 Task: Look for Airbnb options in Limbang, Malaysia from 4th January 2024 to 10th January 2024 for 8 adults, 2 children. Place can be entire room or shared room with 4 bedrooms having 8 beds and 4 bathrooms. Property type can be house. Amenities needed are: wifi, TV, free parkinig on premises, gym, breakfast.
Action: Mouse moved to (478, 132)
Screenshot: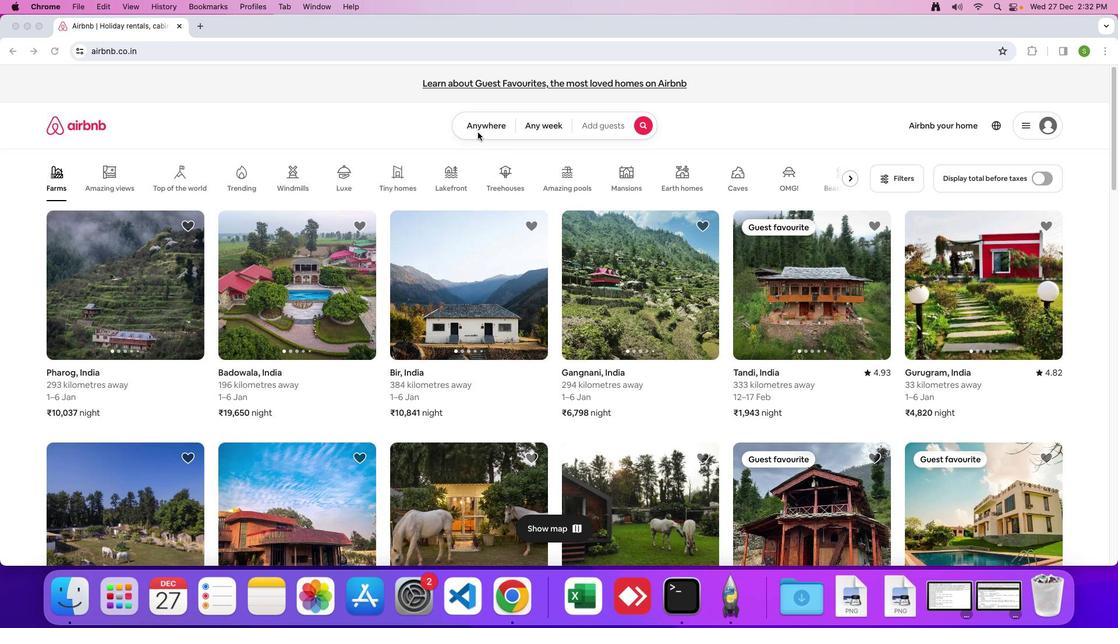 
Action: Mouse pressed left at (478, 132)
Screenshot: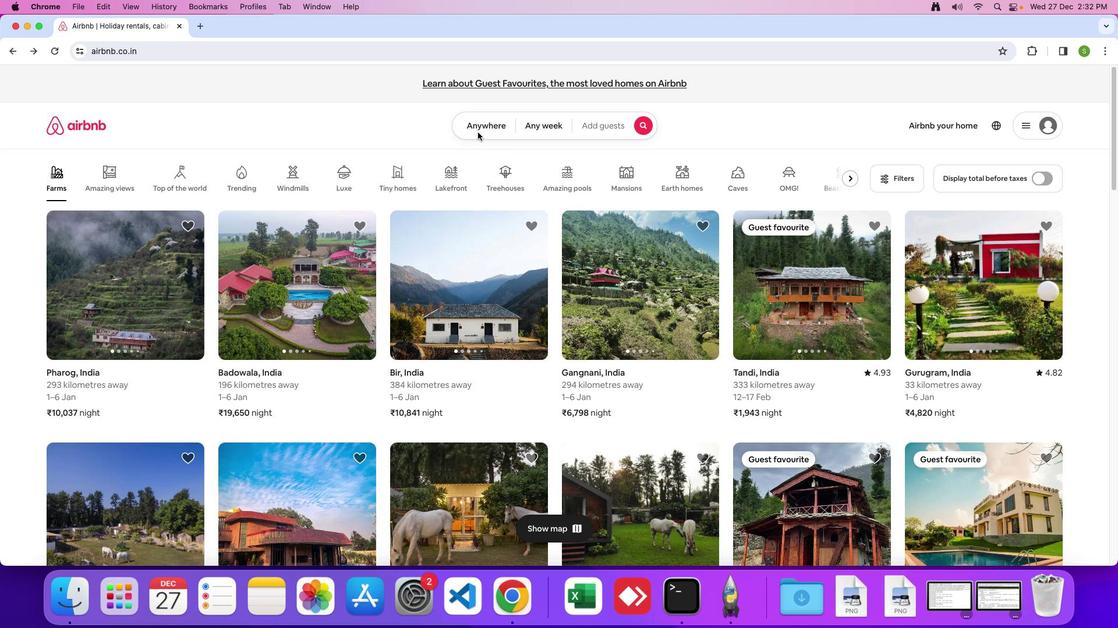 
Action: Mouse moved to (475, 125)
Screenshot: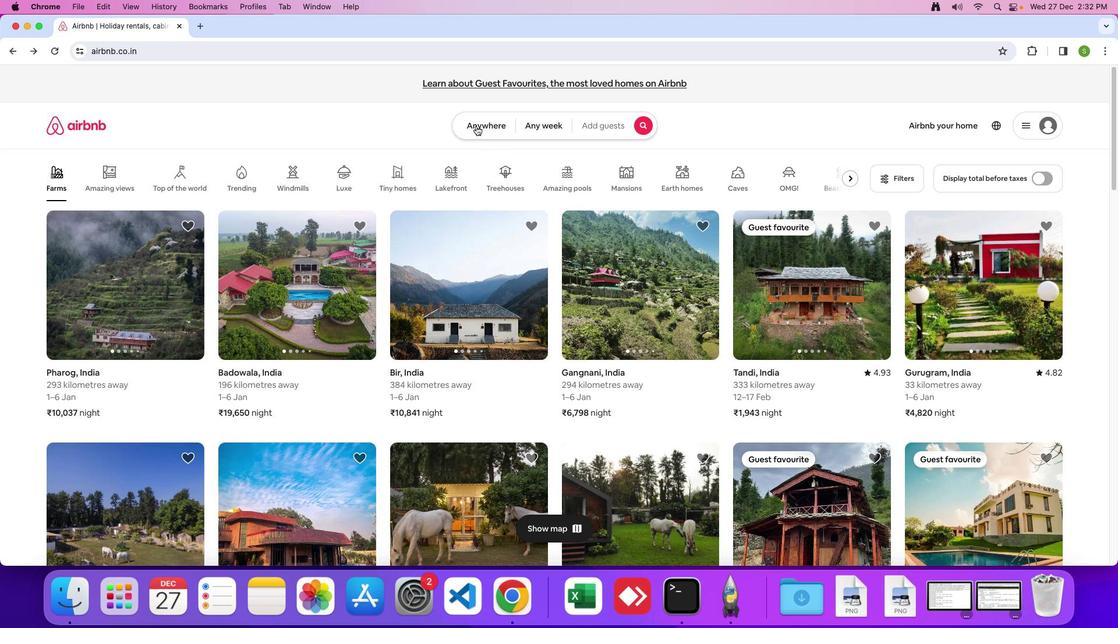 
Action: Mouse pressed left at (475, 125)
Screenshot: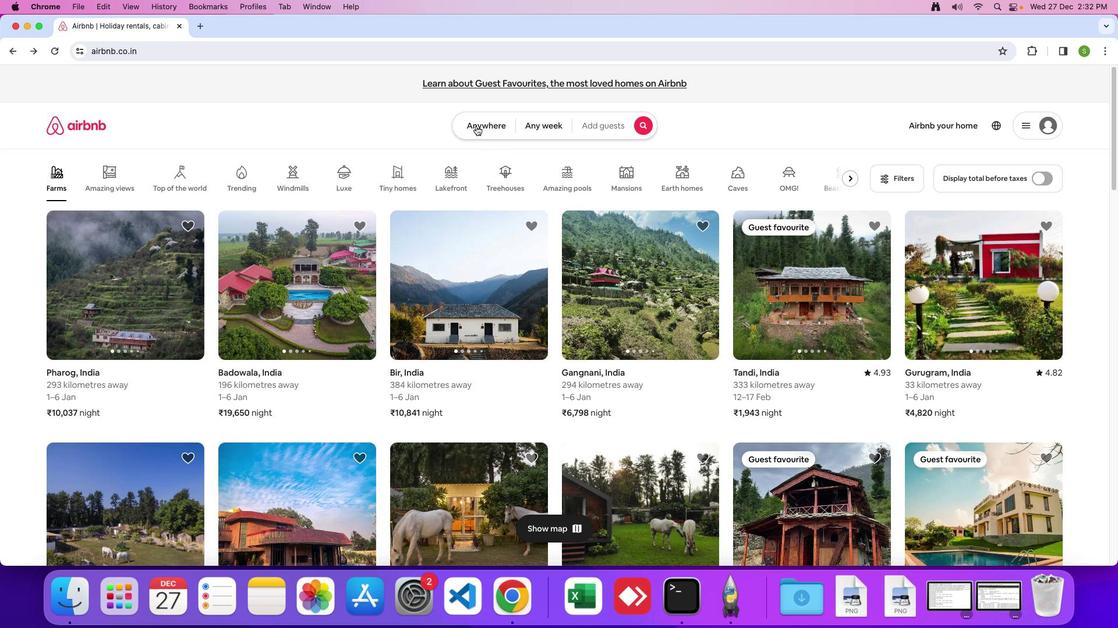 
Action: Mouse moved to (417, 158)
Screenshot: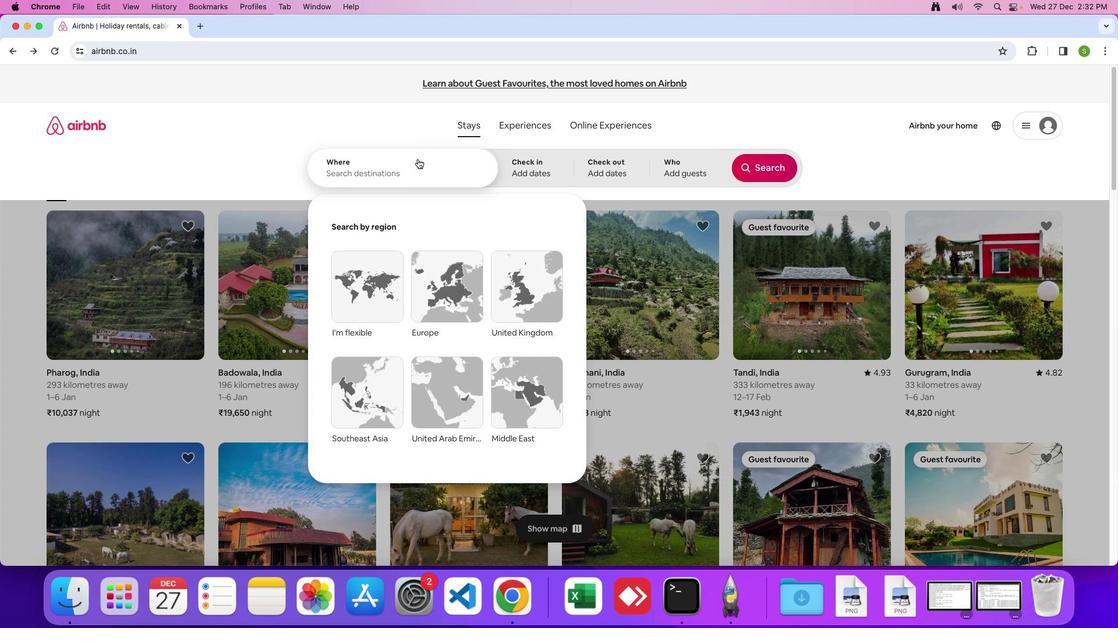 
Action: Mouse pressed left at (417, 158)
Screenshot: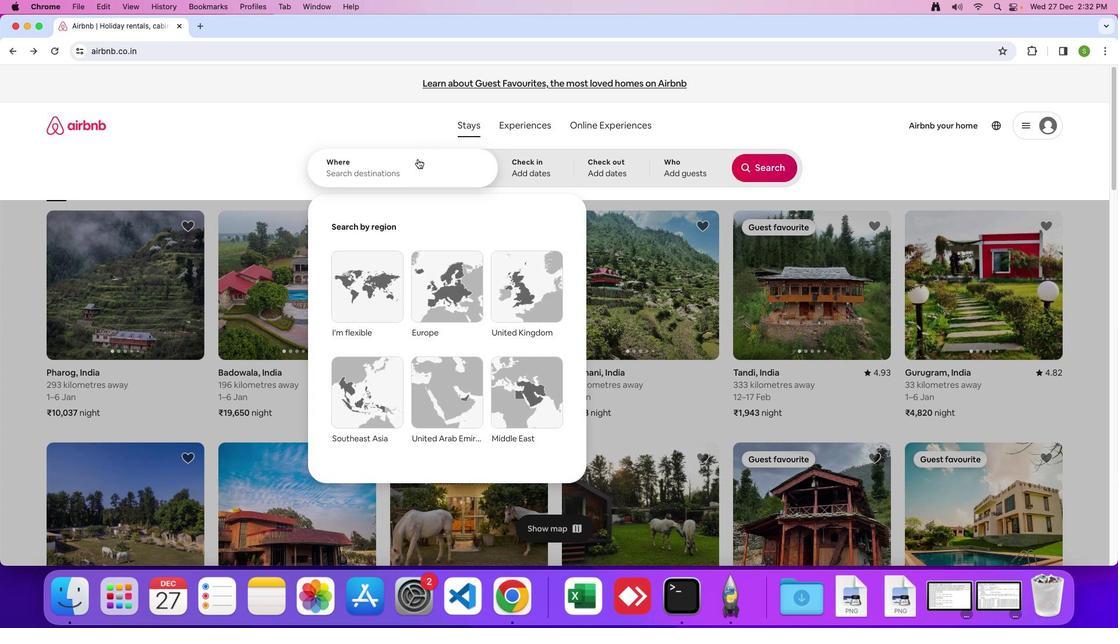 
Action: Mouse moved to (436, 204)
Screenshot: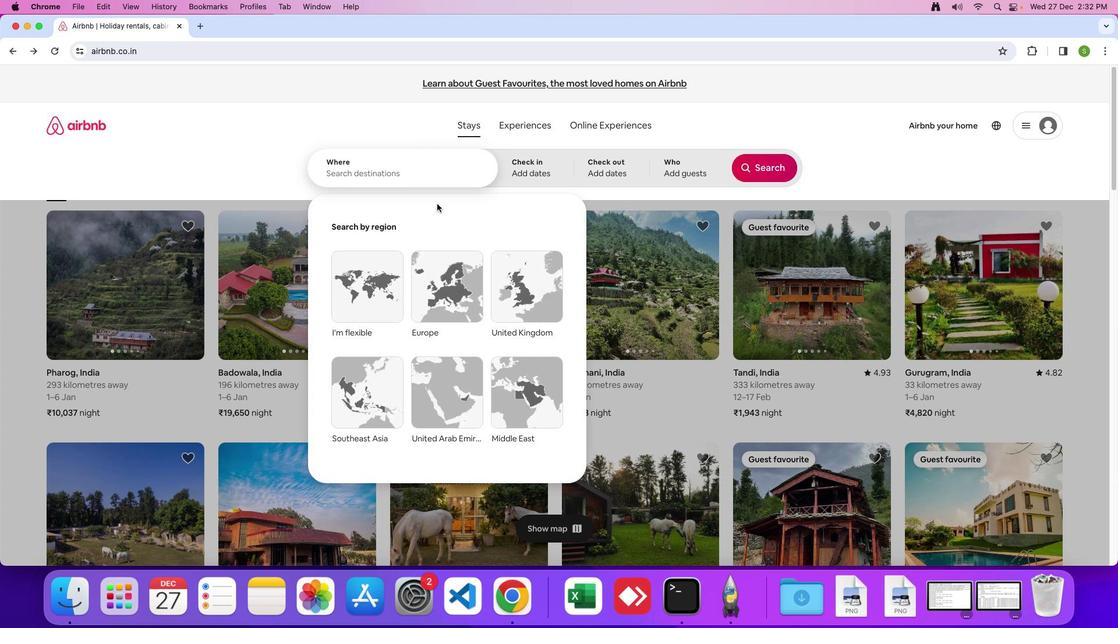 
Action: Key pressed 'L'Key.caps_lock'i''m''b''a''n''g'','Key.spaceKey.shift'<'Key.backspaceKey.shift'M''a''l''a''y''s''i''a'Key.enter
Screenshot: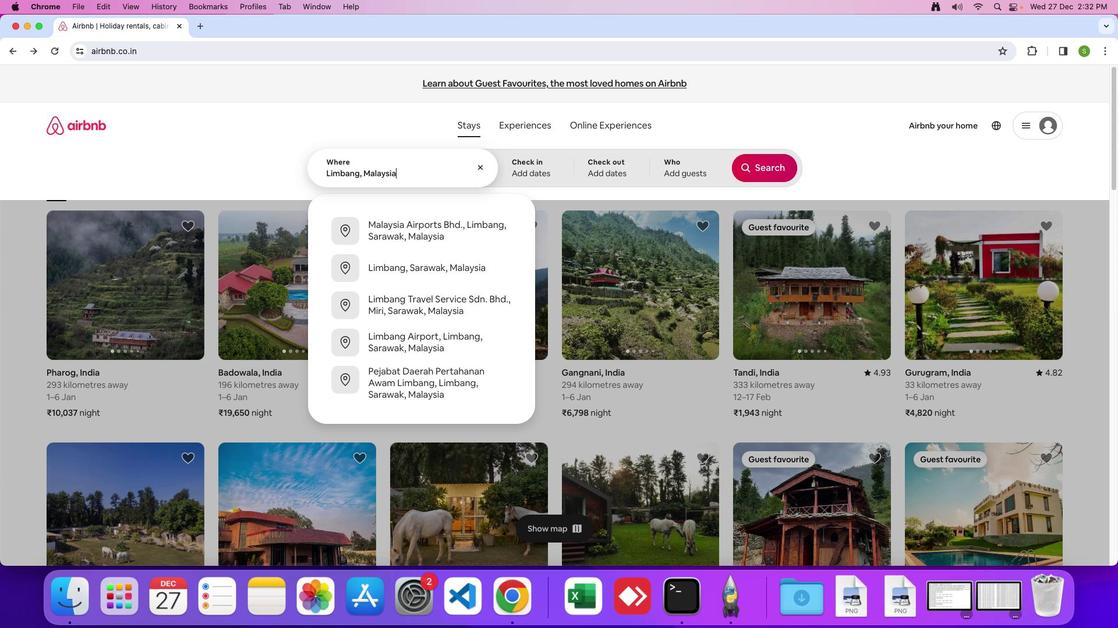 
Action: Mouse moved to (694, 313)
Screenshot: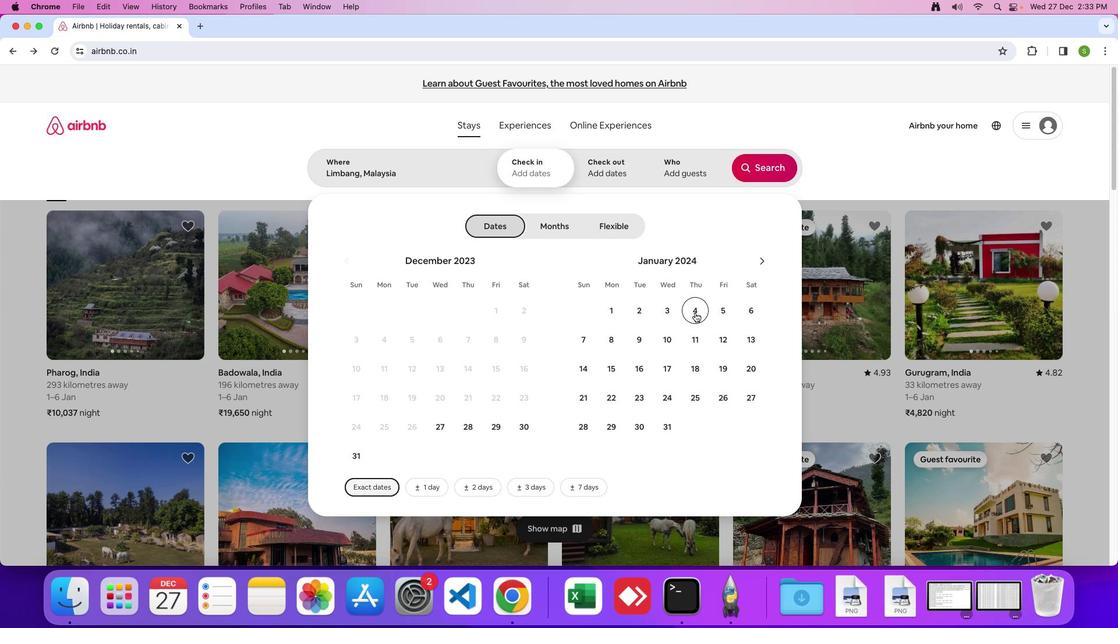 
Action: Mouse pressed left at (694, 313)
Screenshot: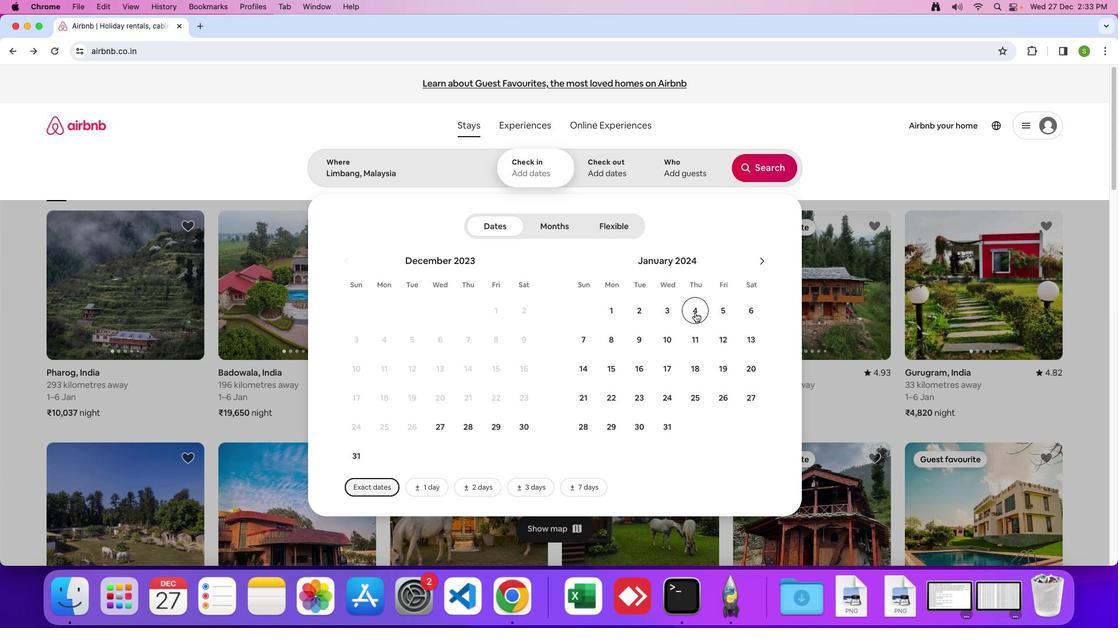 
Action: Mouse moved to (663, 341)
Screenshot: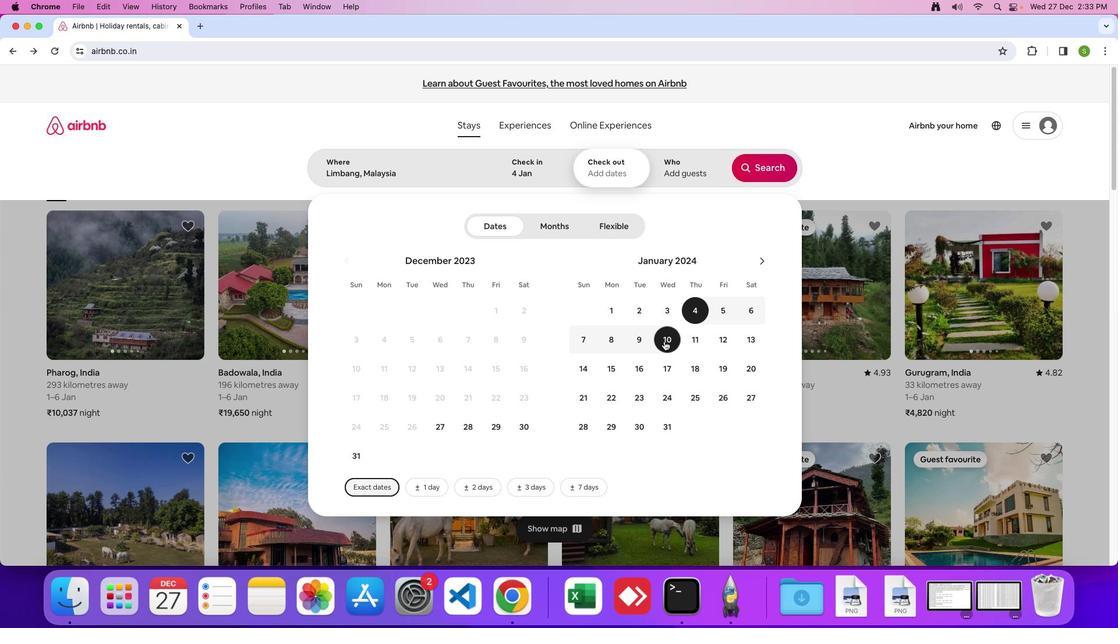 
Action: Mouse pressed left at (663, 341)
Screenshot: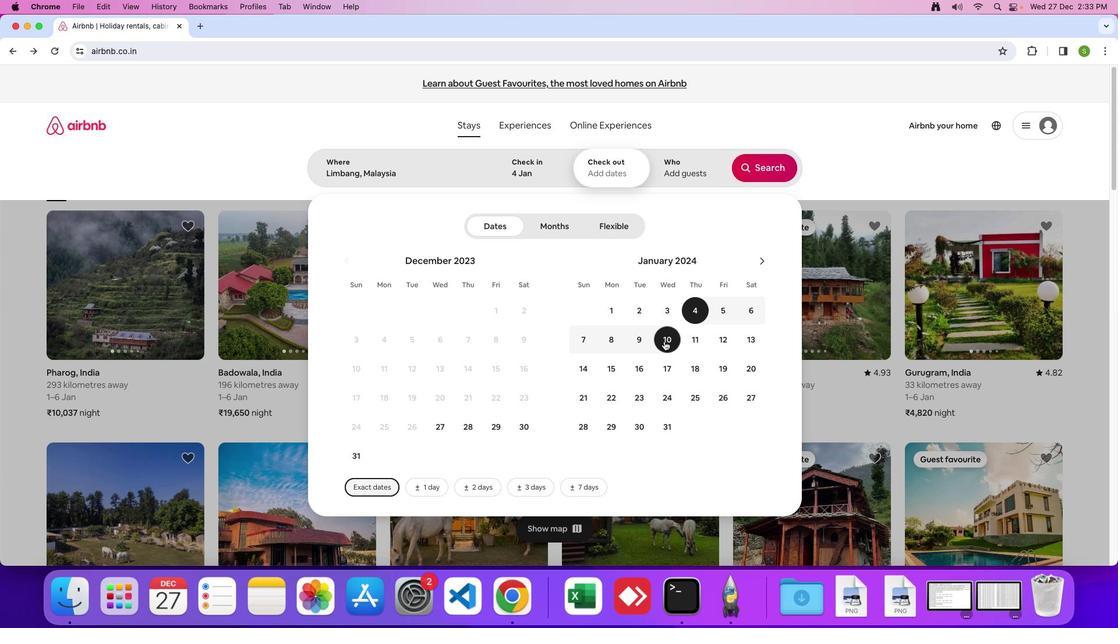 
Action: Mouse moved to (694, 174)
Screenshot: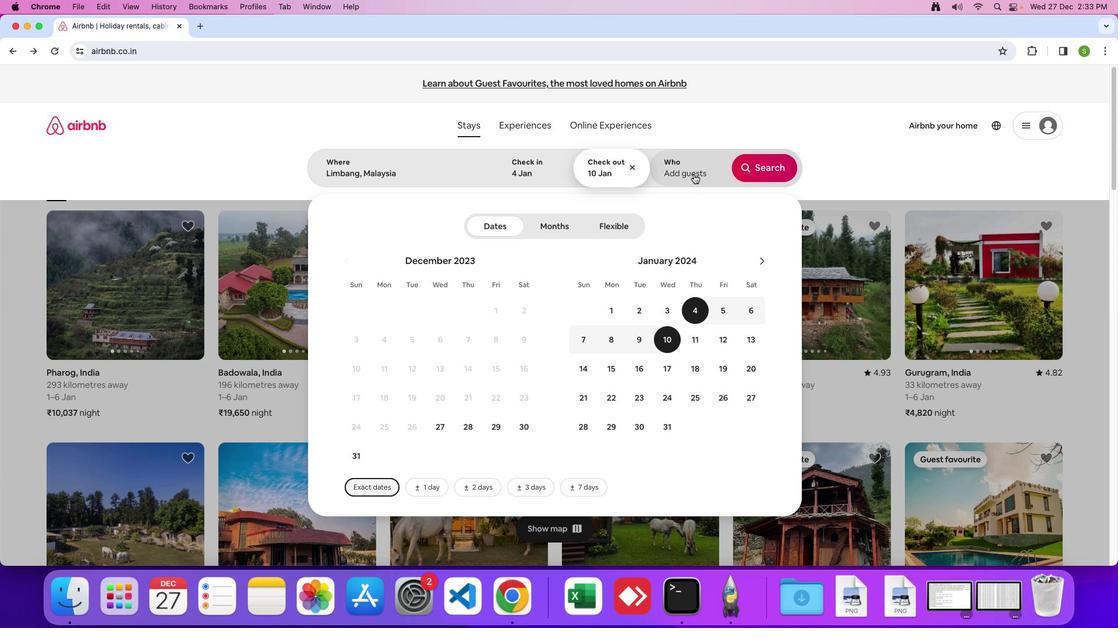 
Action: Mouse pressed left at (694, 174)
Screenshot: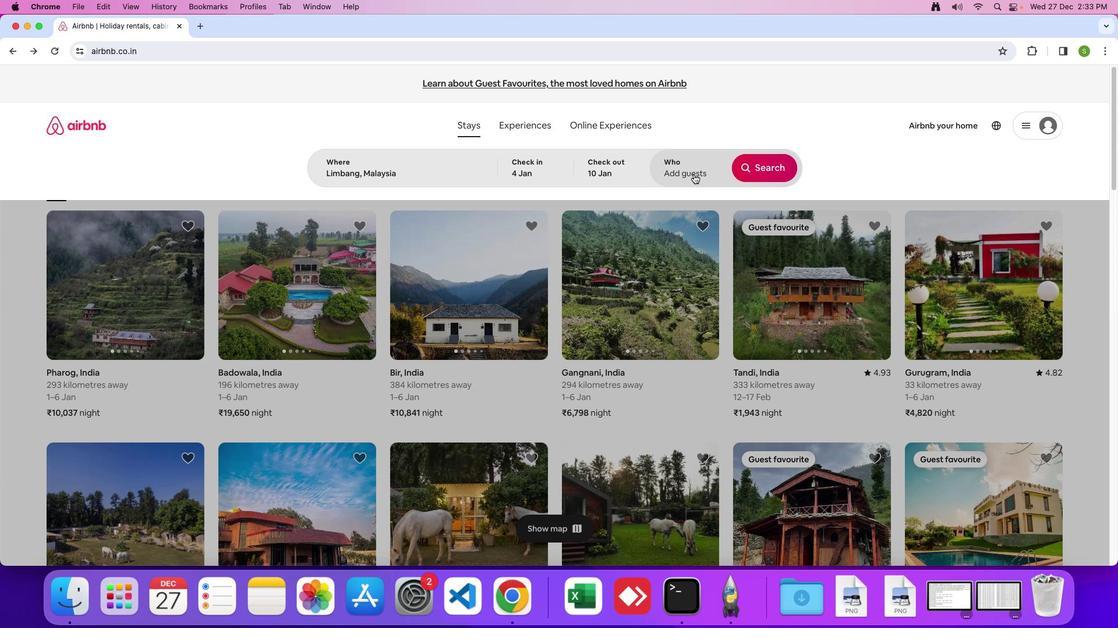 
Action: Mouse moved to (762, 228)
Screenshot: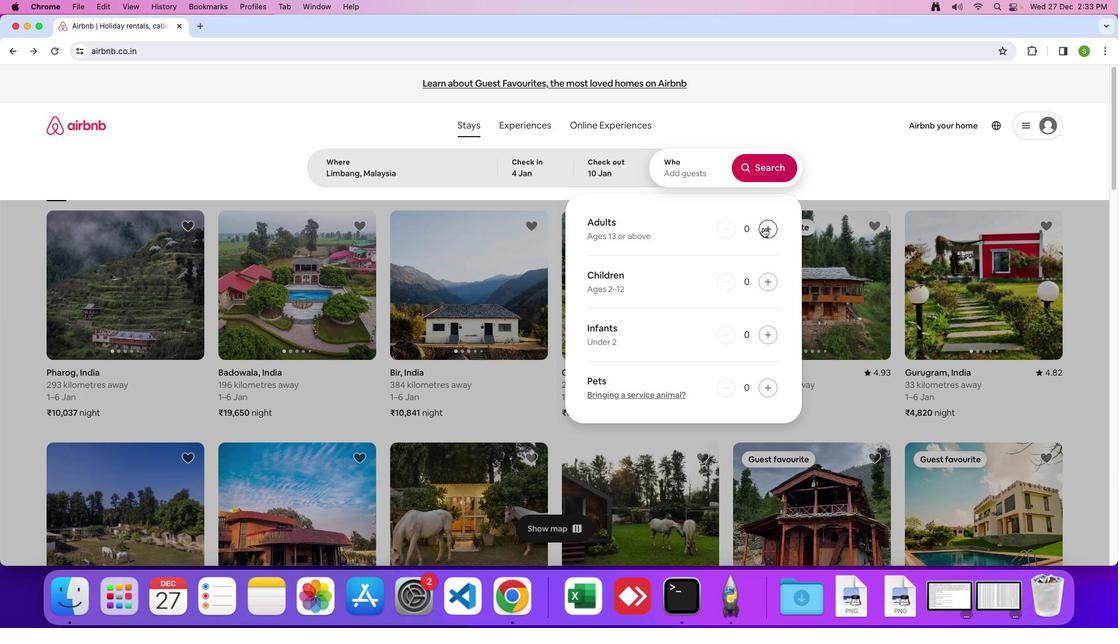 
Action: Mouse pressed left at (762, 228)
Screenshot: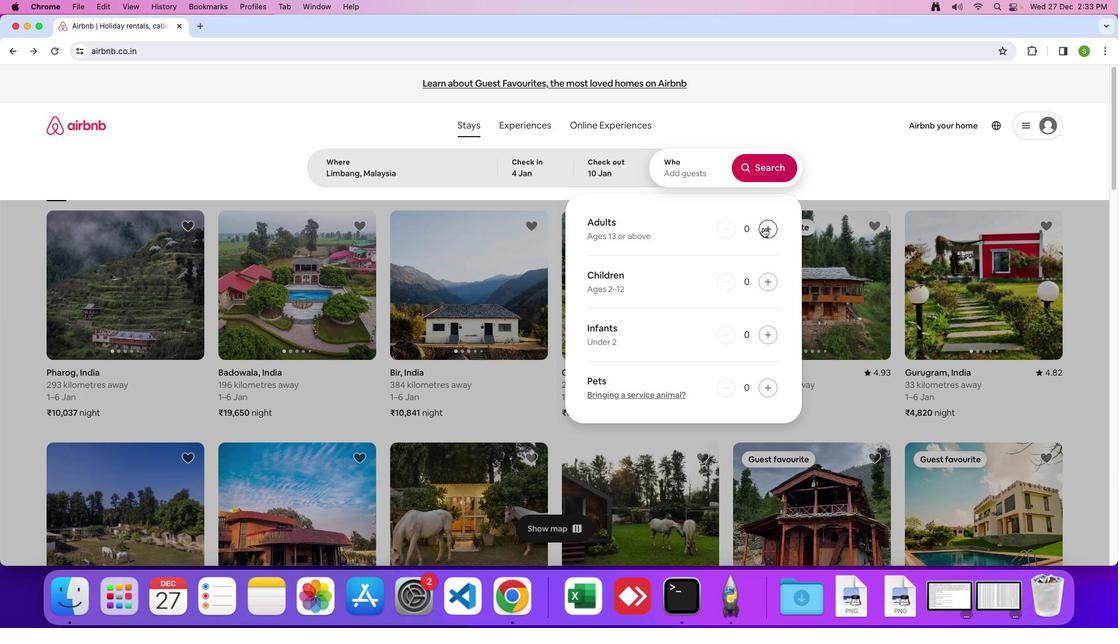 
Action: Mouse moved to (764, 226)
Screenshot: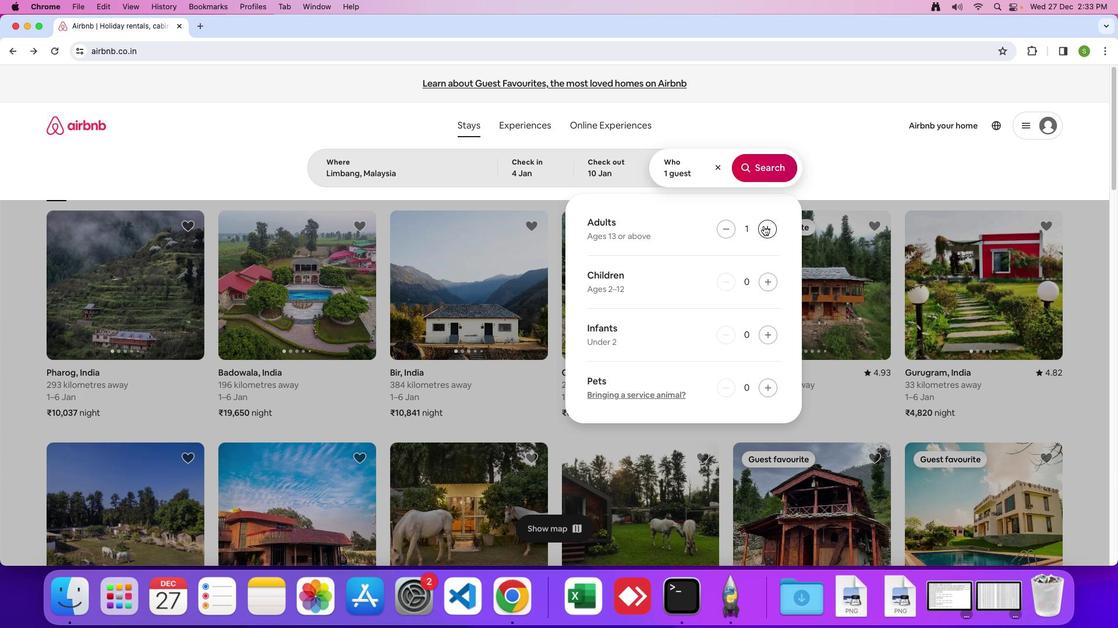 
Action: Mouse pressed left at (764, 226)
Screenshot: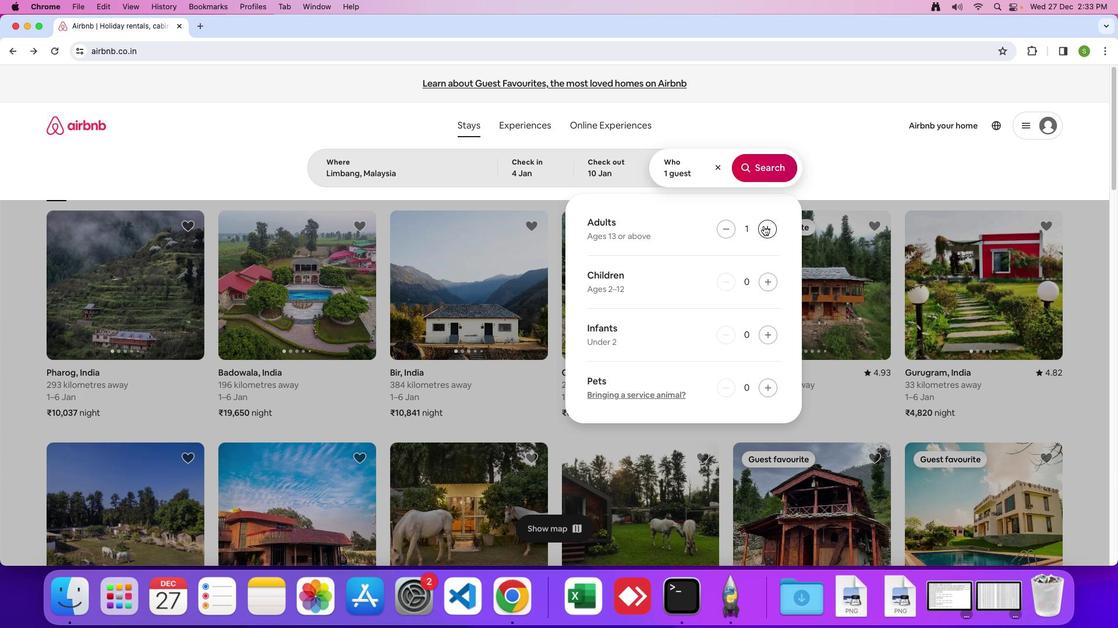 
Action: Mouse pressed left at (764, 226)
Screenshot: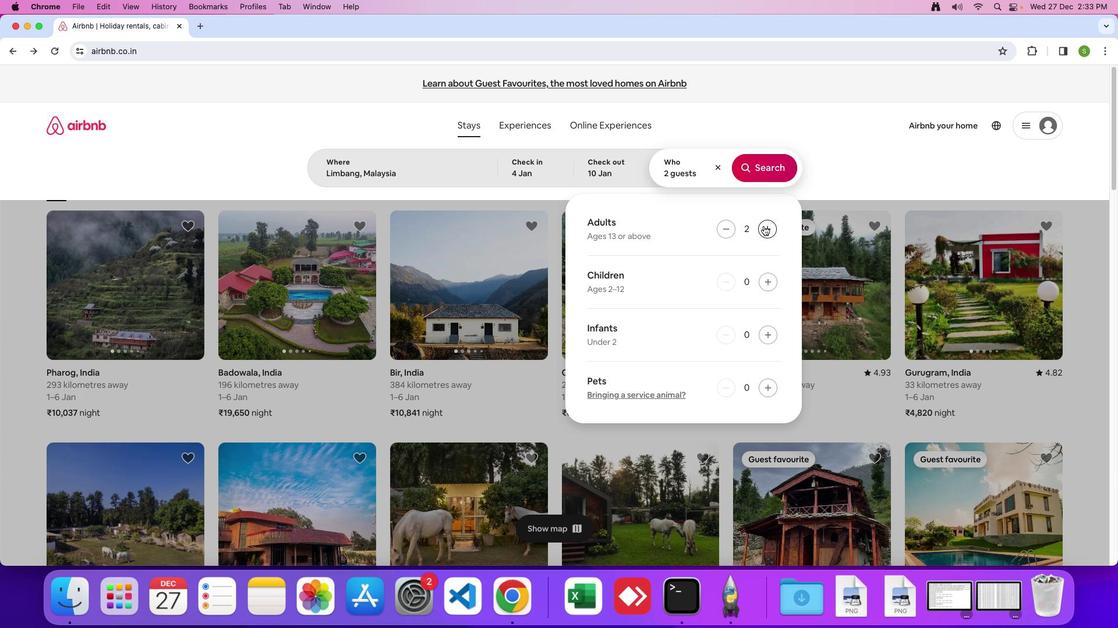 
Action: Mouse pressed left at (764, 226)
Screenshot: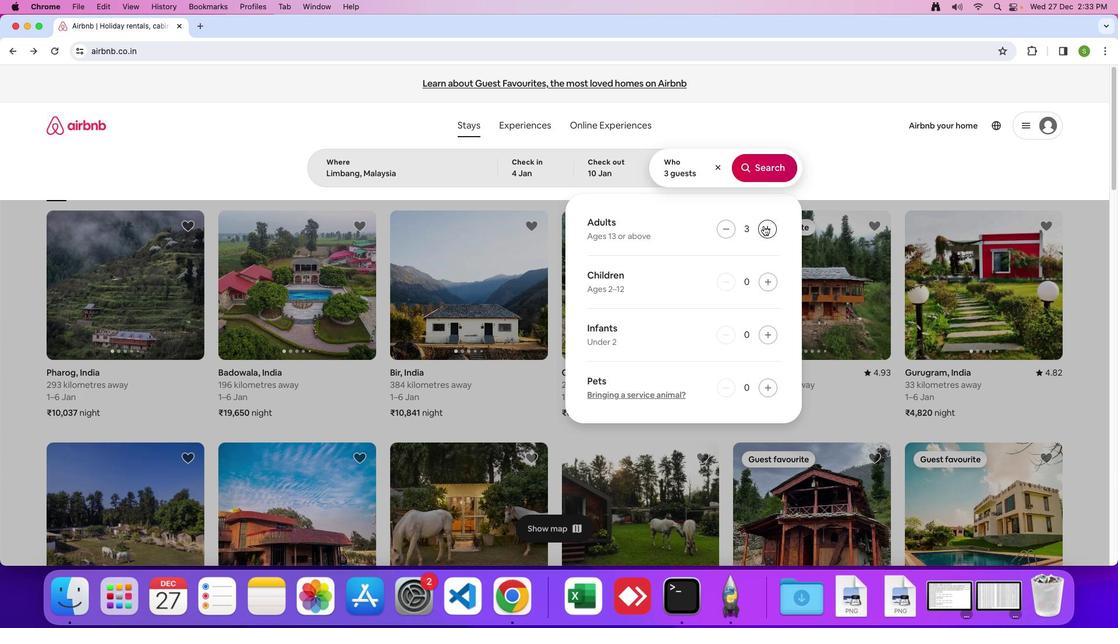 
Action: Mouse pressed left at (764, 226)
Screenshot: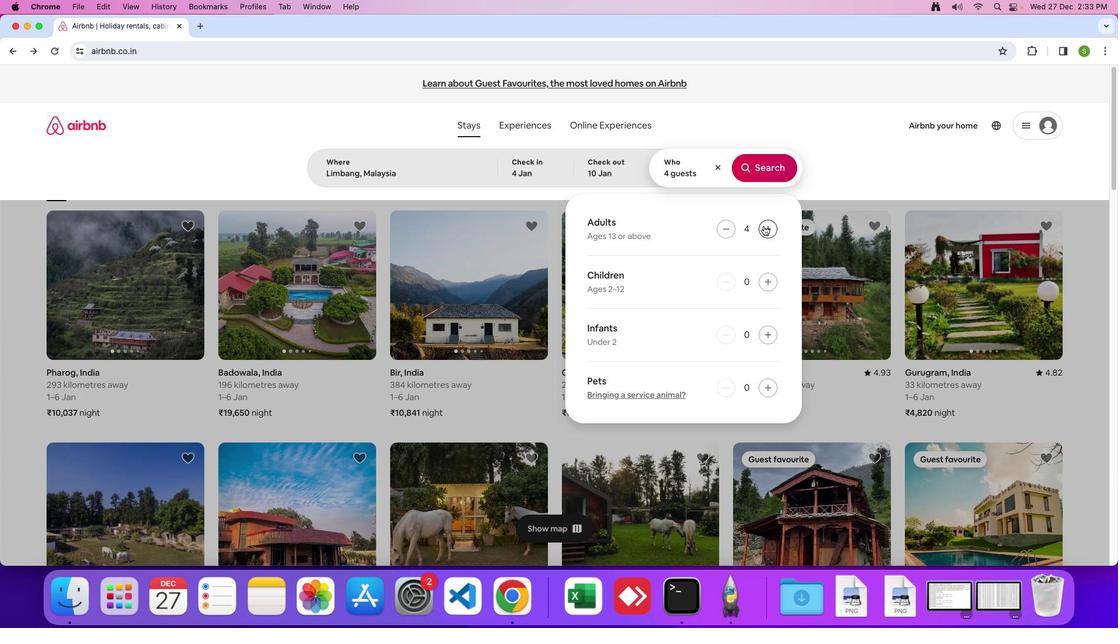 
Action: Mouse pressed left at (764, 226)
Screenshot: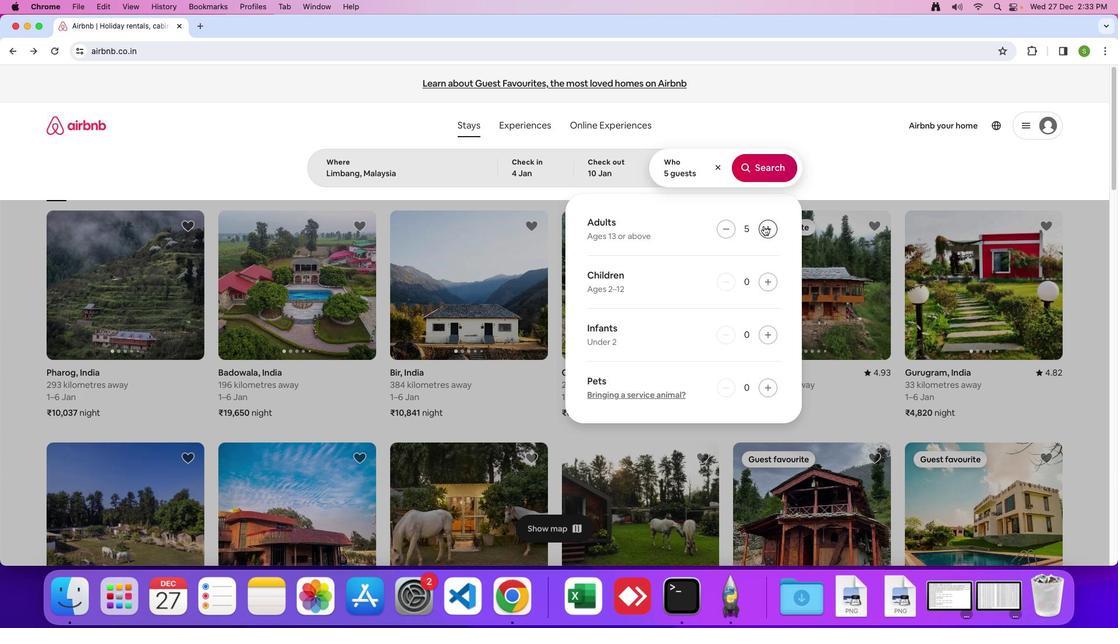 
Action: Mouse pressed left at (764, 226)
Screenshot: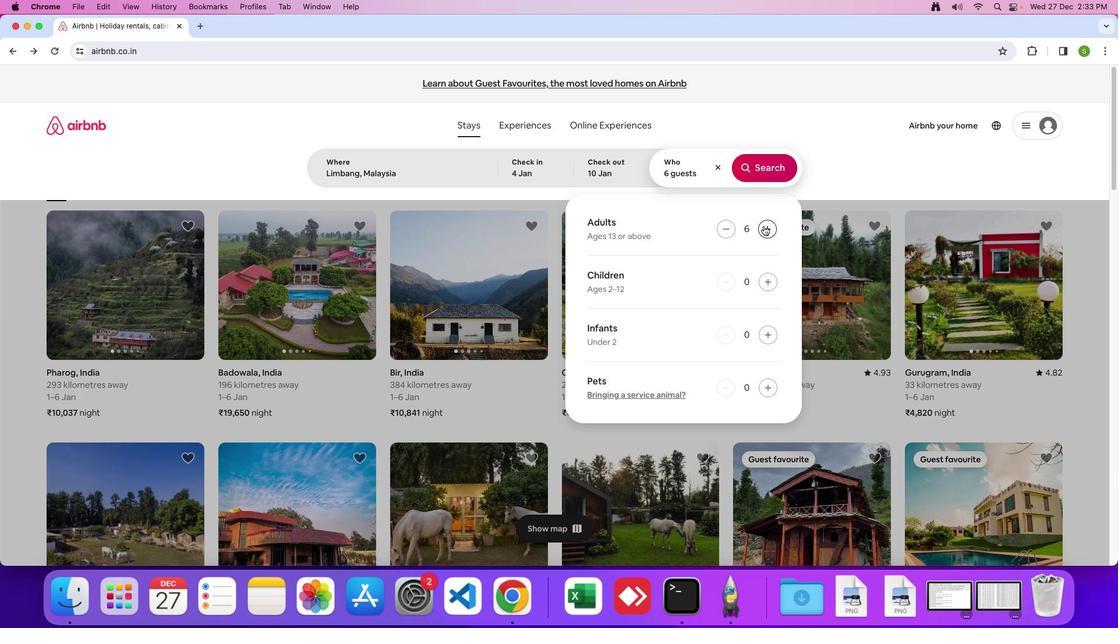 
Action: Mouse pressed left at (764, 226)
Screenshot: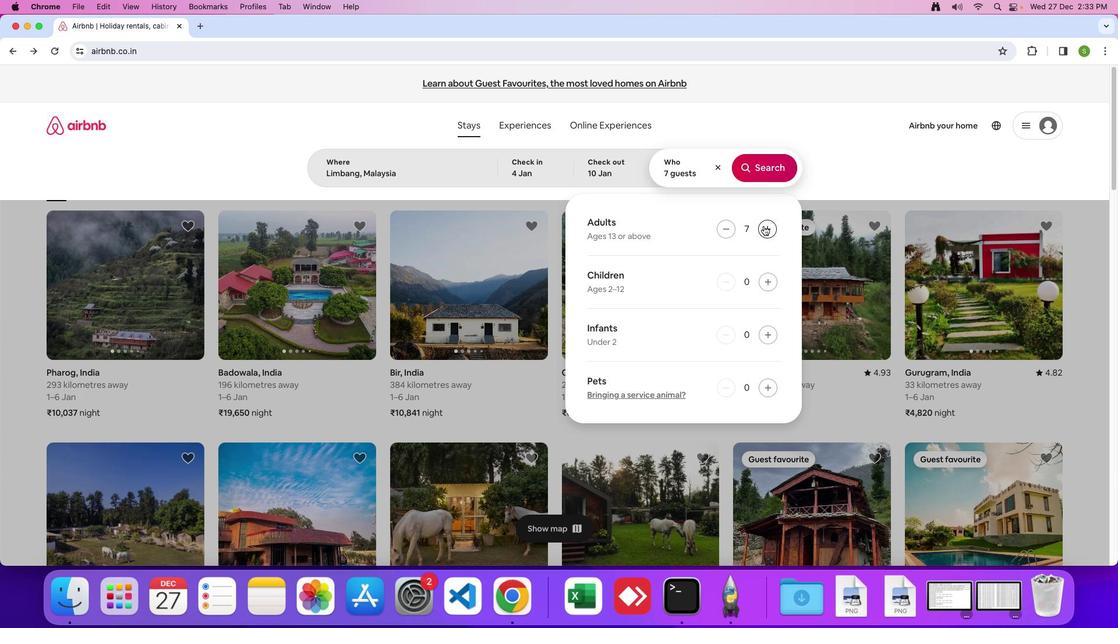 
Action: Mouse moved to (771, 278)
Screenshot: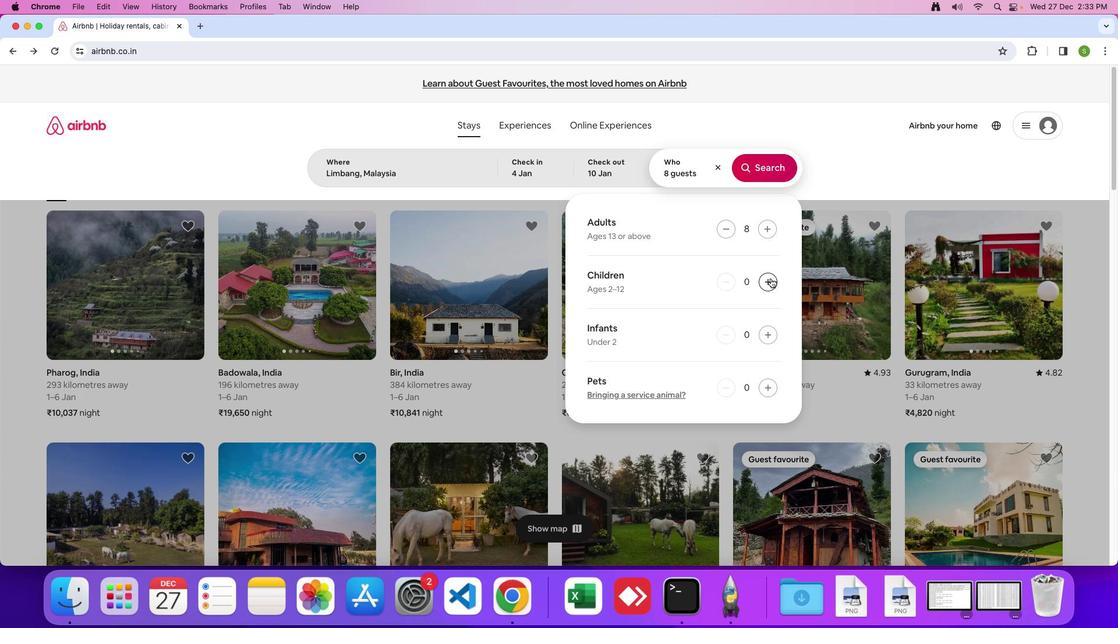 
Action: Mouse pressed left at (771, 278)
Screenshot: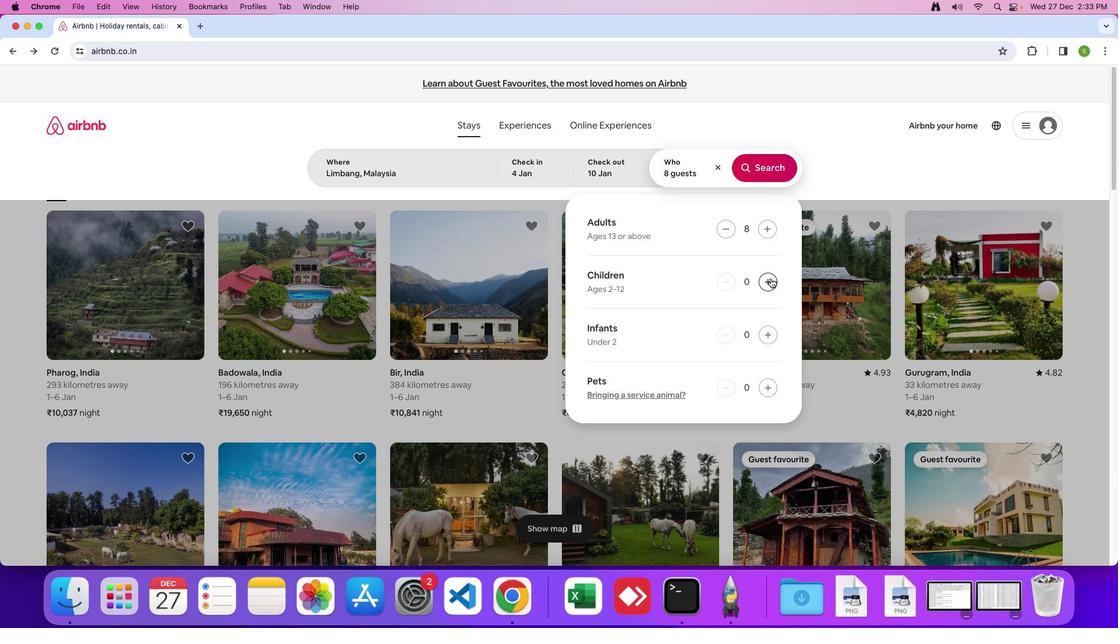 
Action: Mouse pressed left at (771, 278)
Screenshot: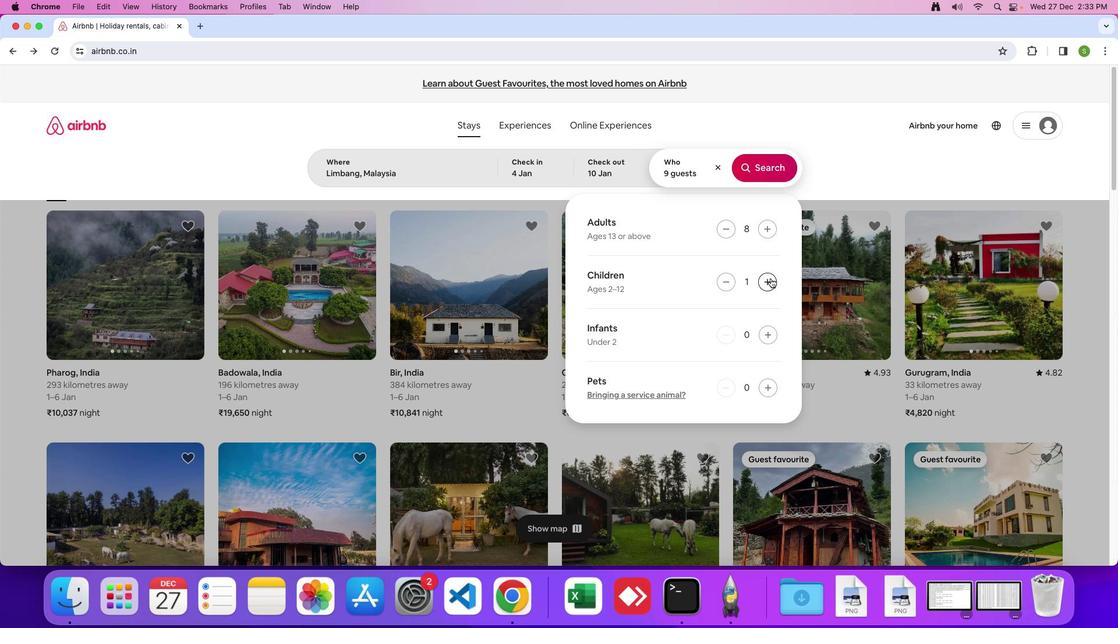 
Action: Mouse moved to (758, 174)
Screenshot: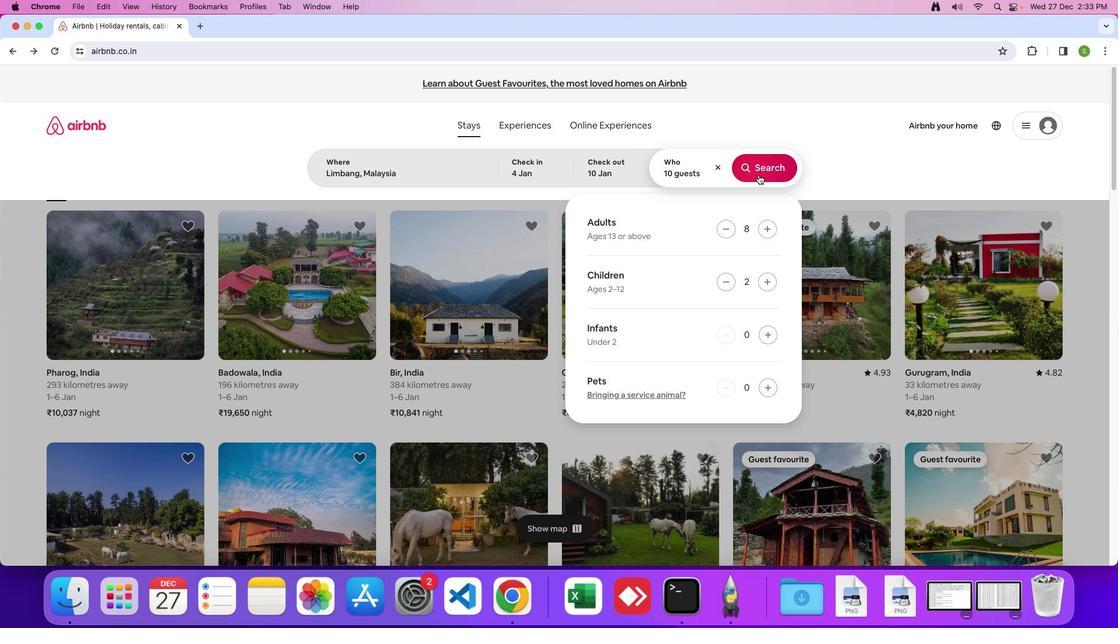 
Action: Mouse pressed left at (758, 174)
Screenshot: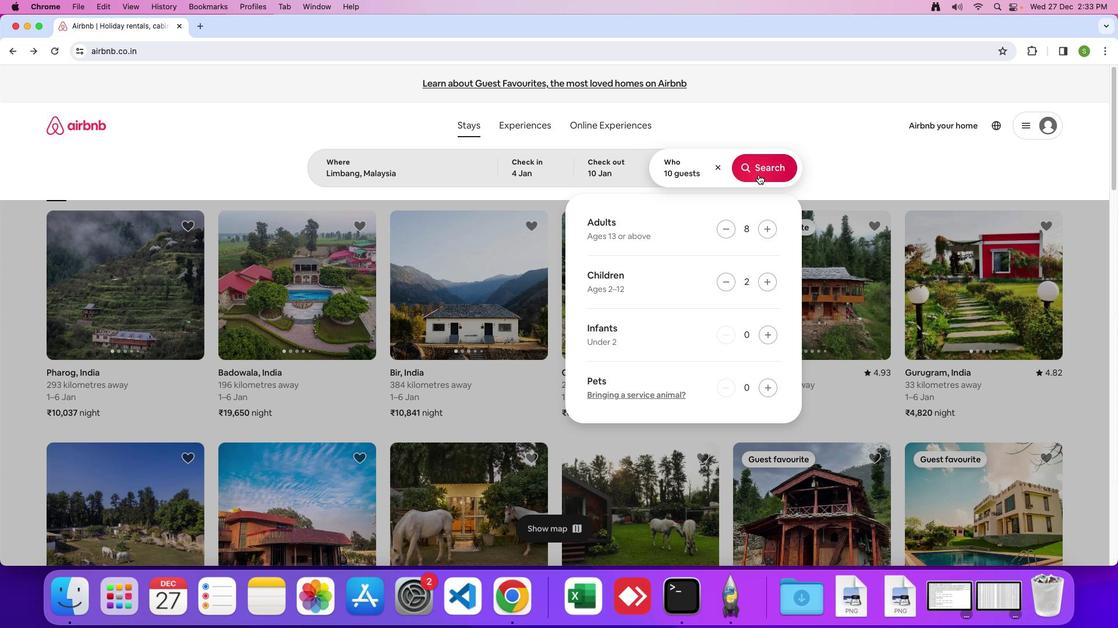 
Action: Mouse moved to (923, 138)
Screenshot: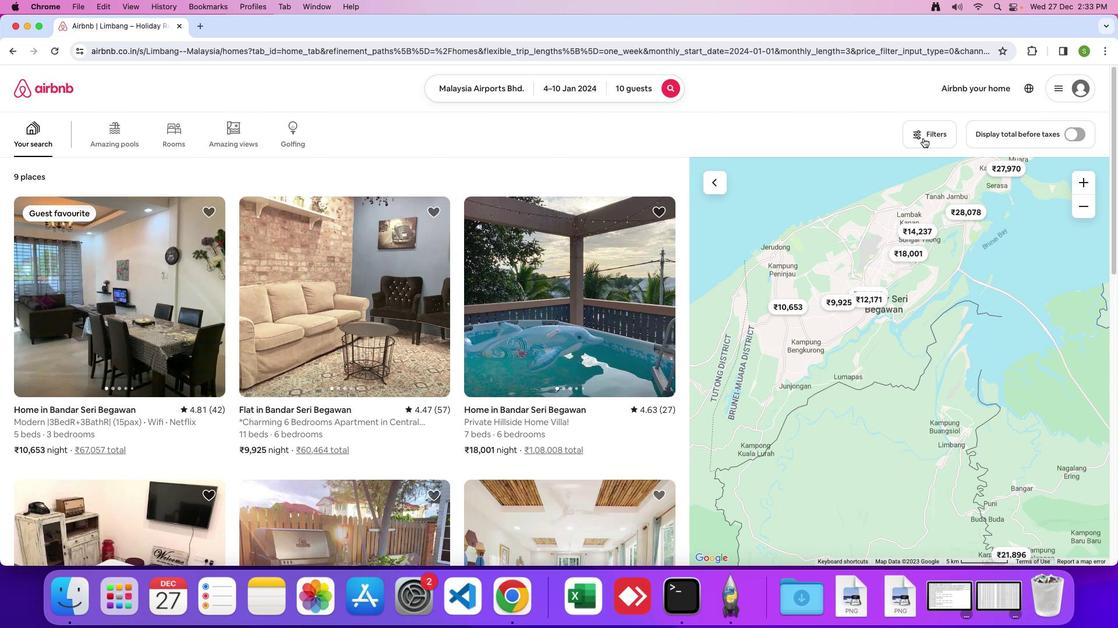 
Action: Mouse pressed left at (923, 138)
Screenshot: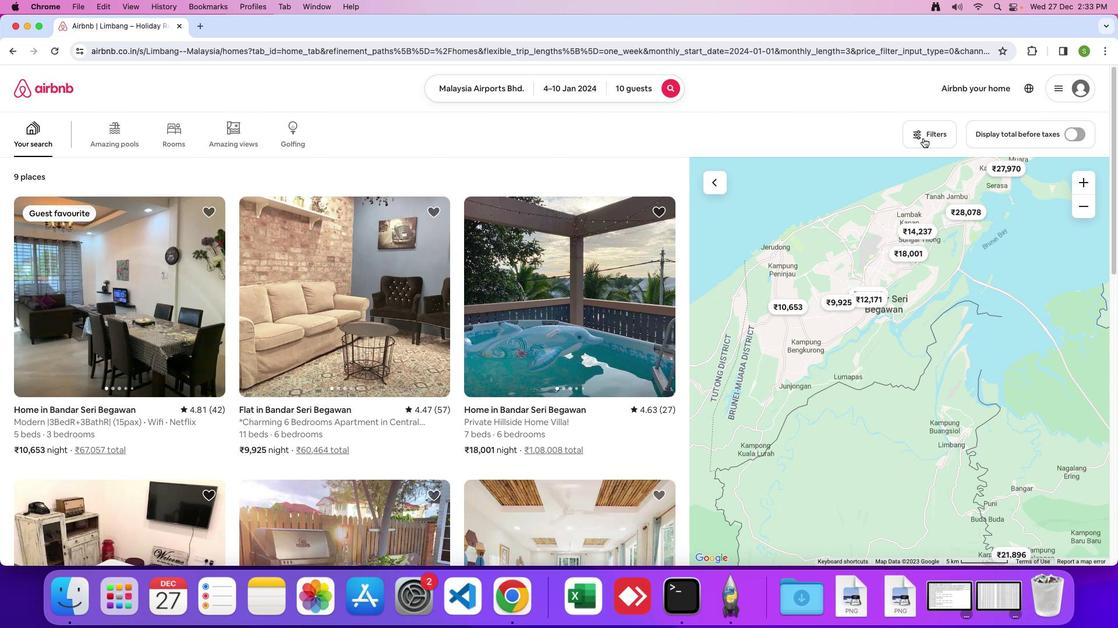 
Action: Mouse moved to (560, 337)
Screenshot: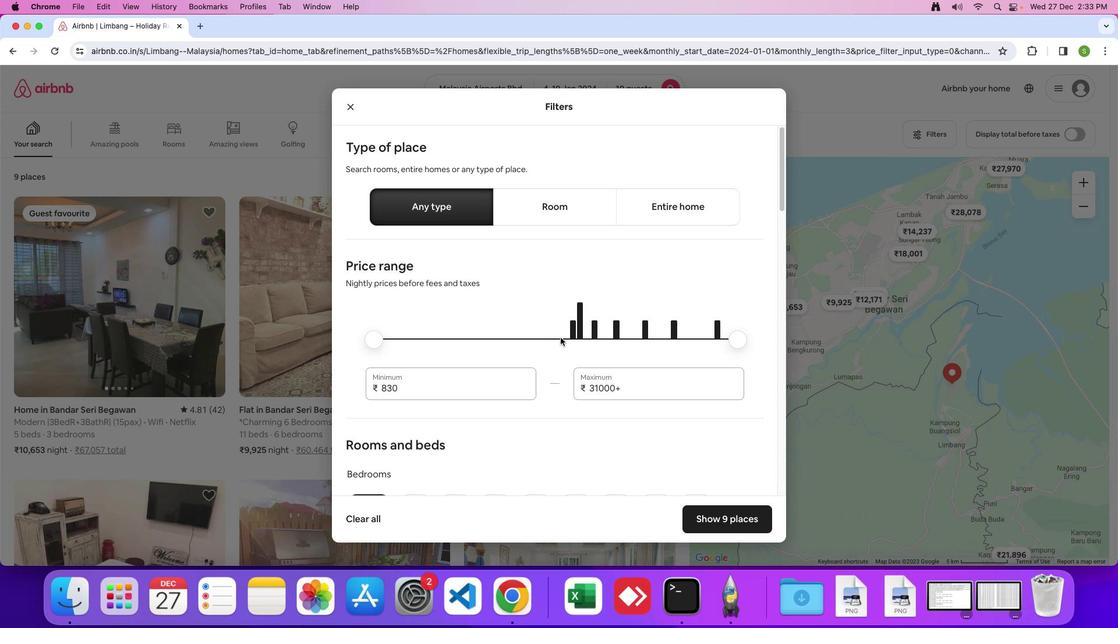 
Action: Mouse scrolled (560, 337) with delta (0, 0)
Screenshot: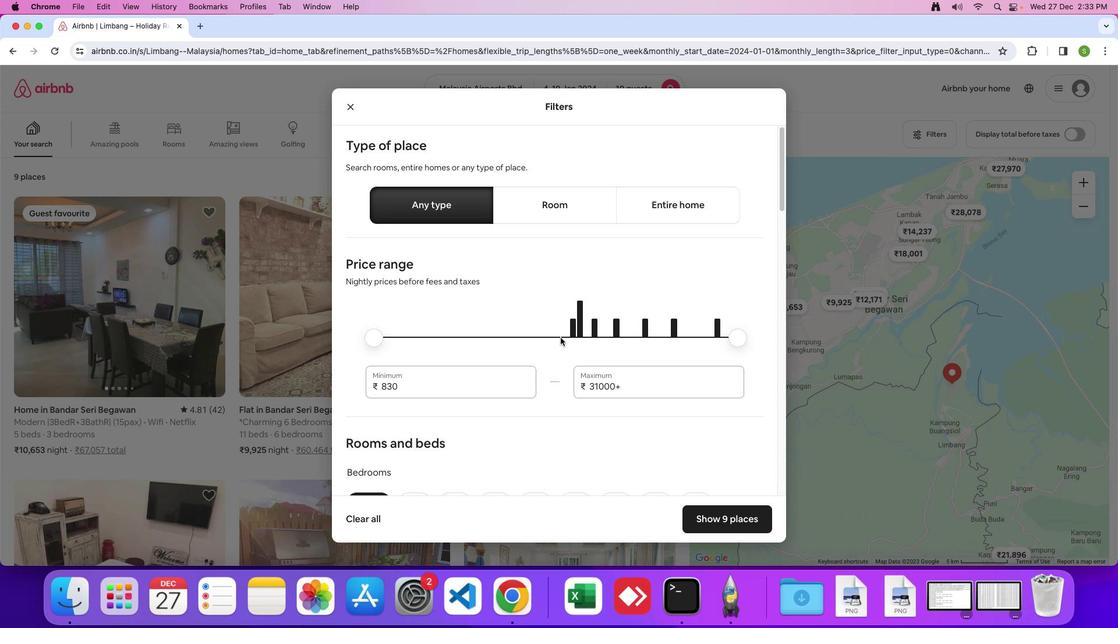 
Action: Mouse moved to (552, 342)
Screenshot: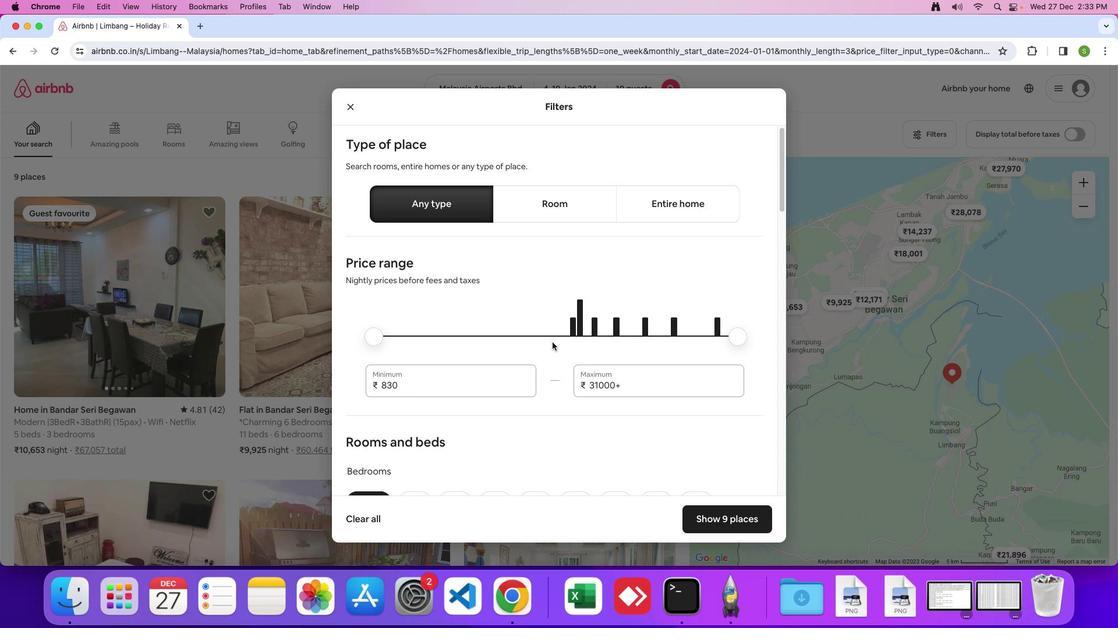 
Action: Mouse scrolled (552, 342) with delta (0, 0)
Screenshot: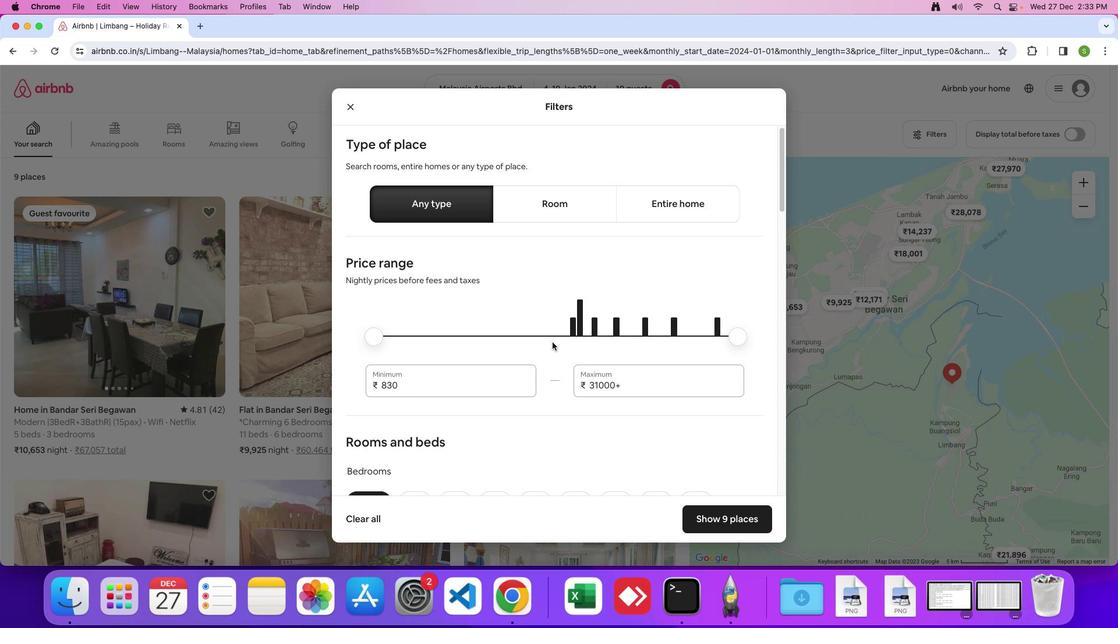 
Action: Mouse moved to (552, 342)
Screenshot: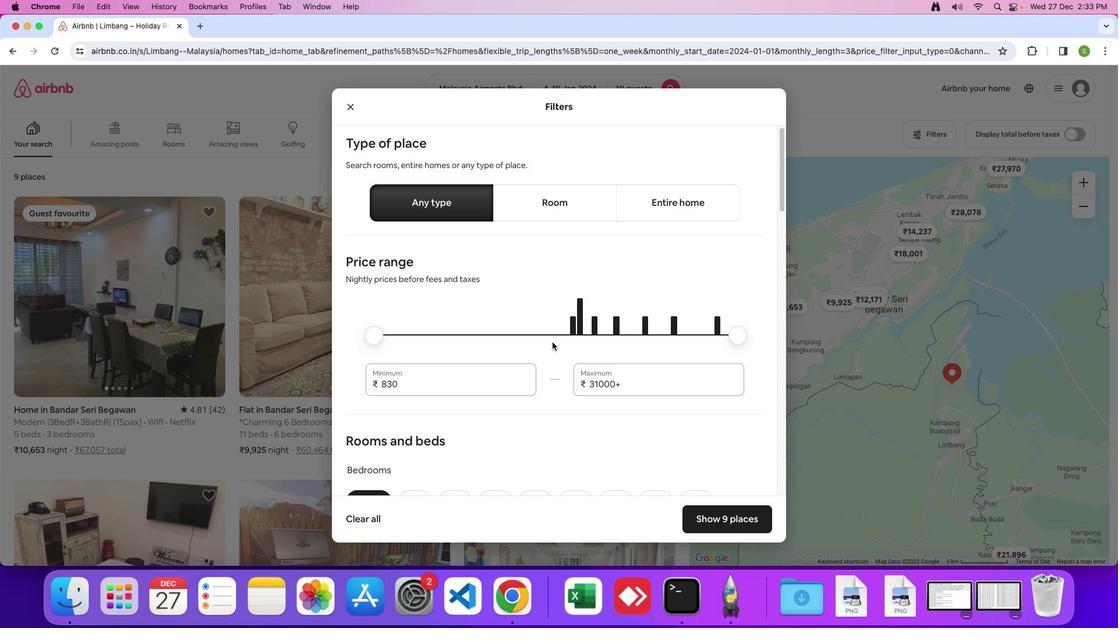 
Action: Mouse scrolled (552, 342) with delta (0, 0)
Screenshot: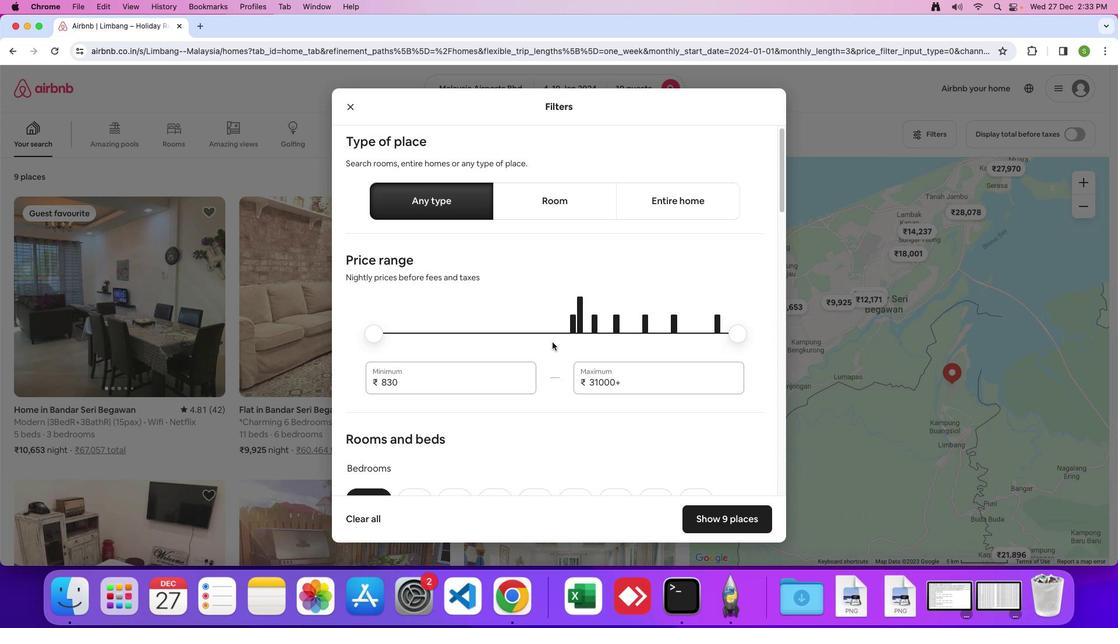 
Action: Mouse moved to (553, 348)
Screenshot: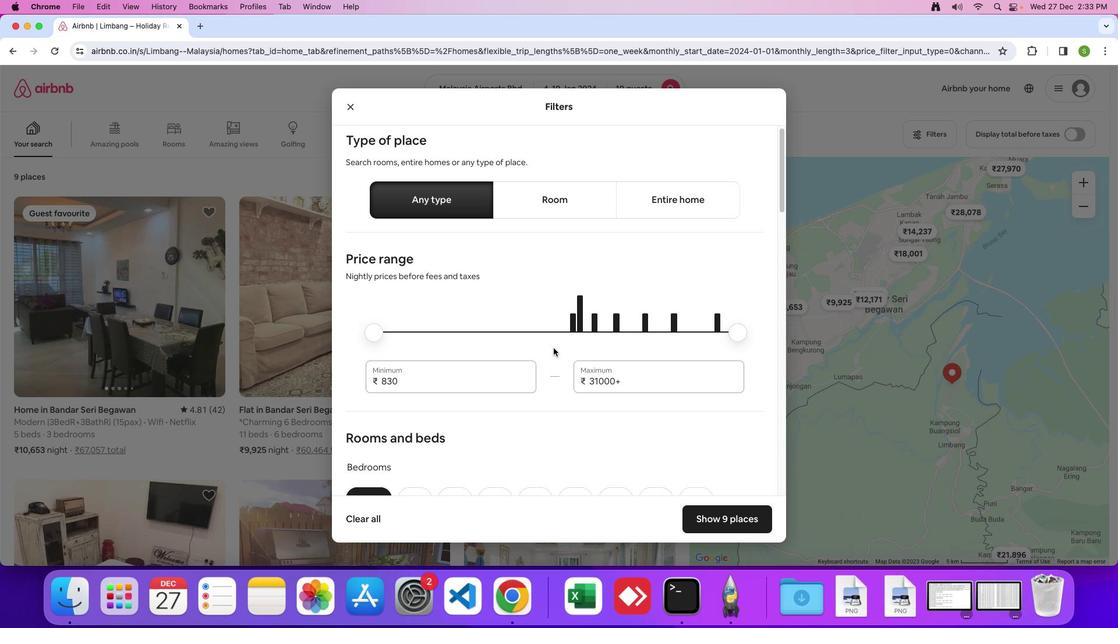 
Action: Mouse scrolled (553, 348) with delta (0, 0)
Screenshot: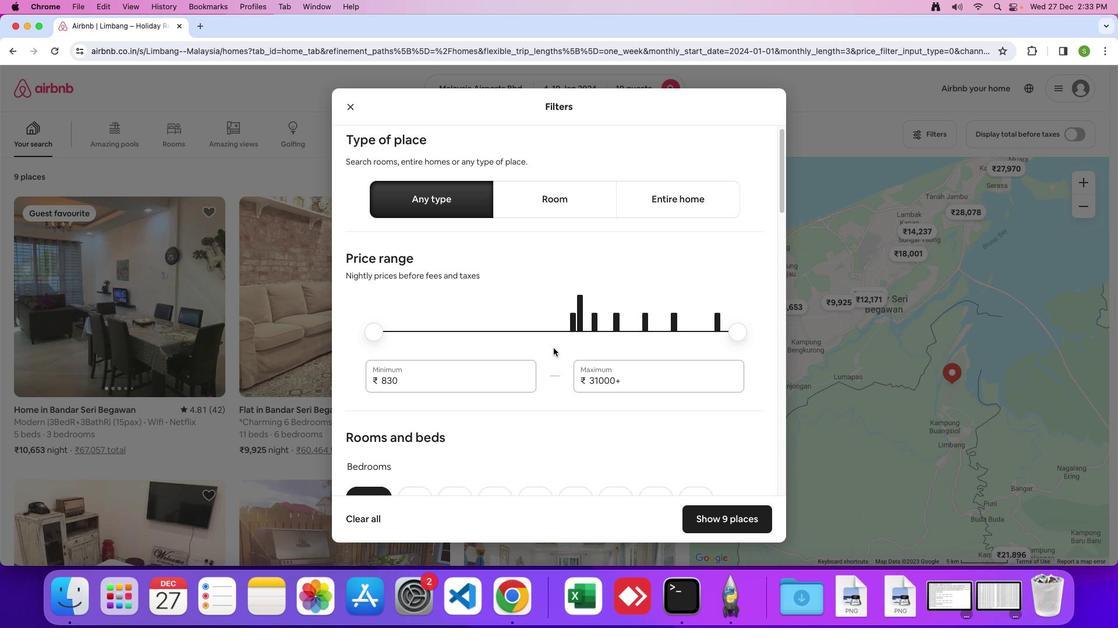 
Action: Mouse scrolled (553, 348) with delta (0, 0)
Screenshot: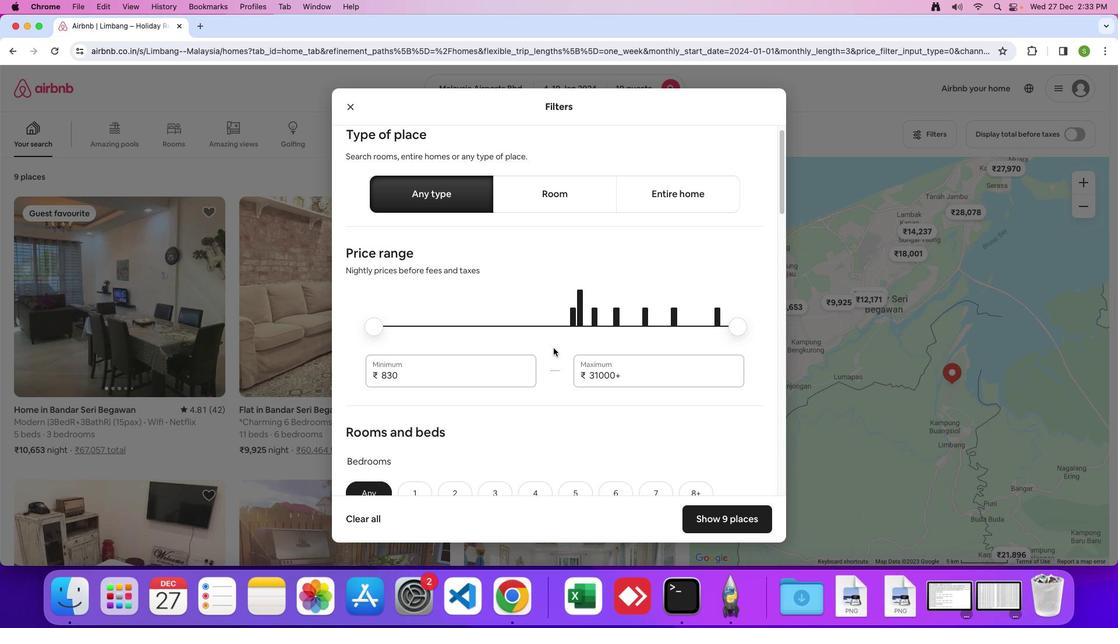 
Action: Mouse scrolled (553, 348) with delta (0, 0)
Screenshot: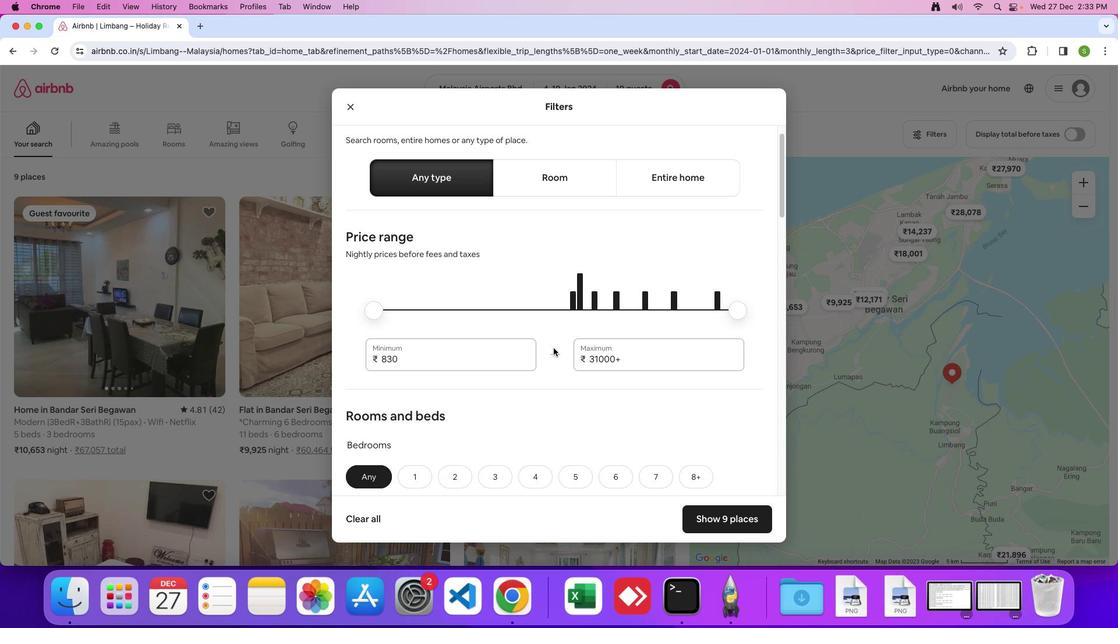 
Action: Mouse scrolled (553, 348) with delta (0, 0)
Screenshot: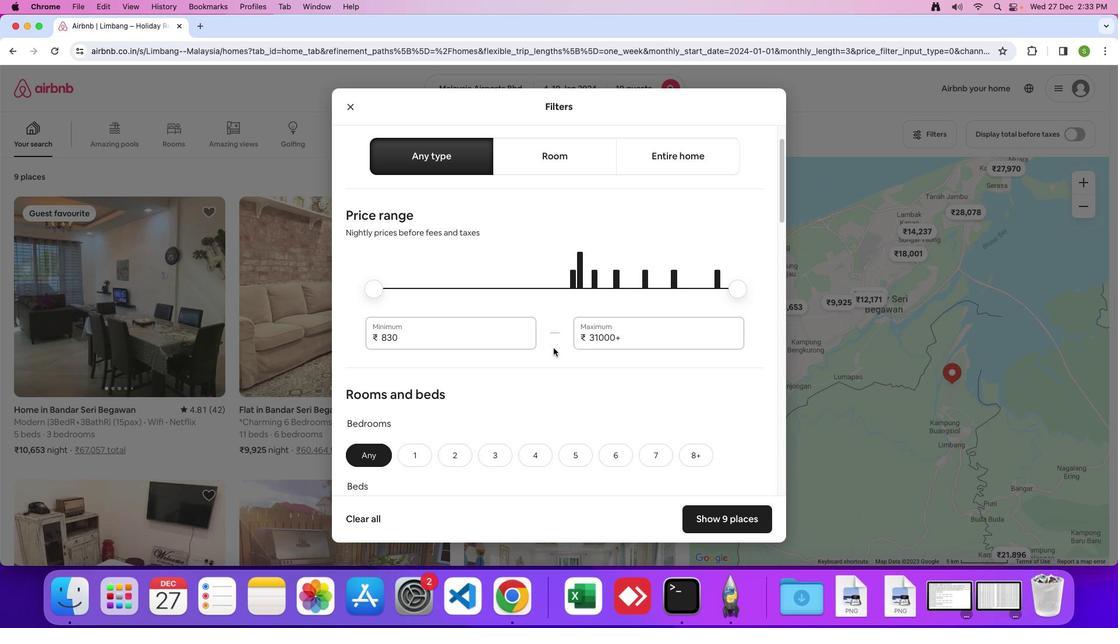 
Action: Mouse scrolled (553, 348) with delta (0, 0)
Screenshot: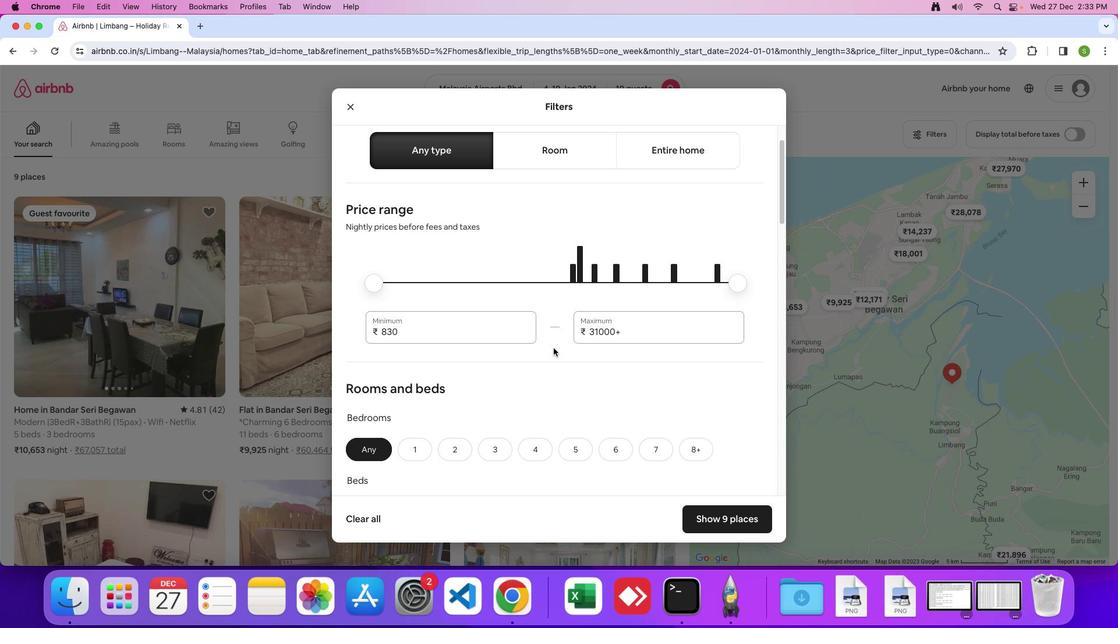 
Action: Mouse scrolled (553, 348) with delta (0, 0)
Screenshot: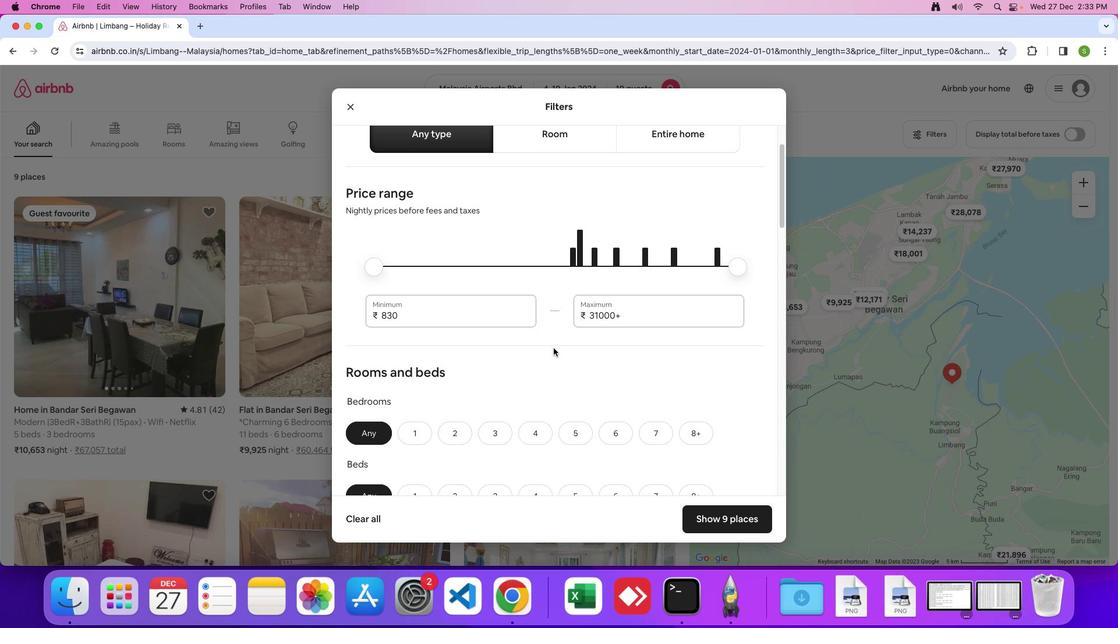 
Action: Mouse scrolled (553, 348) with delta (0, 0)
Screenshot: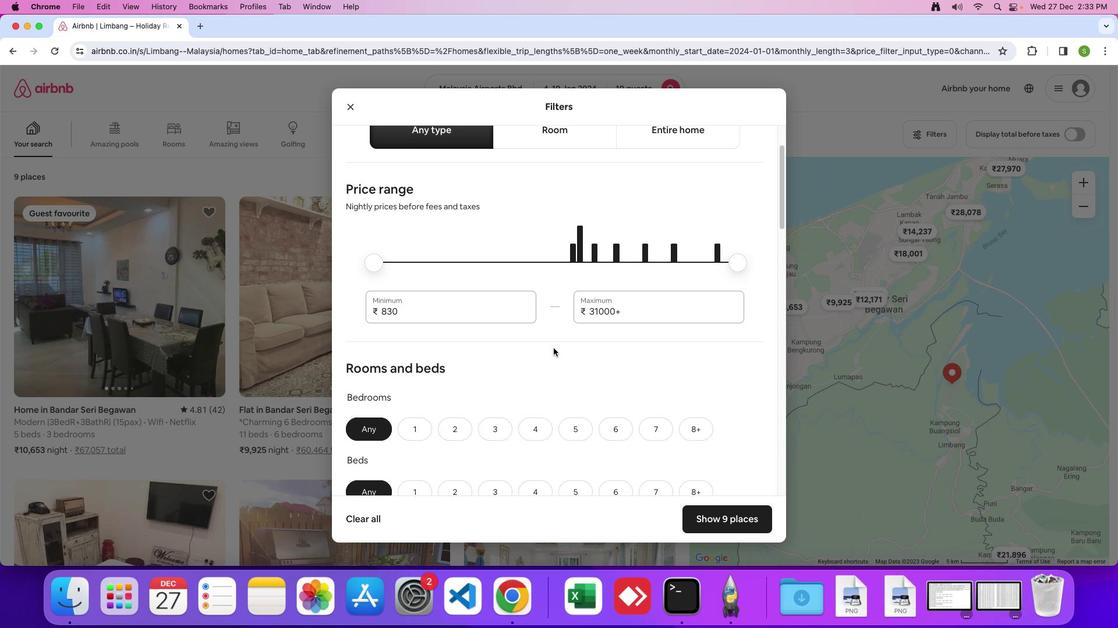 
Action: Mouse moved to (553, 348)
Screenshot: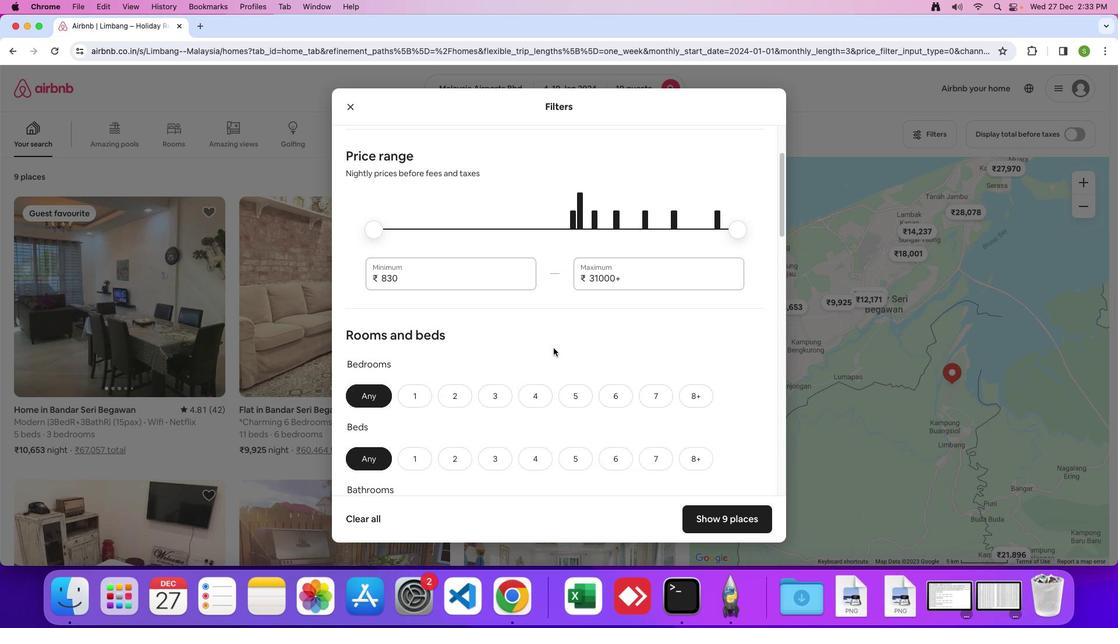 
Action: Mouse scrolled (553, 348) with delta (0, -1)
Screenshot: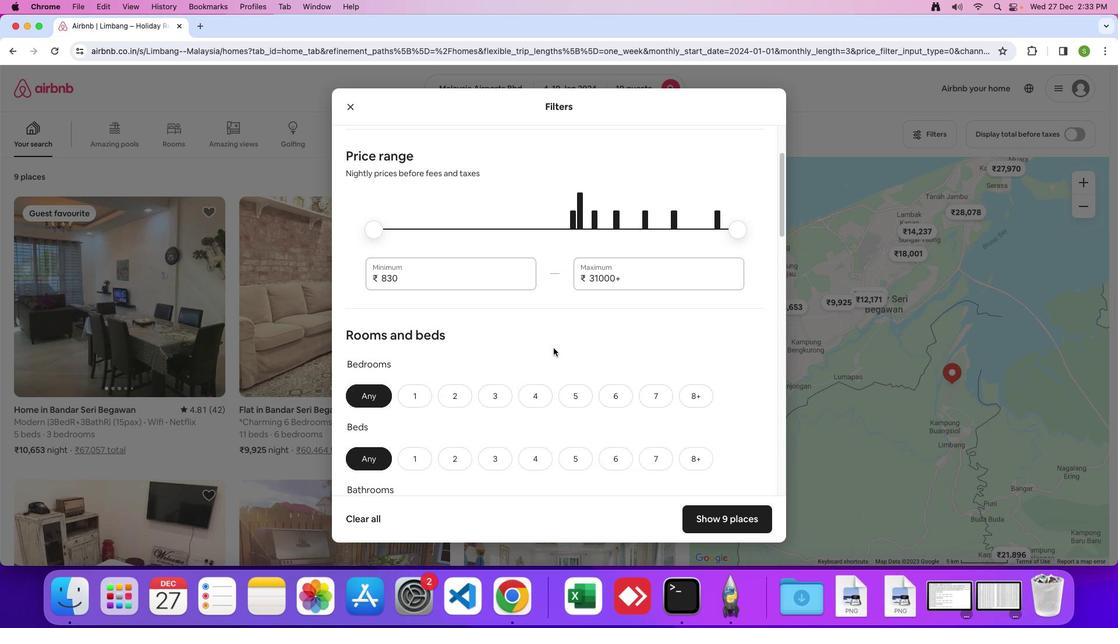 
Action: Mouse scrolled (553, 348) with delta (0, -2)
Screenshot: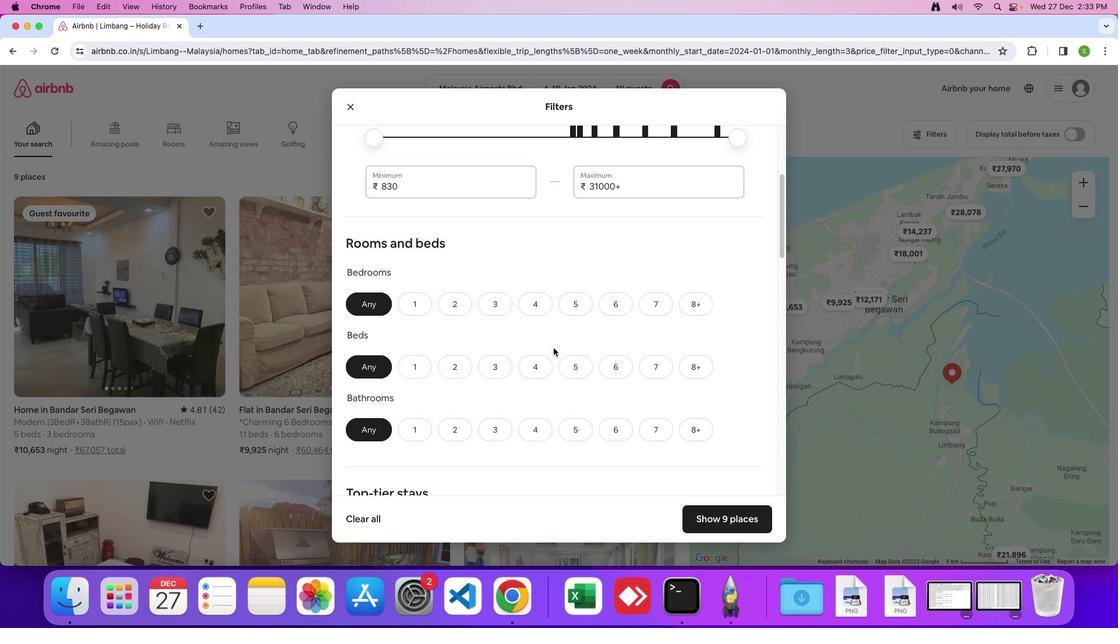 
Action: Mouse moved to (536, 246)
Screenshot: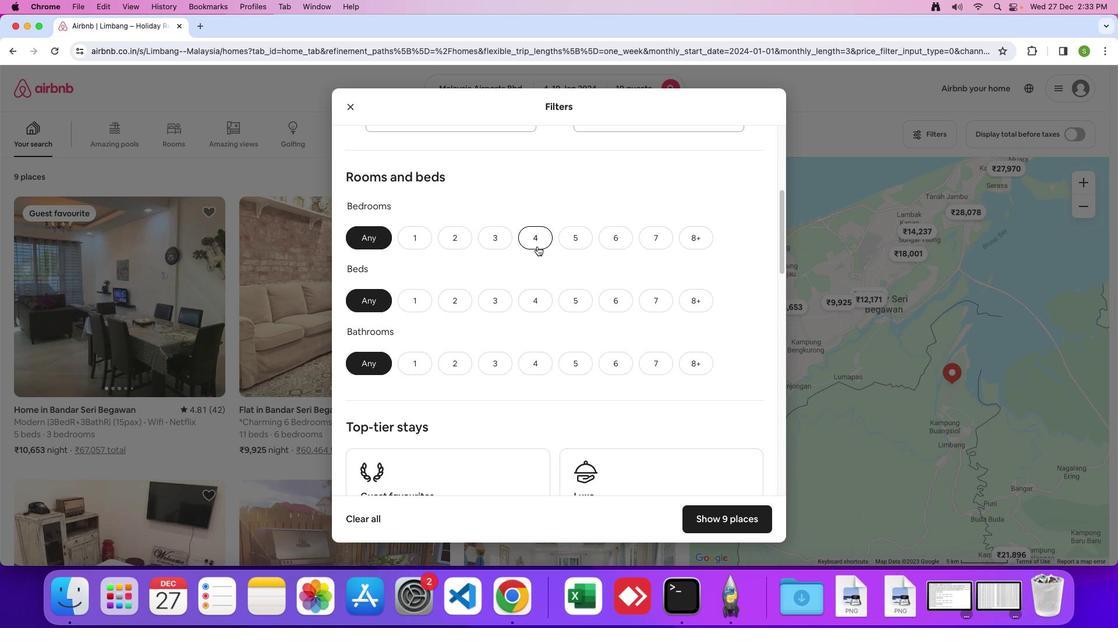 
Action: Mouse pressed left at (536, 246)
Screenshot: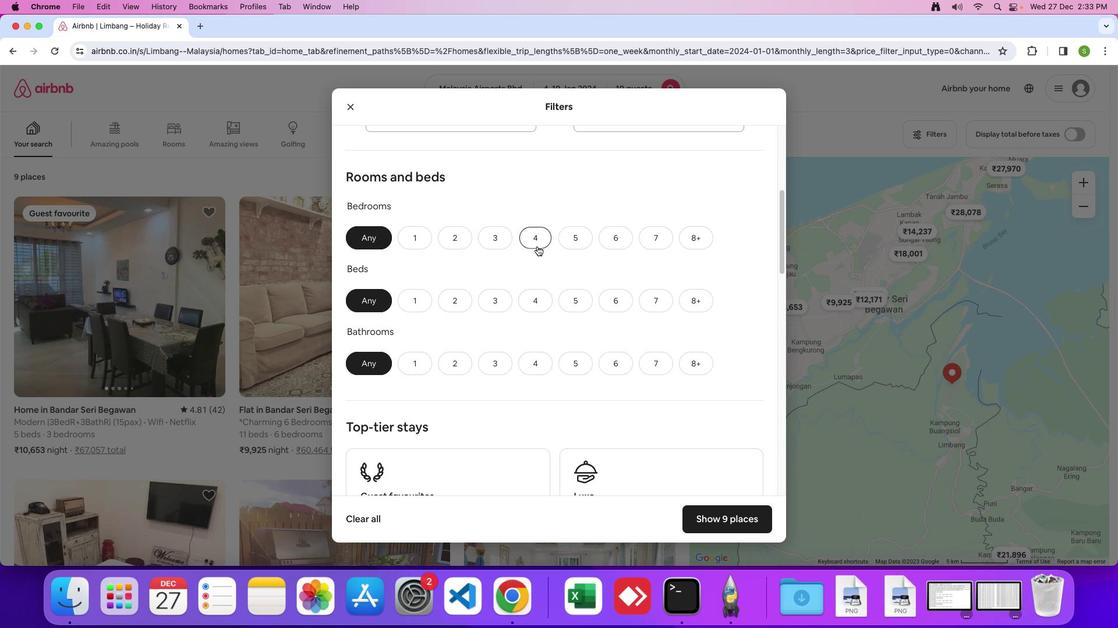 
Action: Mouse moved to (696, 303)
Screenshot: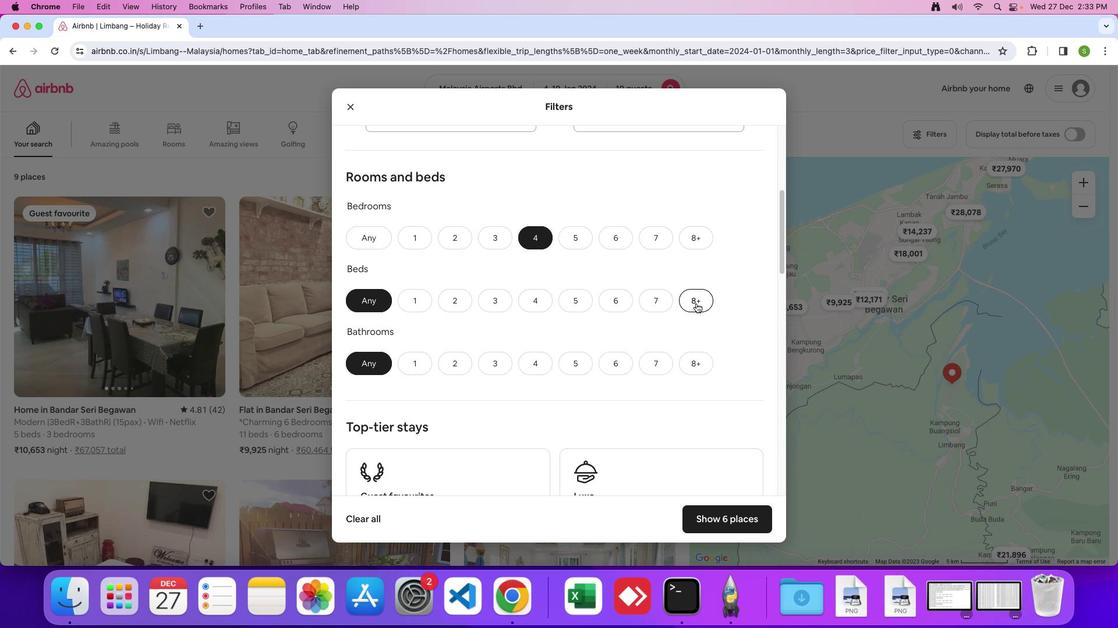 
Action: Mouse pressed left at (696, 303)
Screenshot: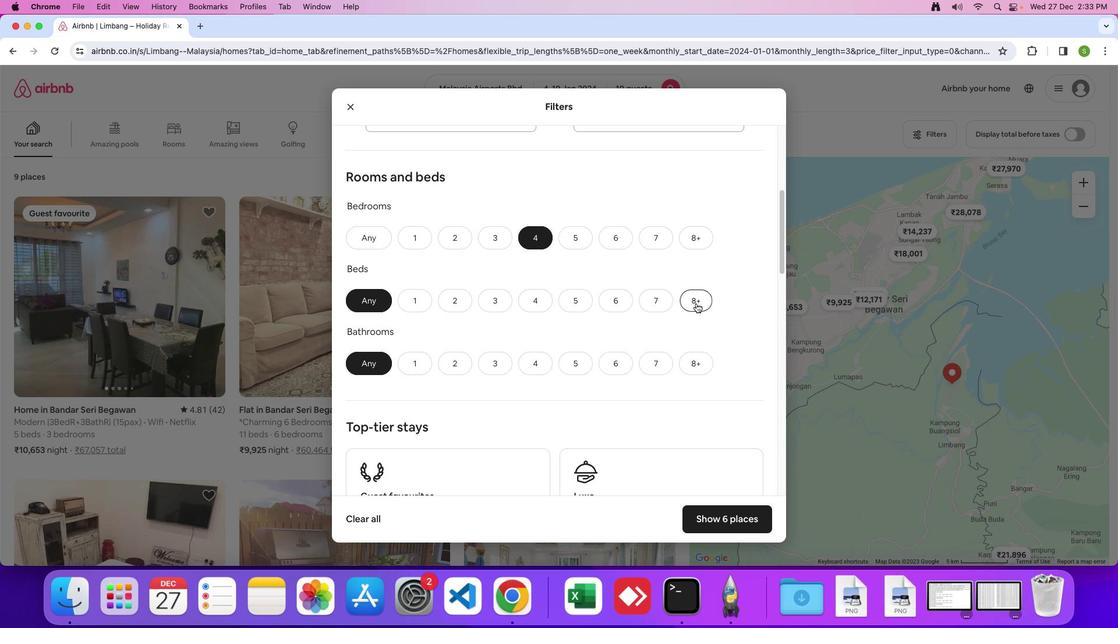 
Action: Mouse moved to (534, 365)
Screenshot: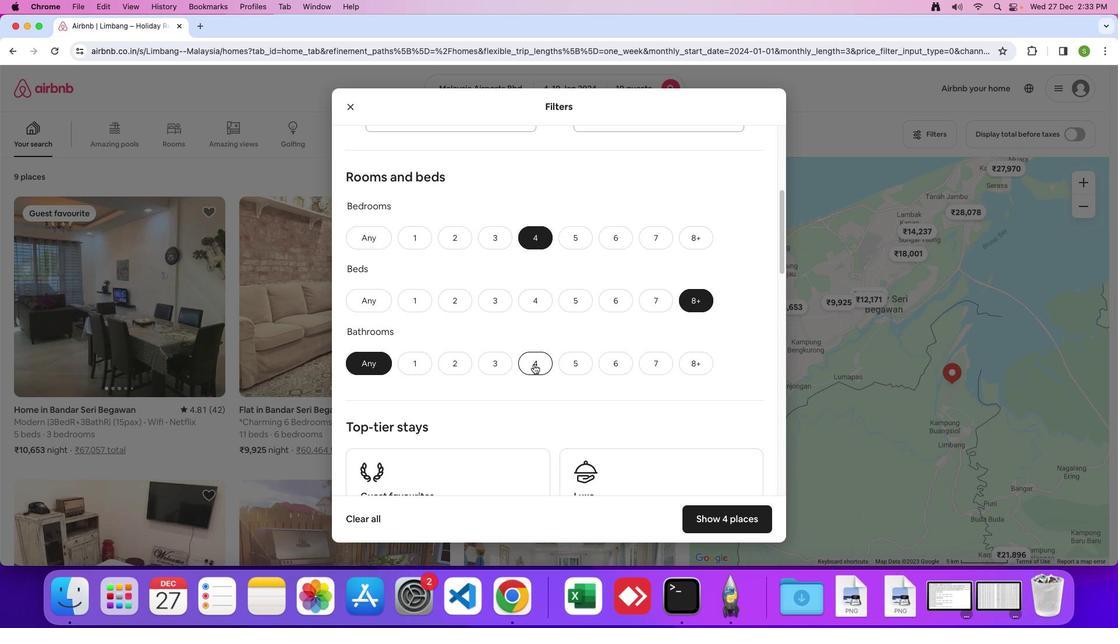 
Action: Mouse pressed left at (534, 365)
Screenshot: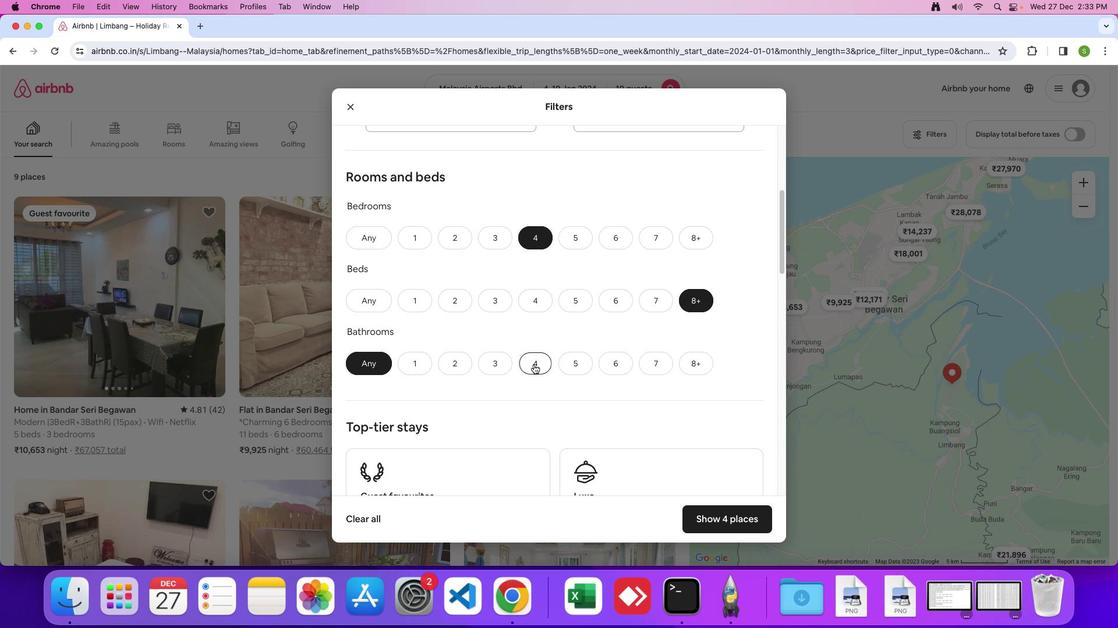 
Action: Mouse moved to (545, 401)
Screenshot: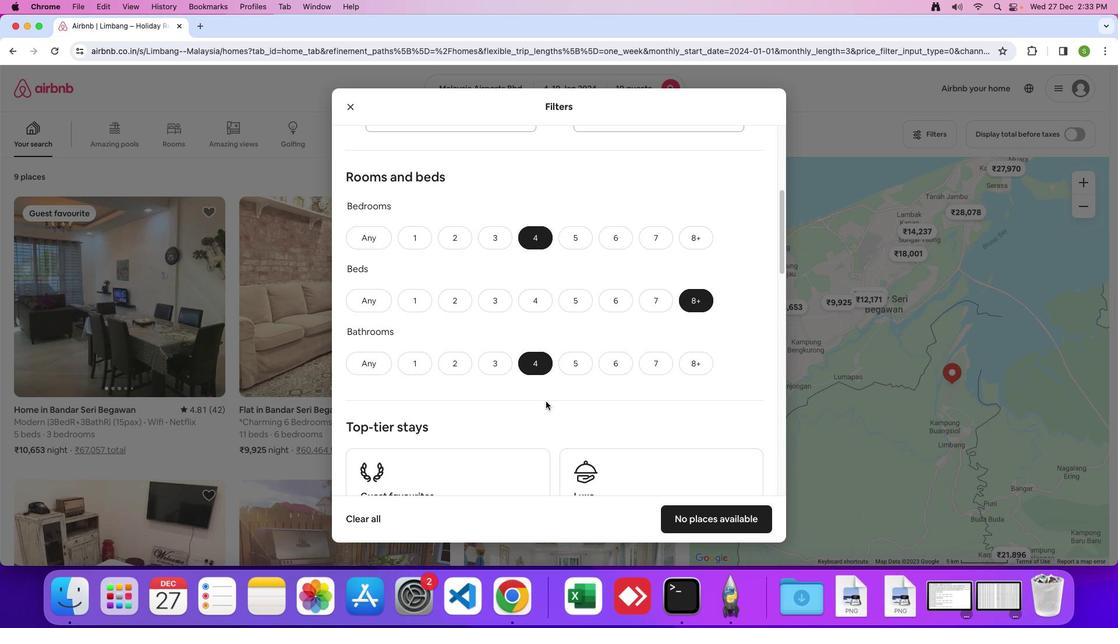 
Action: Mouse scrolled (545, 401) with delta (0, 0)
Screenshot: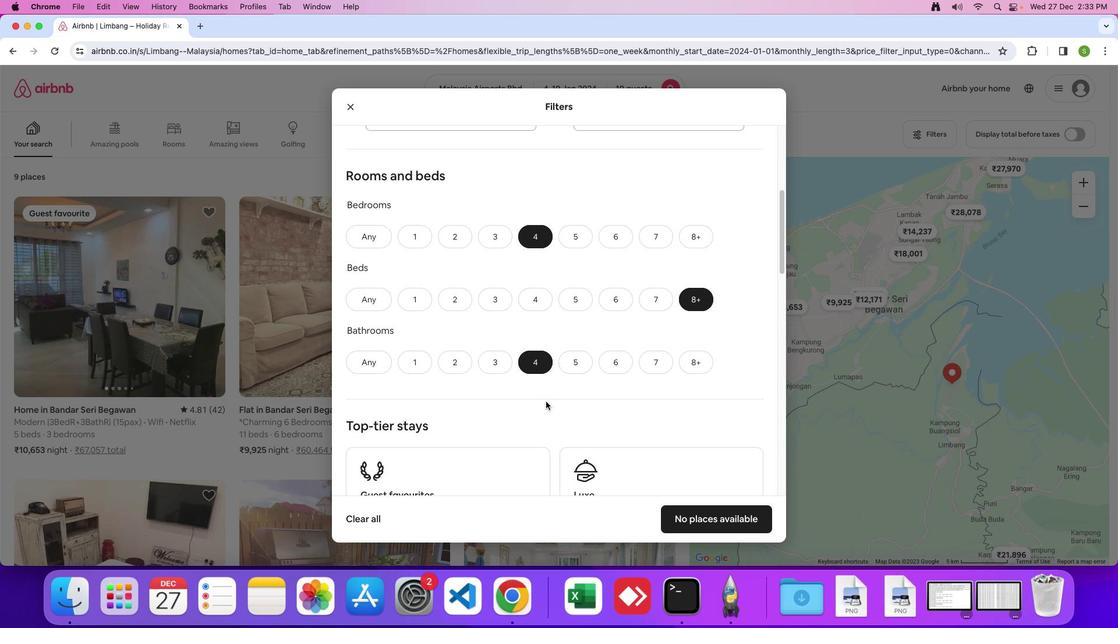 
Action: Mouse scrolled (545, 401) with delta (0, 0)
Screenshot: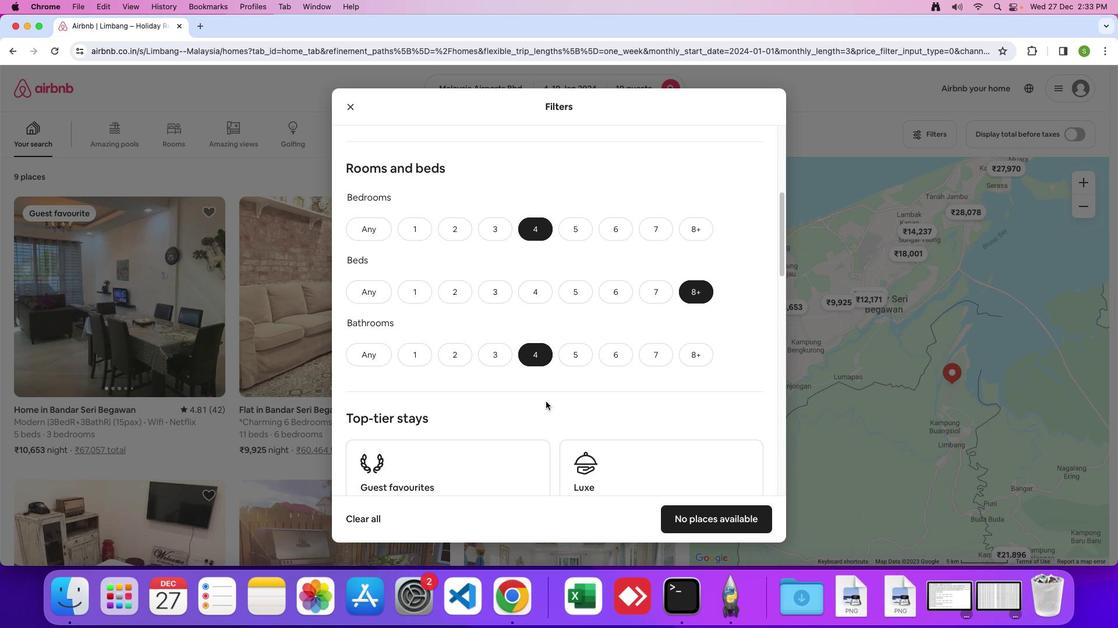 
Action: Mouse scrolled (545, 401) with delta (0, 0)
Screenshot: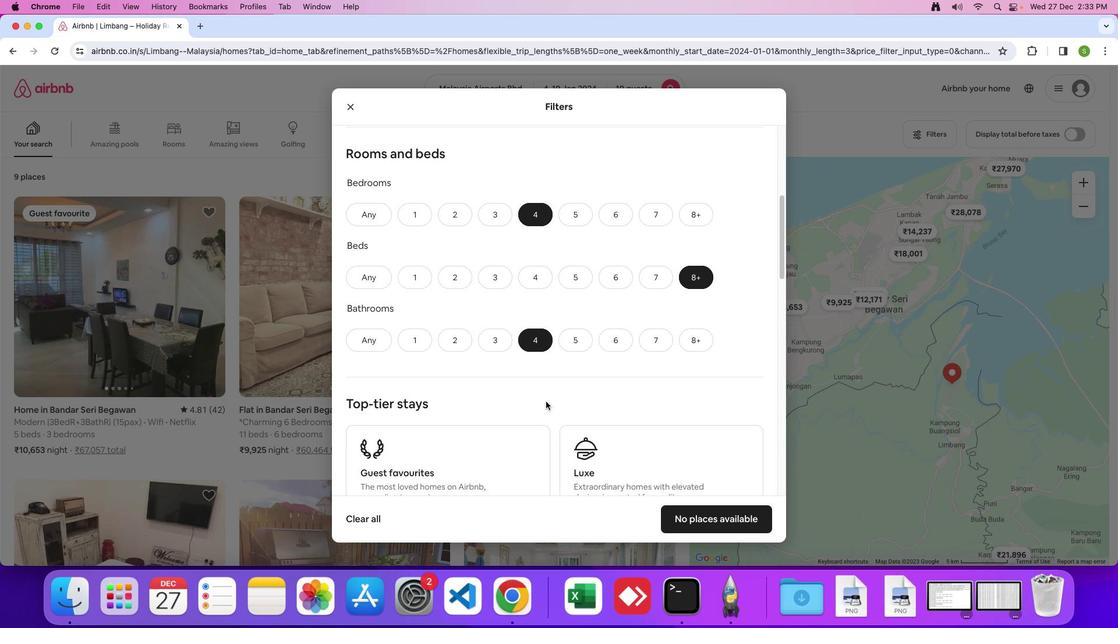 
Action: Mouse scrolled (545, 401) with delta (0, 0)
Screenshot: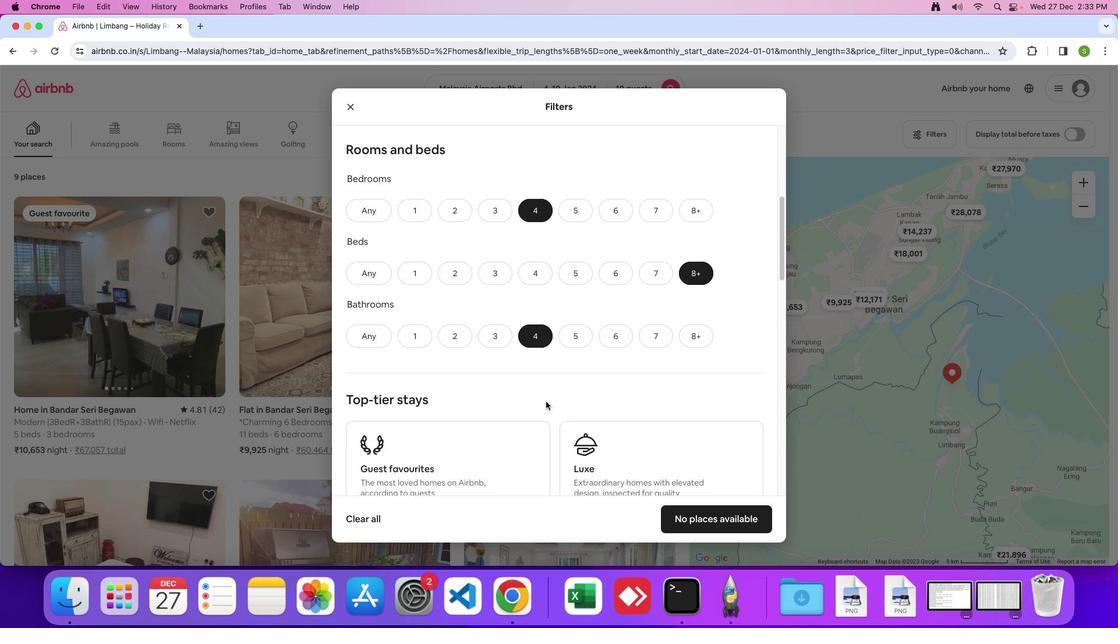 
Action: Mouse scrolled (545, 401) with delta (0, 0)
Screenshot: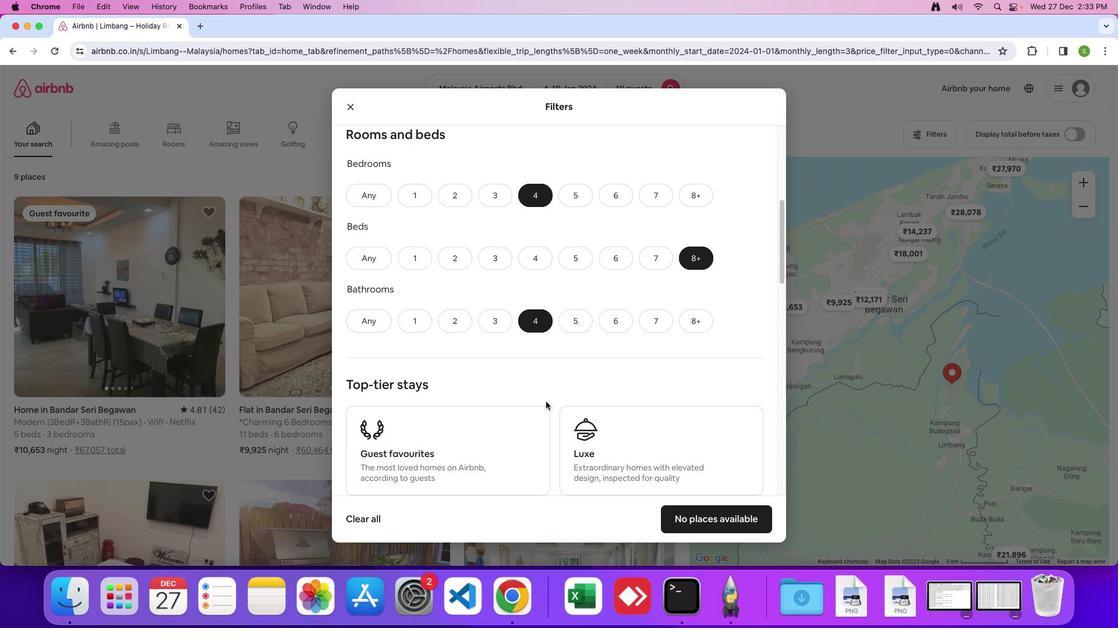 
Action: Mouse scrolled (545, 401) with delta (0, 0)
Screenshot: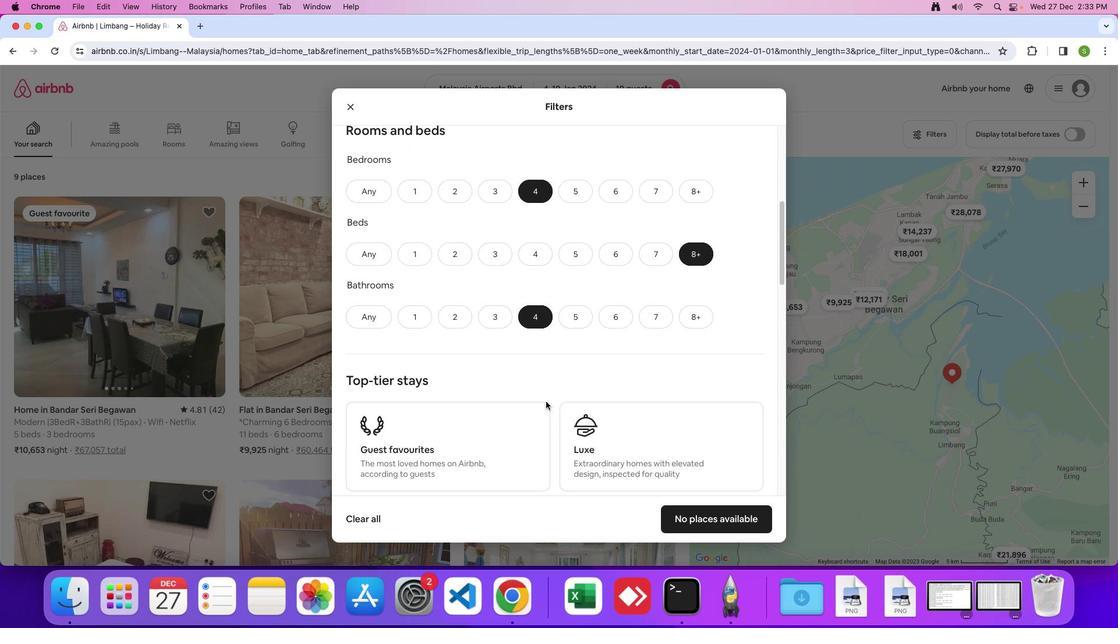 
Action: Mouse scrolled (545, 401) with delta (0, 0)
Screenshot: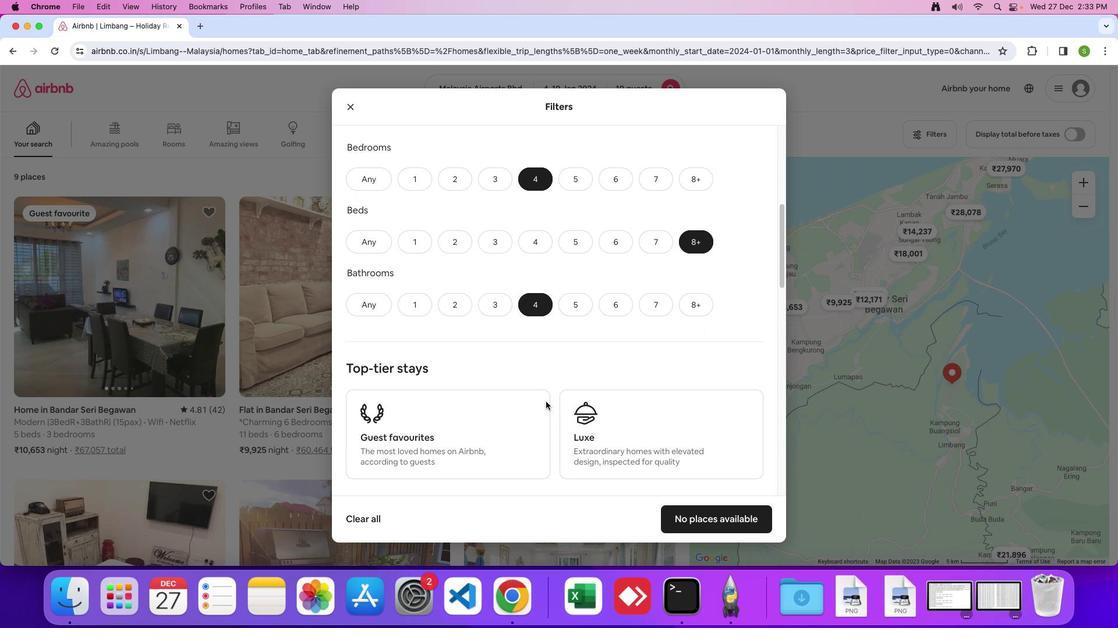 
Action: Mouse moved to (546, 401)
Screenshot: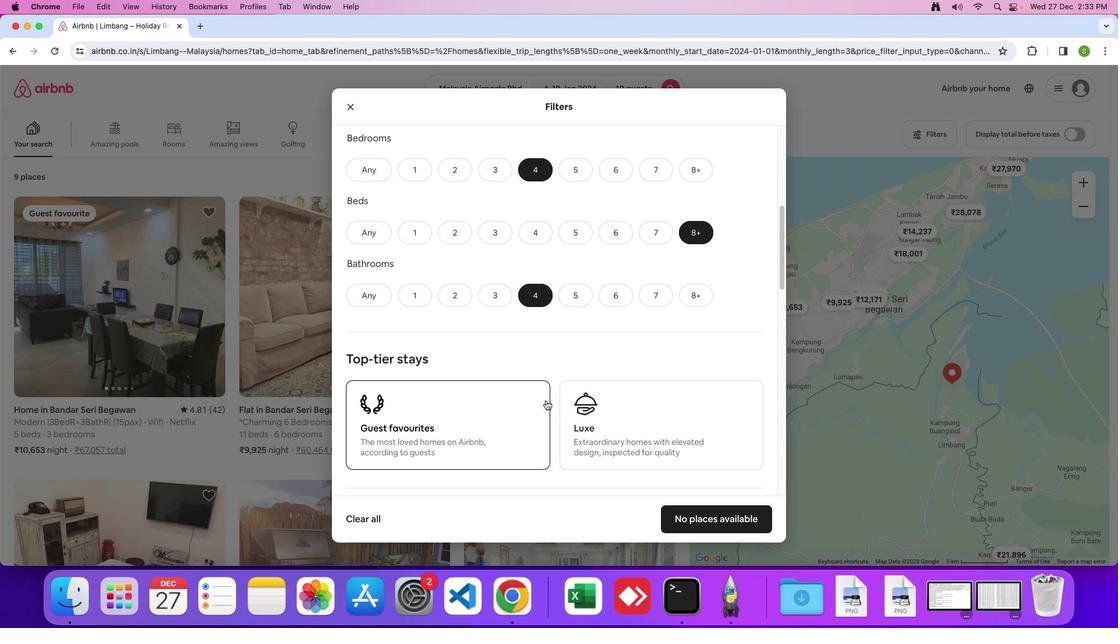 
Action: Mouse scrolled (546, 401) with delta (0, 0)
Screenshot: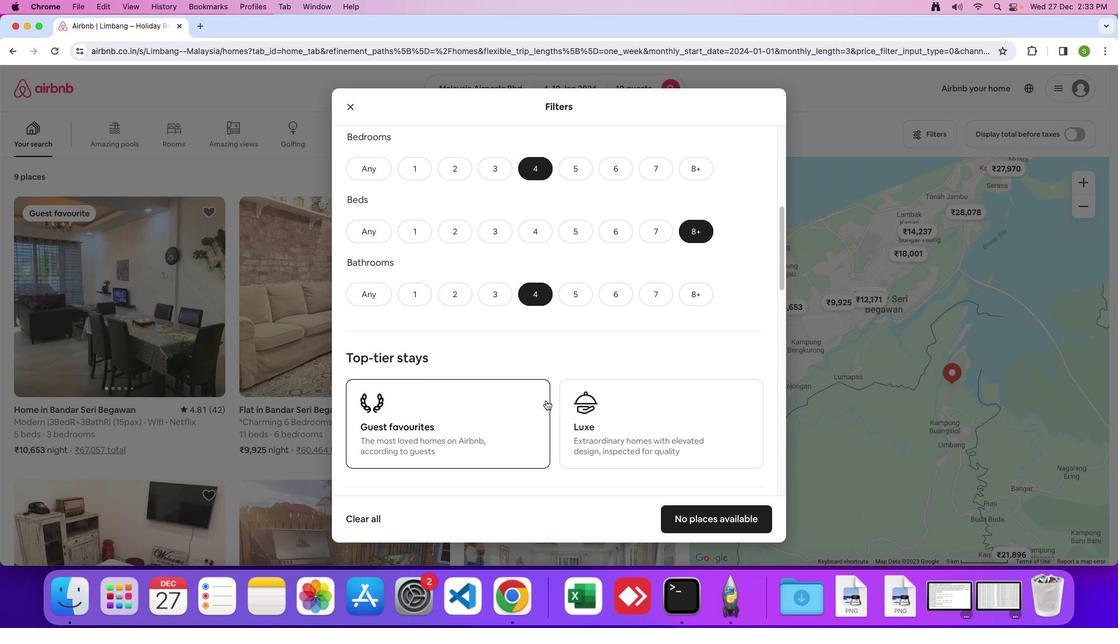 
Action: Mouse moved to (546, 400)
Screenshot: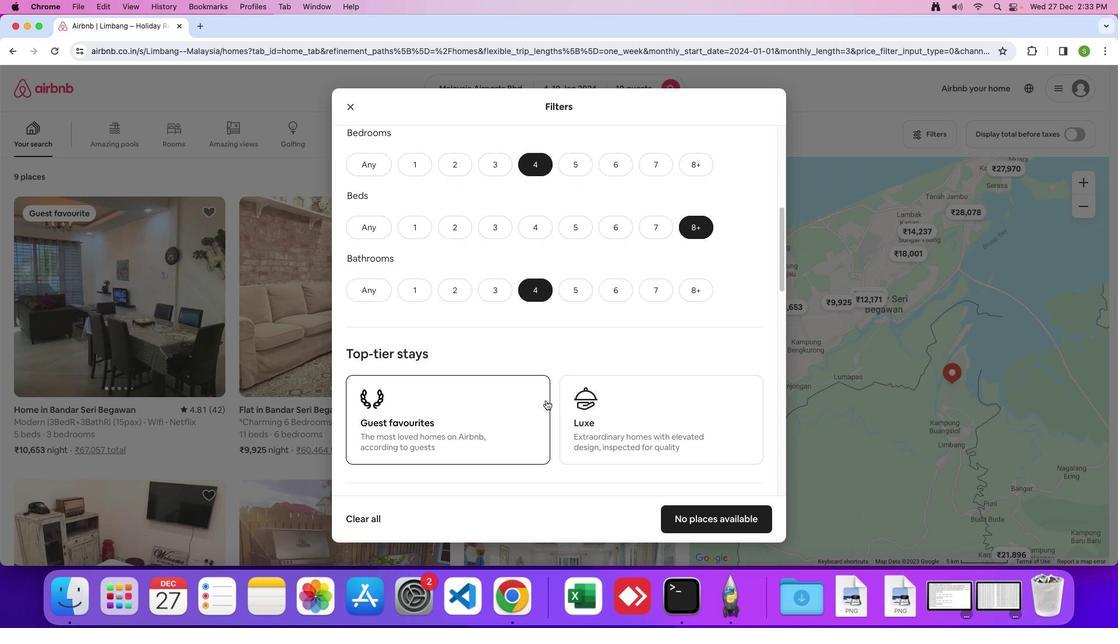 
Action: Mouse scrolled (546, 400) with delta (0, 0)
Screenshot: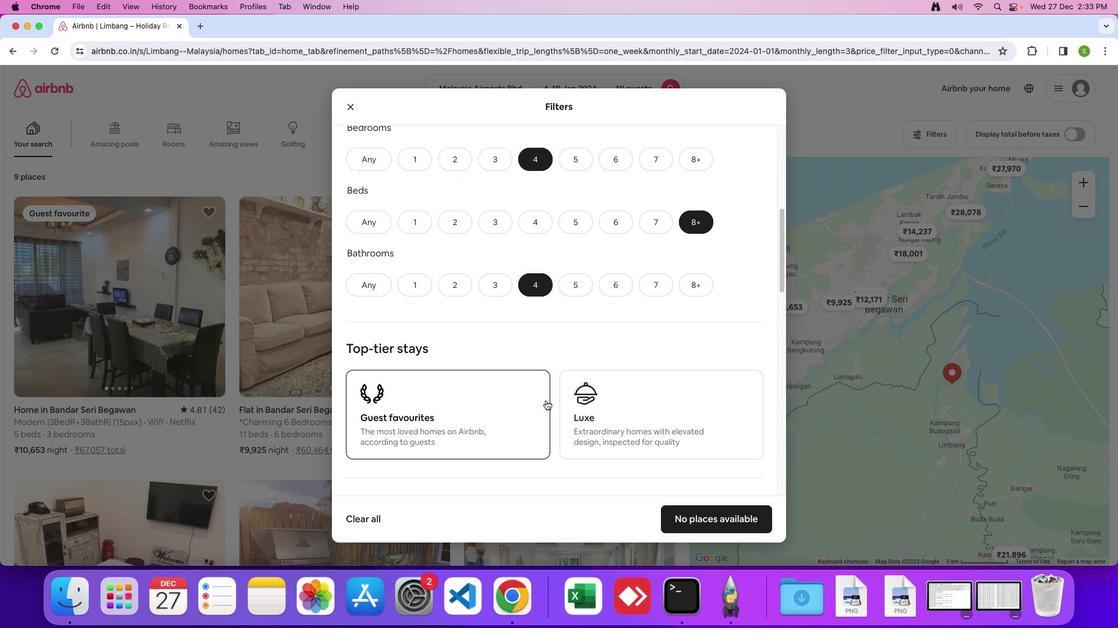 
Action: Mouse moved to (546, 400)
Screenshot: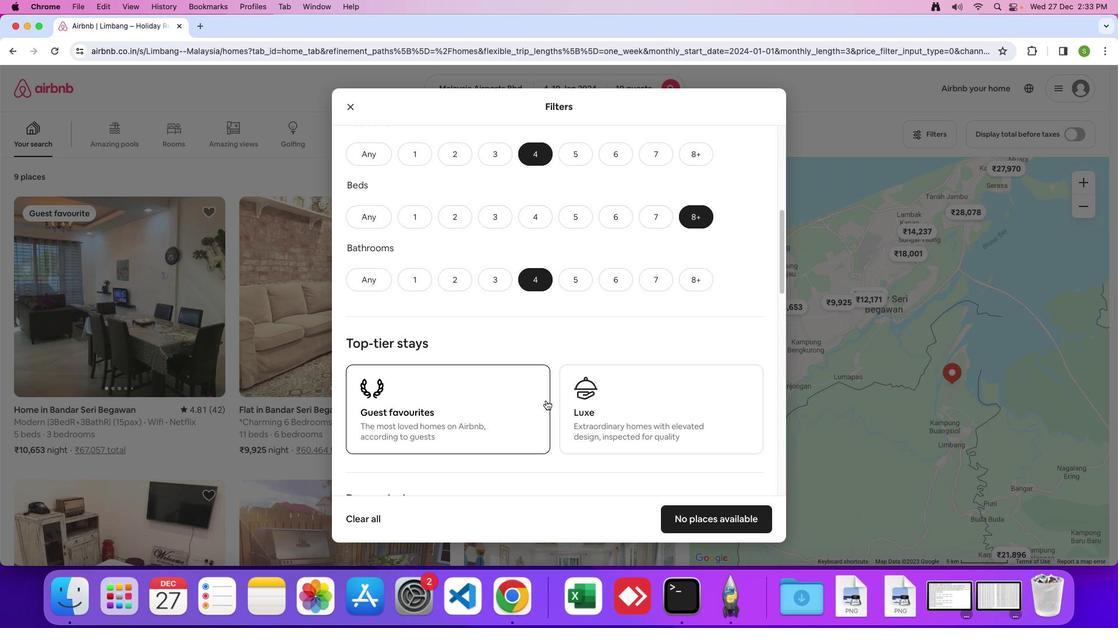 
Action: Mouse scrolled (546, 400) with delta (0, 0)
Screenshot: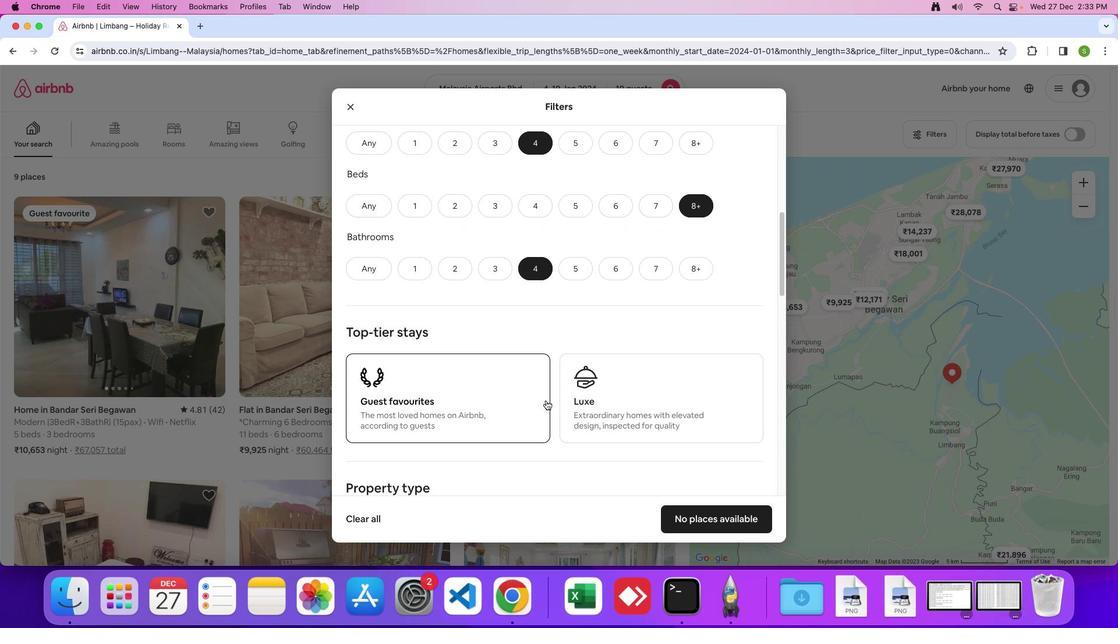 
Action: Mouse scrolled (546, 400) with delta (0, 0)
Screenshot: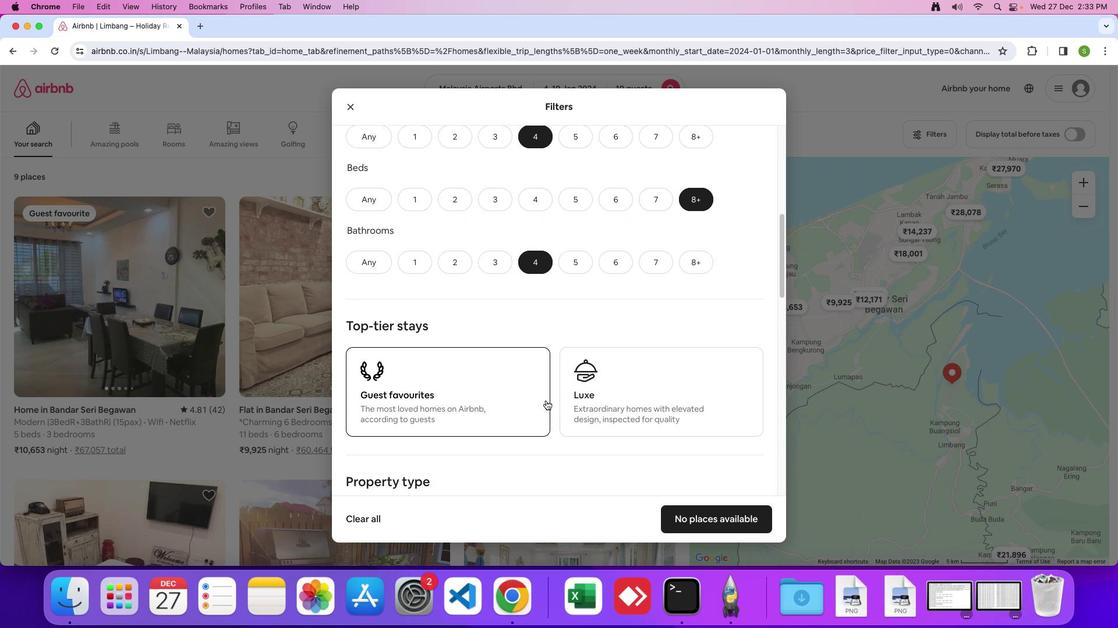 
Action: Mouse scrolled (546, 400) with delta (0, -1)
Screenshot: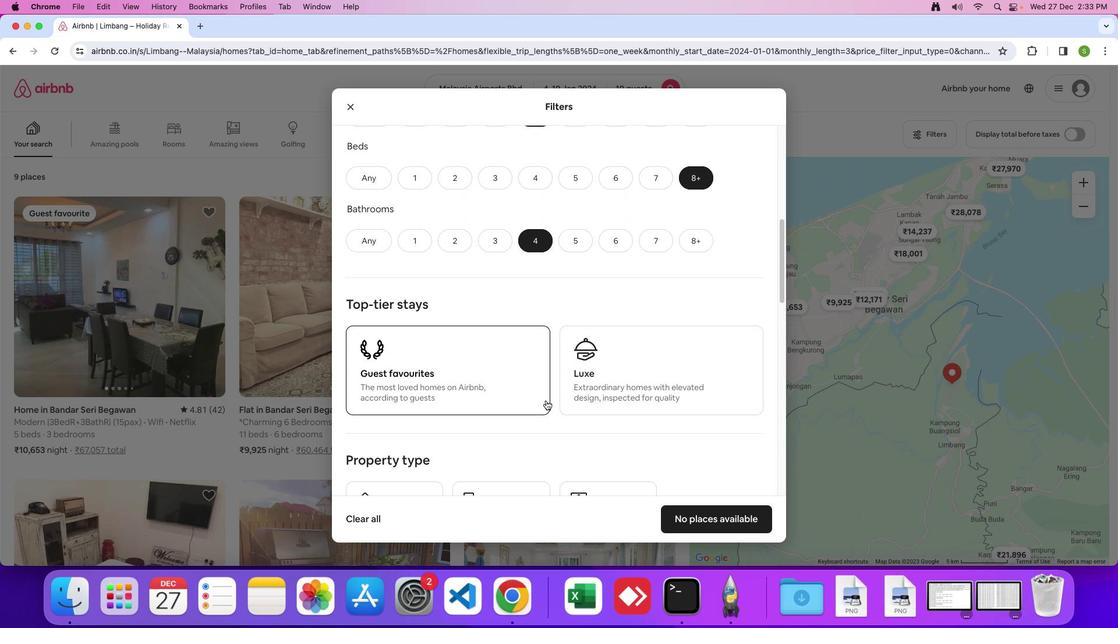 
Action: Mouse scrolled (546, 400) with delta (0, 0)
Screenshot: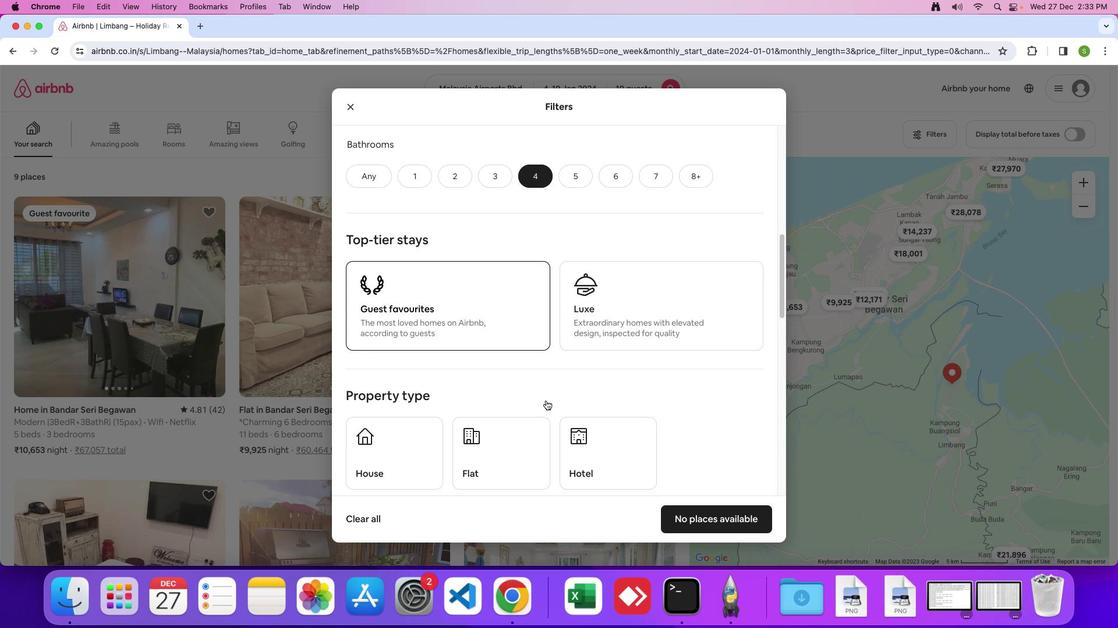
Action: Mouse scrolled (546, 400) with delta (0, 0)
Screenshot: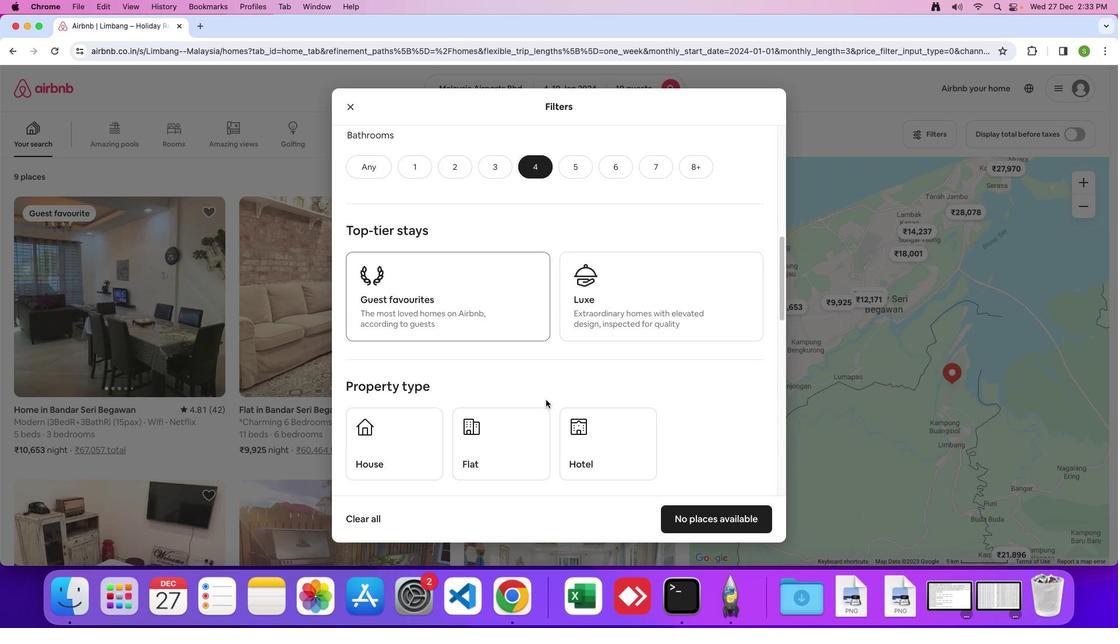 
Action: Mouse moved to (390, 433)
Screenshot: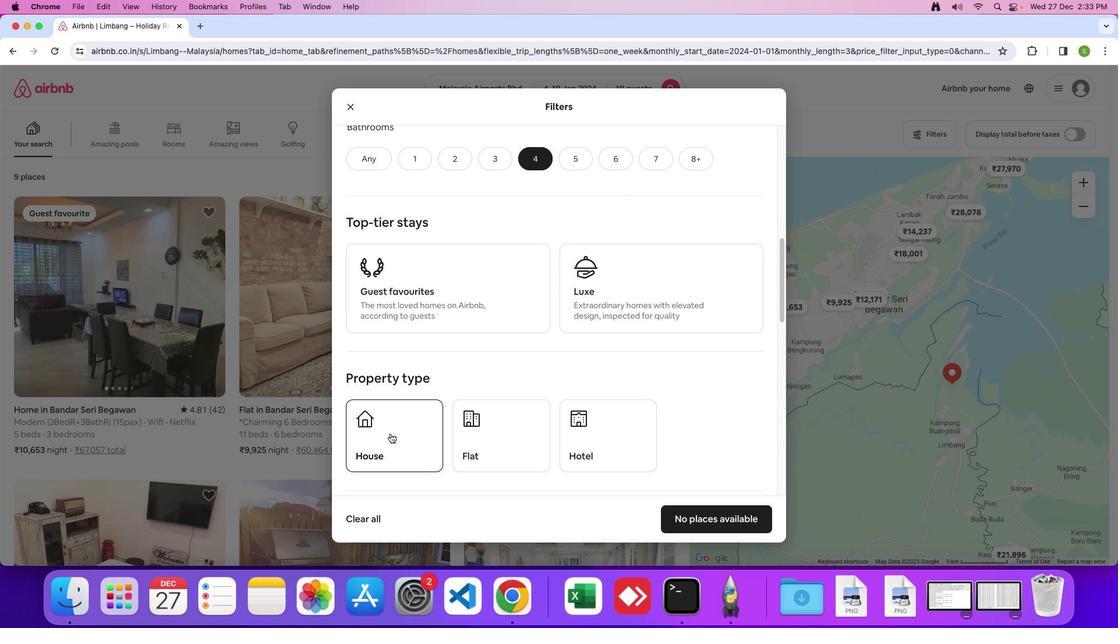 
Action: Mouse pressed left at (390, 433)
Screenshot: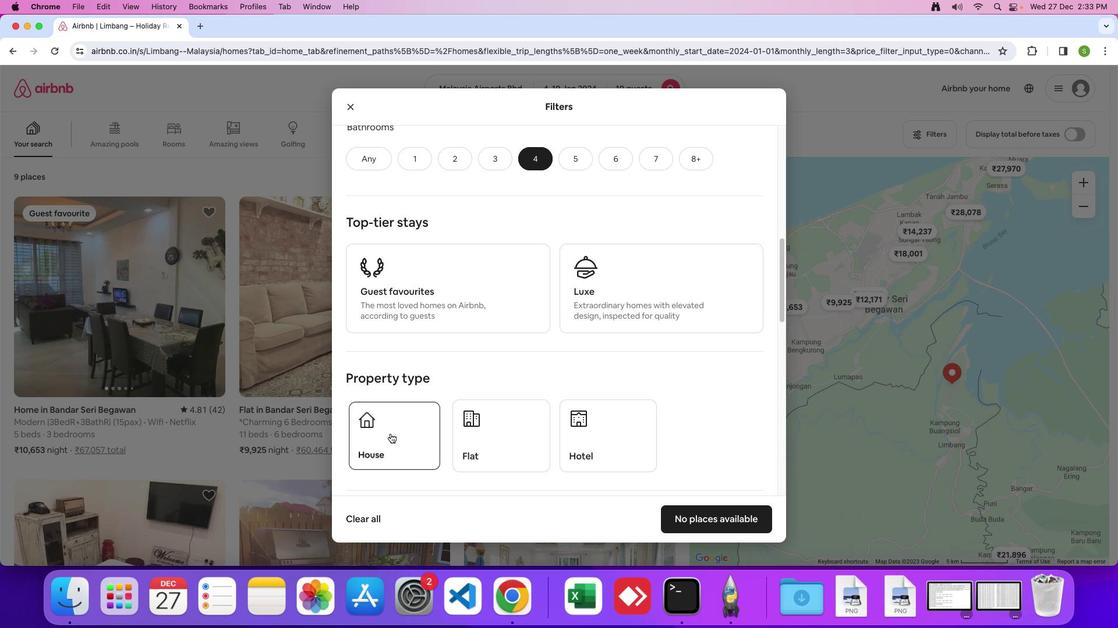 
Action: Mouse moved to (732, 397)
Screenshot: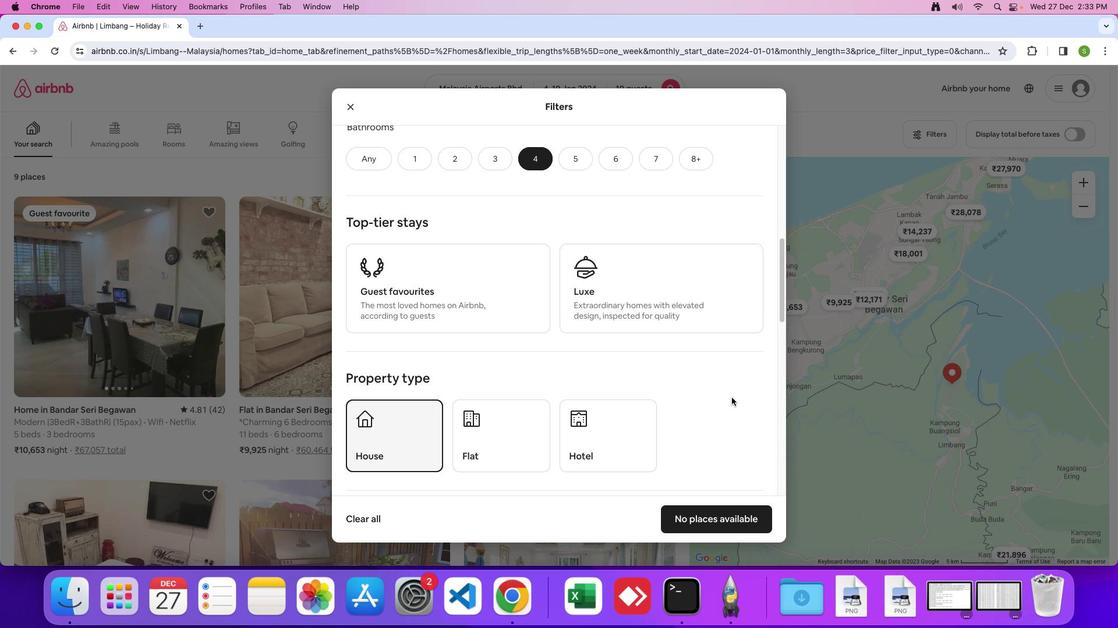 
Action: Mouse scrolled (732, 397) with delta (0, 0)
Screenshot: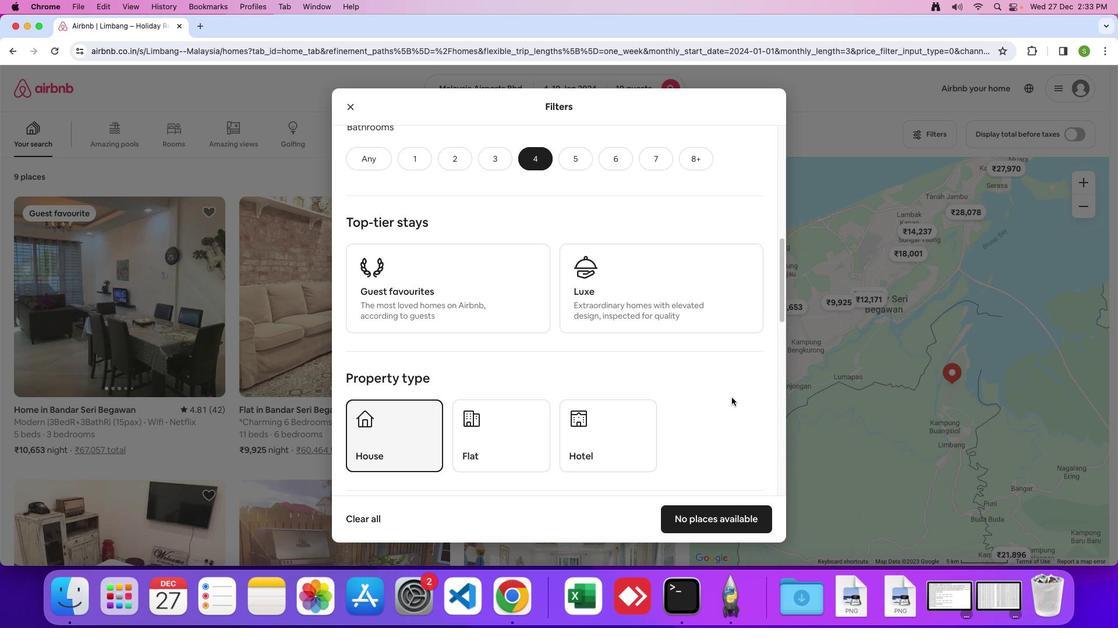 
Action: Mouse scrolled (732, 397) with delta (0, 0)
Screenshot: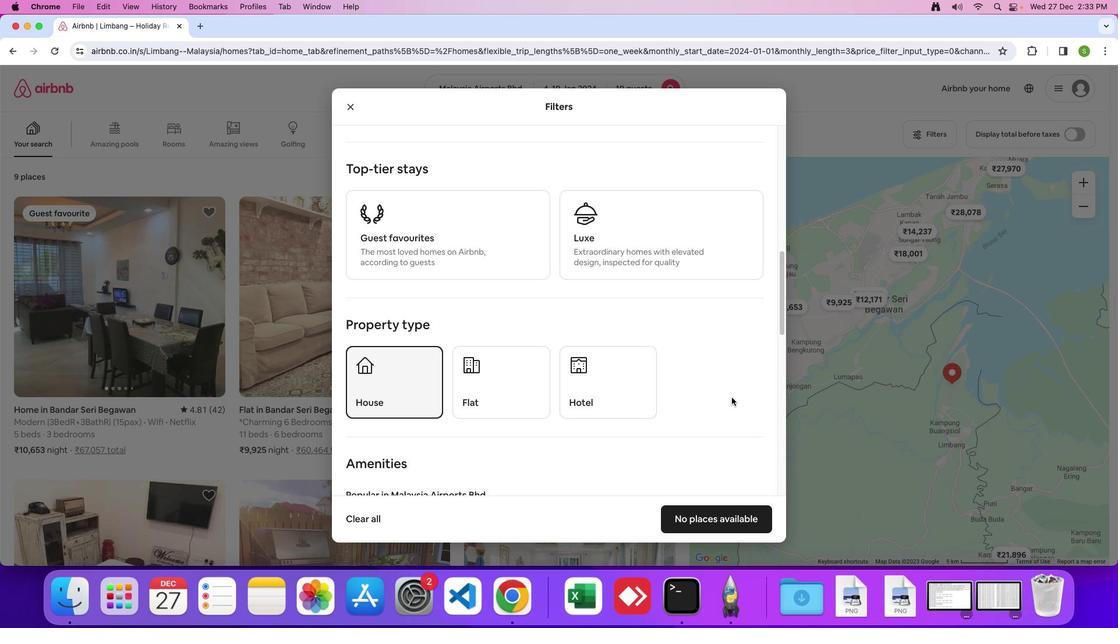 
Action: Mouse scrolled (732, 397) with delta (0, -1)
Screenshot: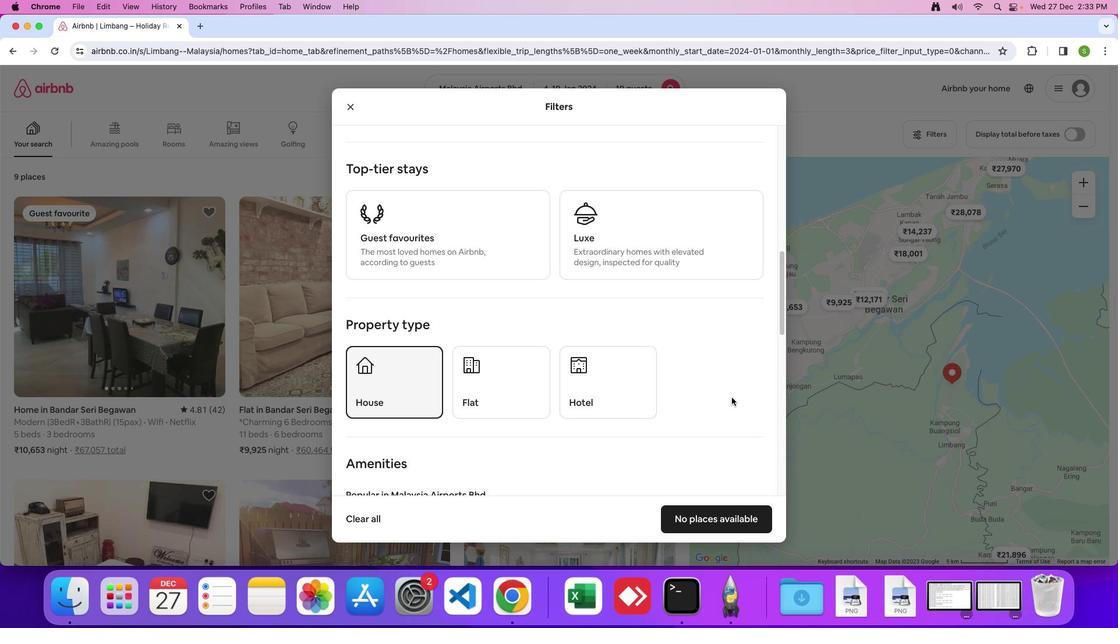 
Action: Mouse moved to (712, 400)
Screenshot: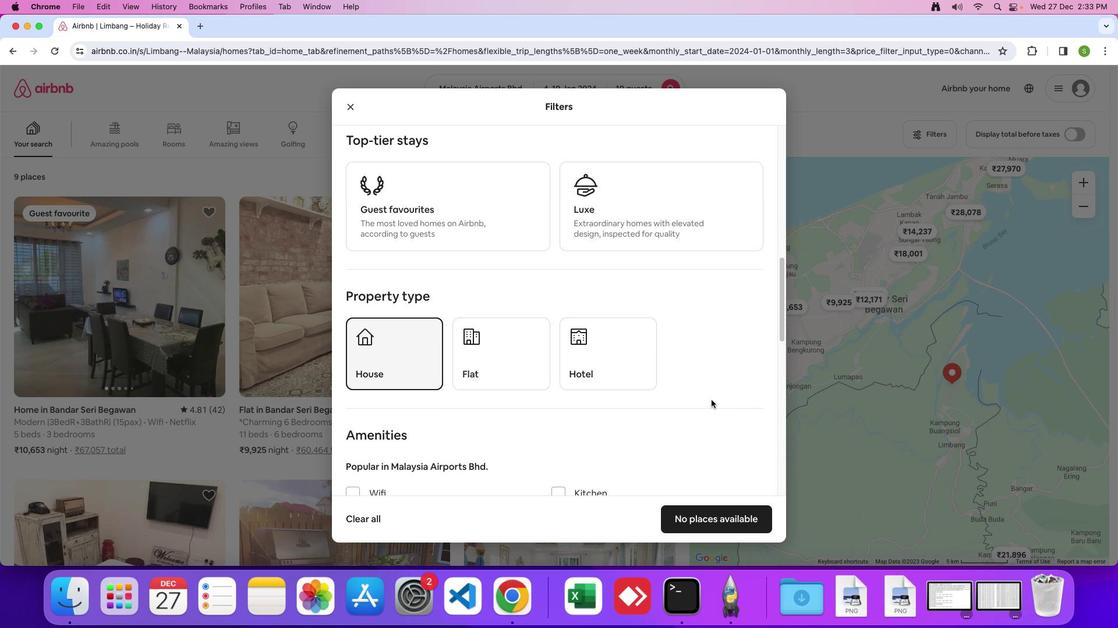 
Action: Mouse scrolled (712, 400) with delta (0, 0)
Screenshot: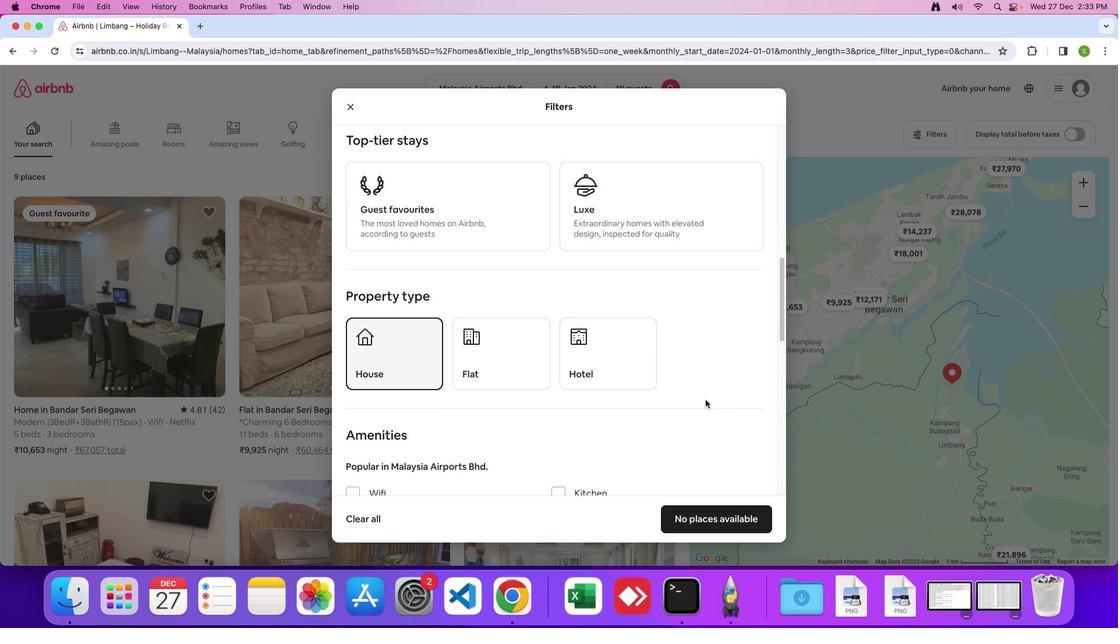
Action: Mouse moved to (708, 400)
Screenshot: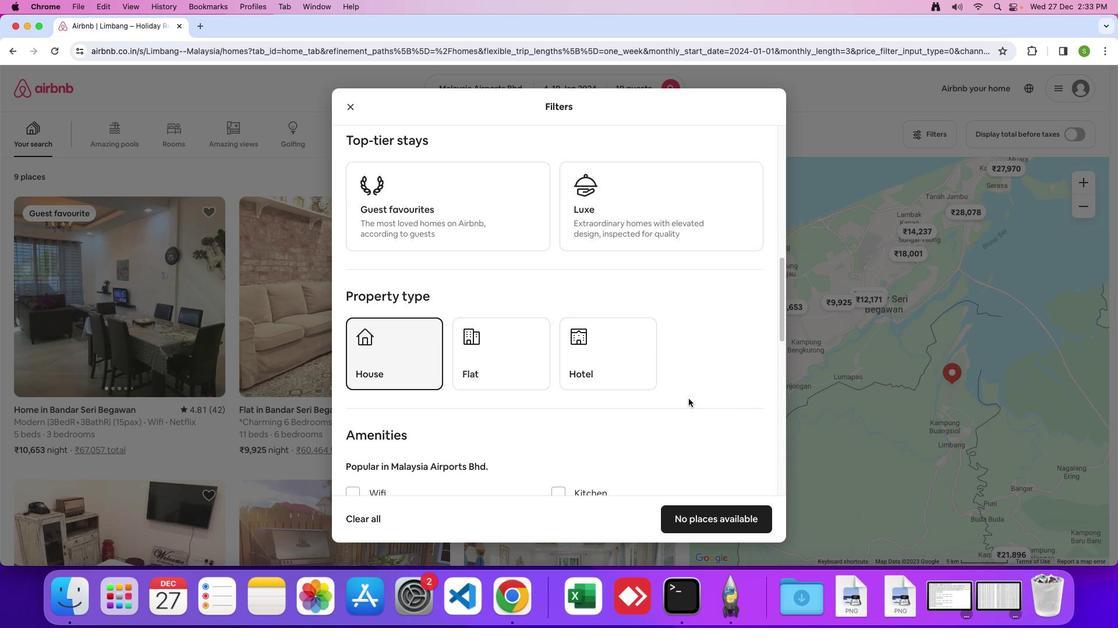 
Action: Mouse scrolled (708, 400) with delta (0, 0)
Screenshot: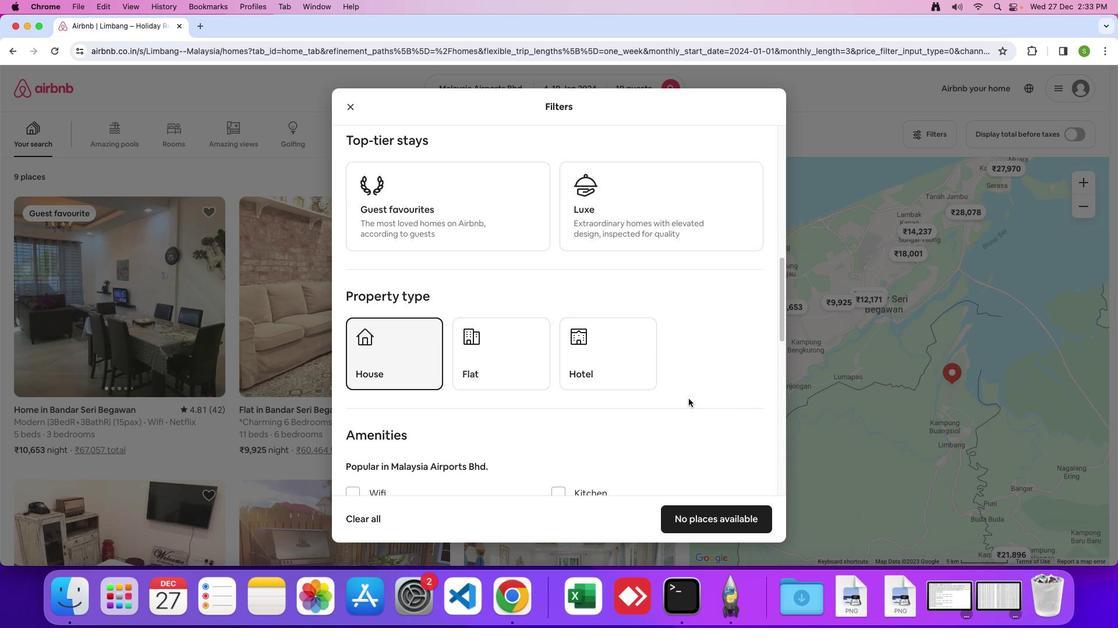 
Action: Mouse moved to (673, 399)
Screenshot: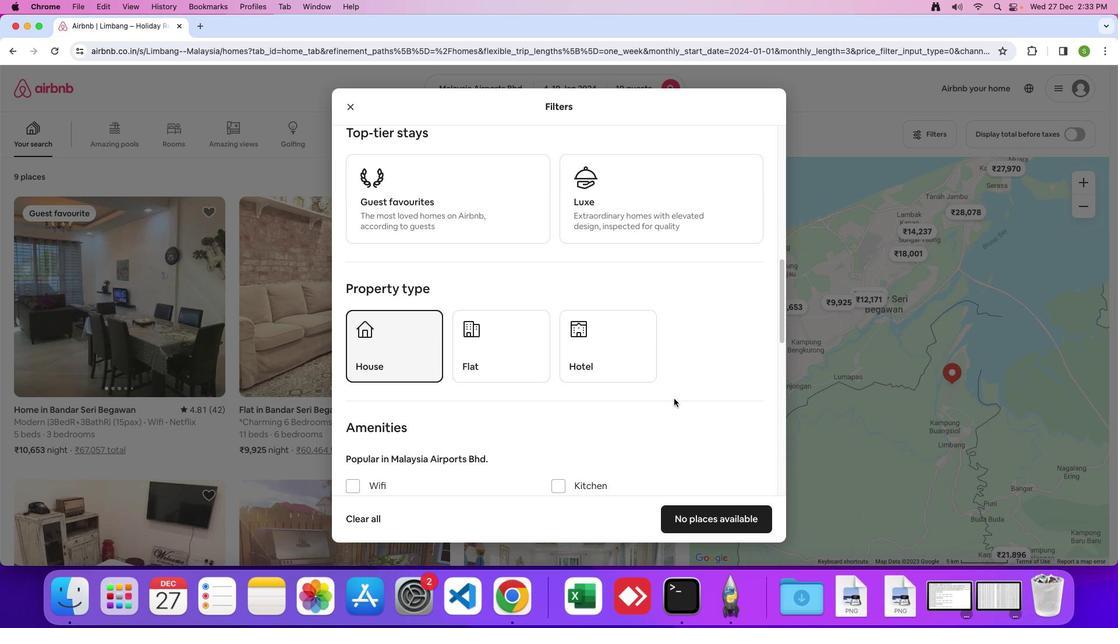 
Action: Mouse scrolled (673, 399) with delta (0, 0)
Screenshot: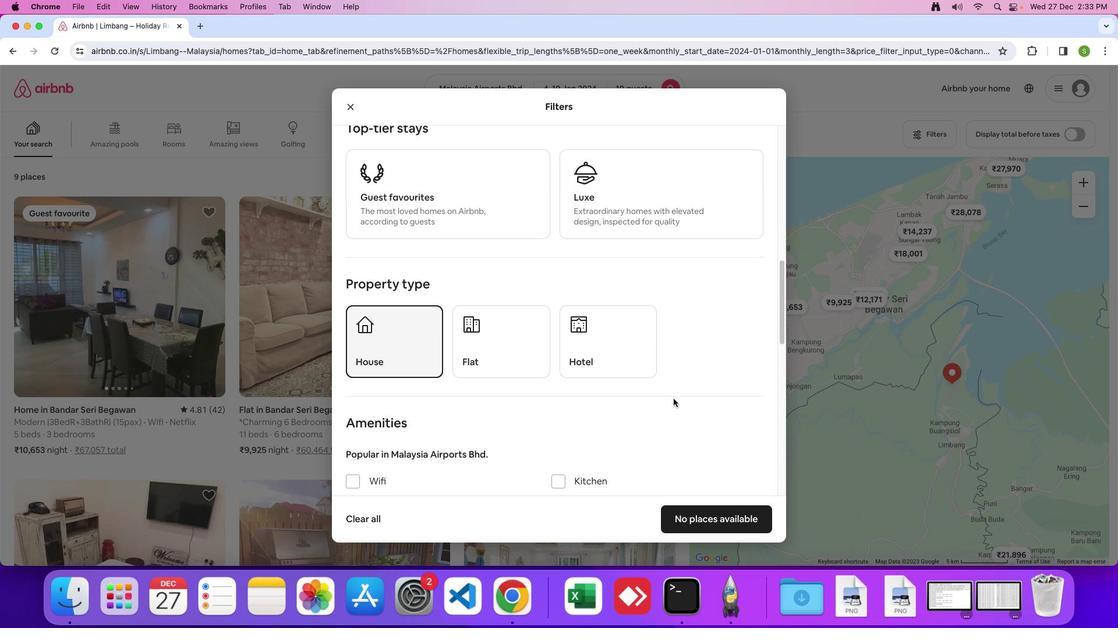 
Action: Mouse moved to (673, 399)
Screenshot: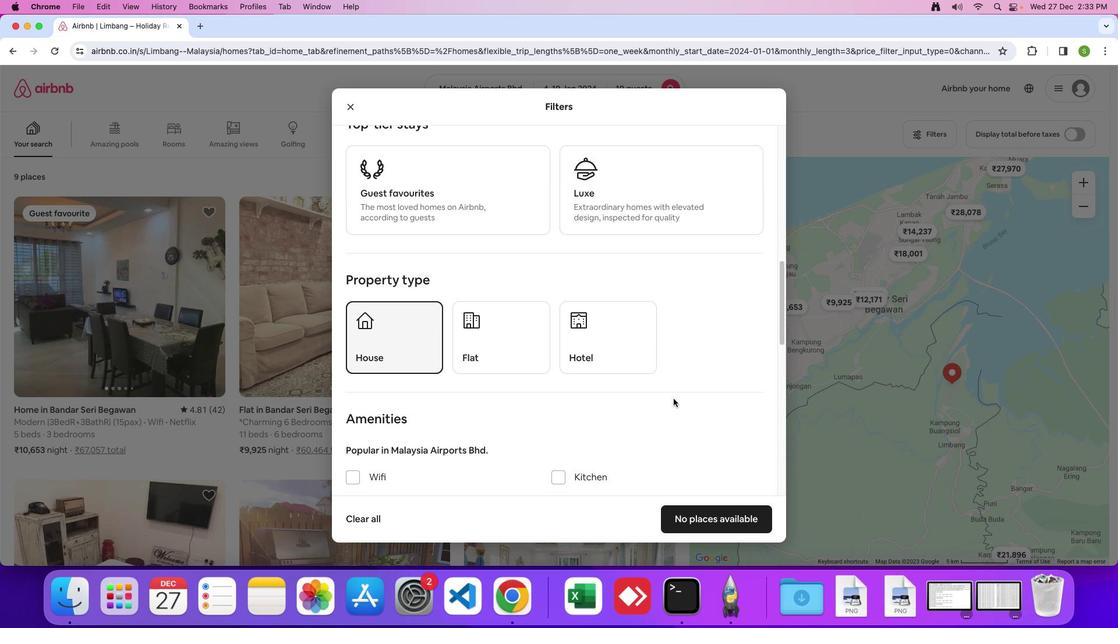 
Action: Mouse scrolled (673, 399) with delta (0, 0)
Screenshot: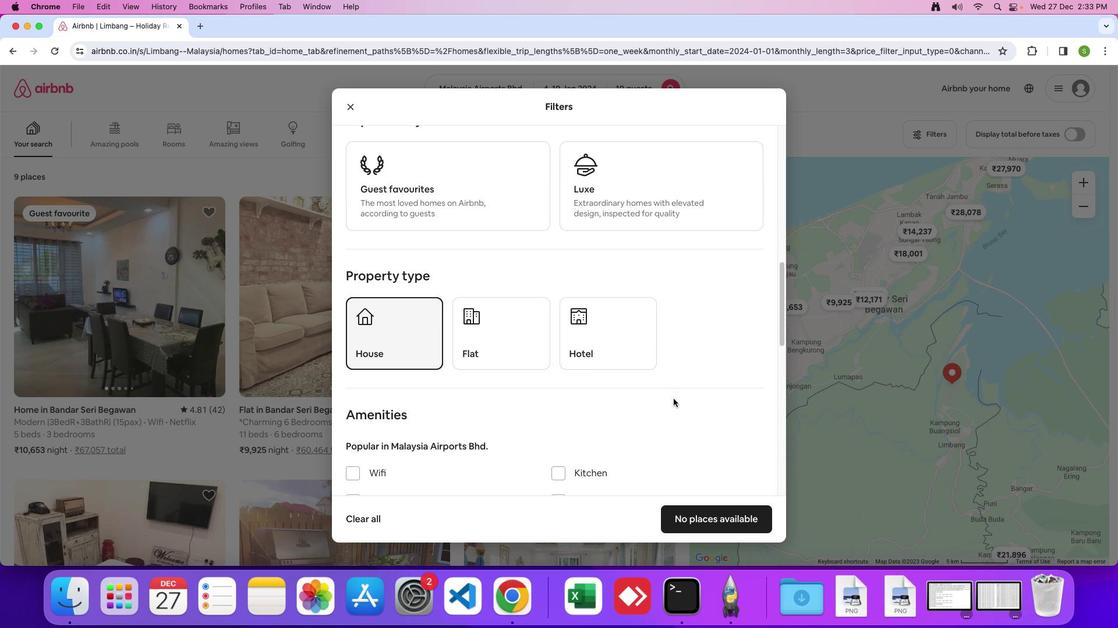 
Action: Mouse scrolled (673, 399) with delta (0, 0)
Screenshot: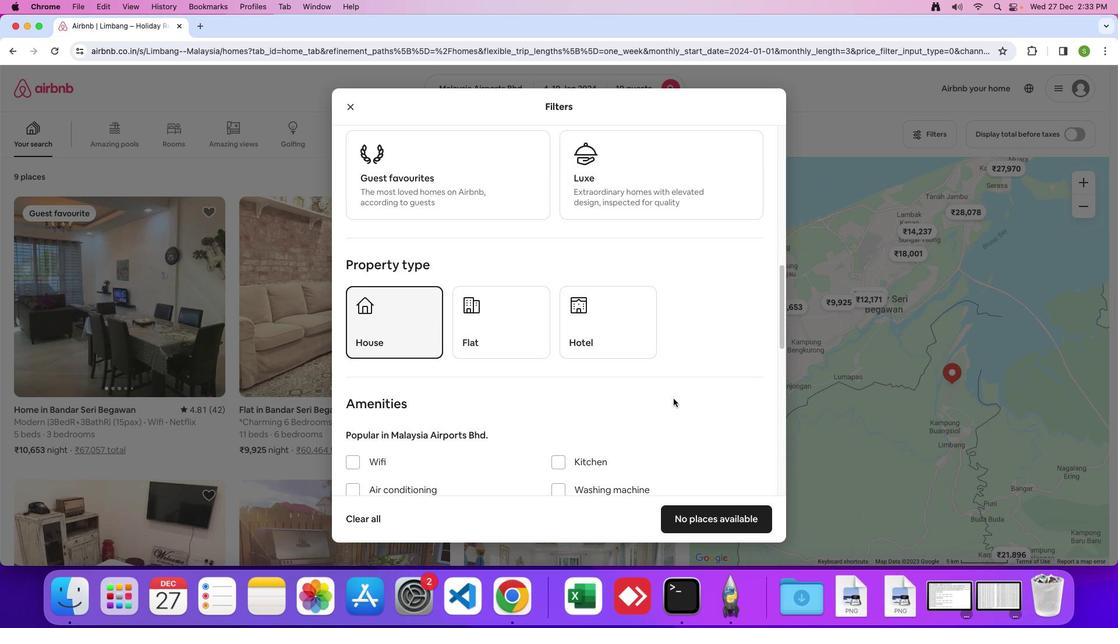 
Action: Mouse moved to (673, 399)
Screenshot: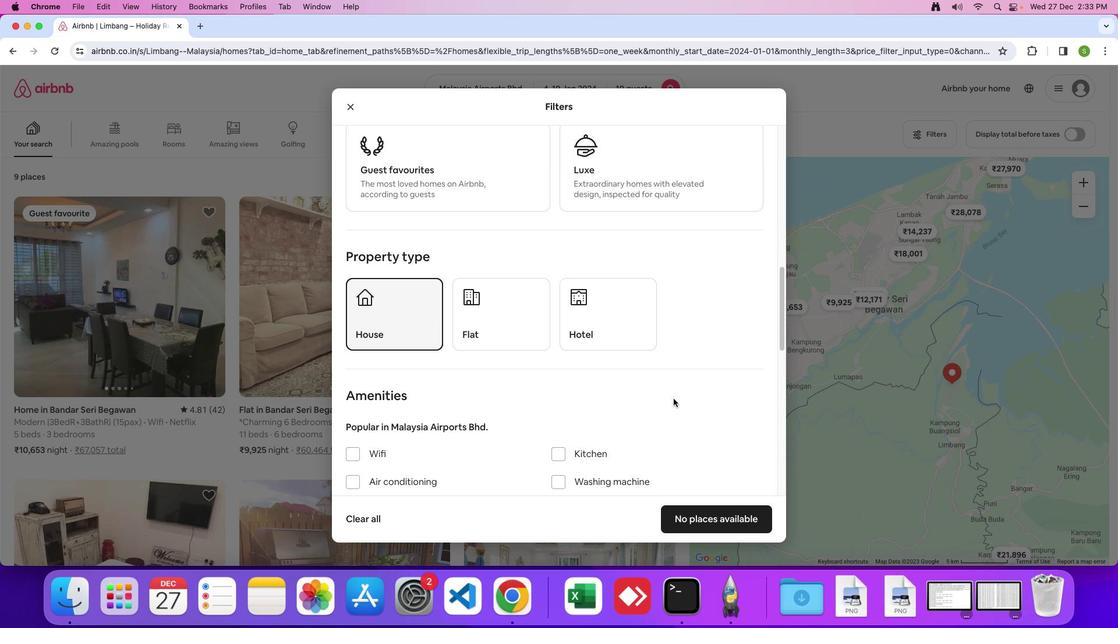 
Action: Mouse scrolled (673, 399) with delta (0, 0)
Screenshot: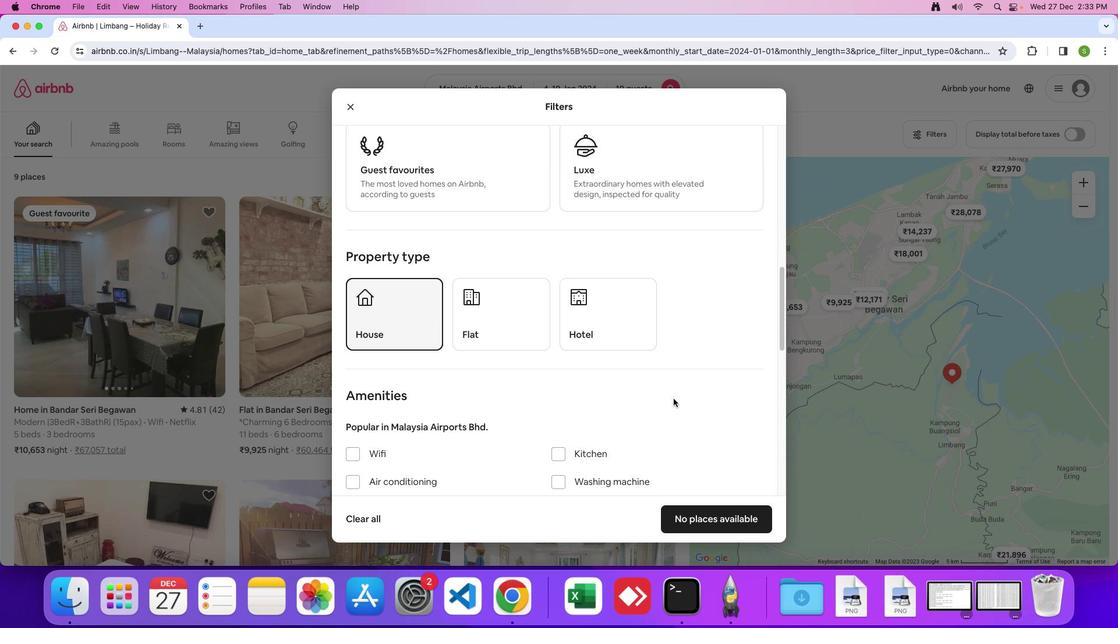 
Action: Mouse moved to (673, 398)
Screenshot: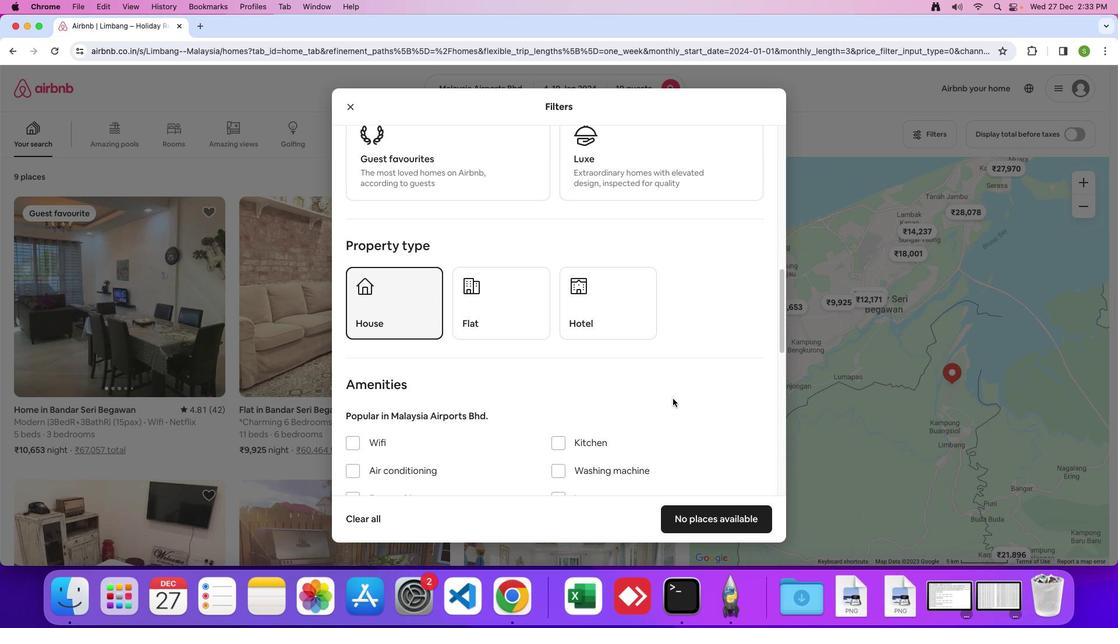 
Action: Mouse scrolled (673, 398) with delta (0, 0)
Screenshot: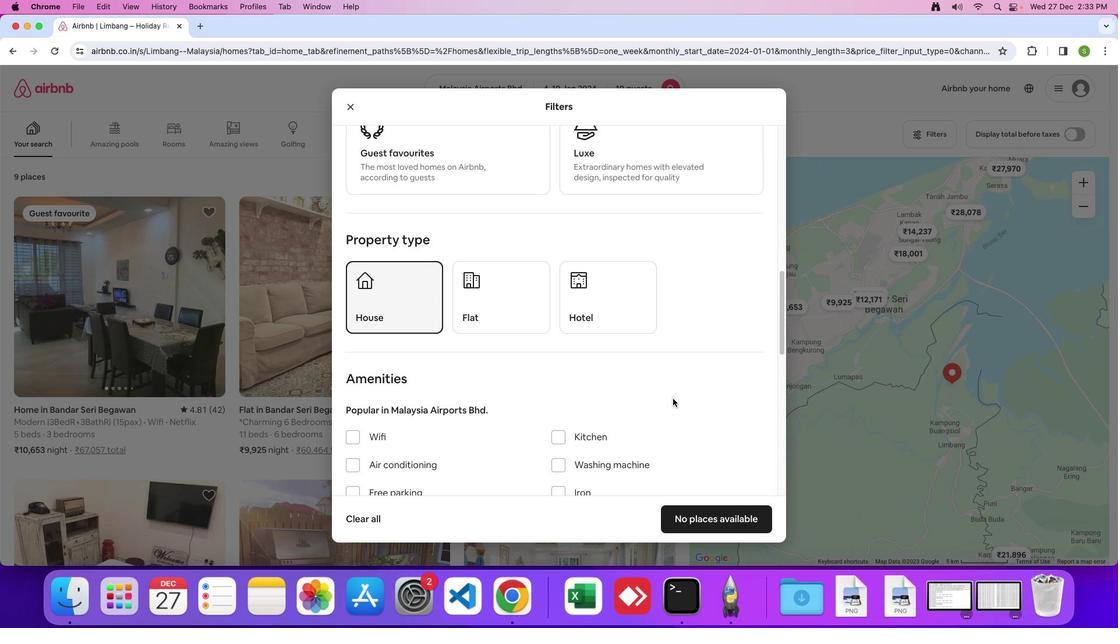 
Action: Mouse scrolled (673, 398) with delta (0, 0)
Screenshot: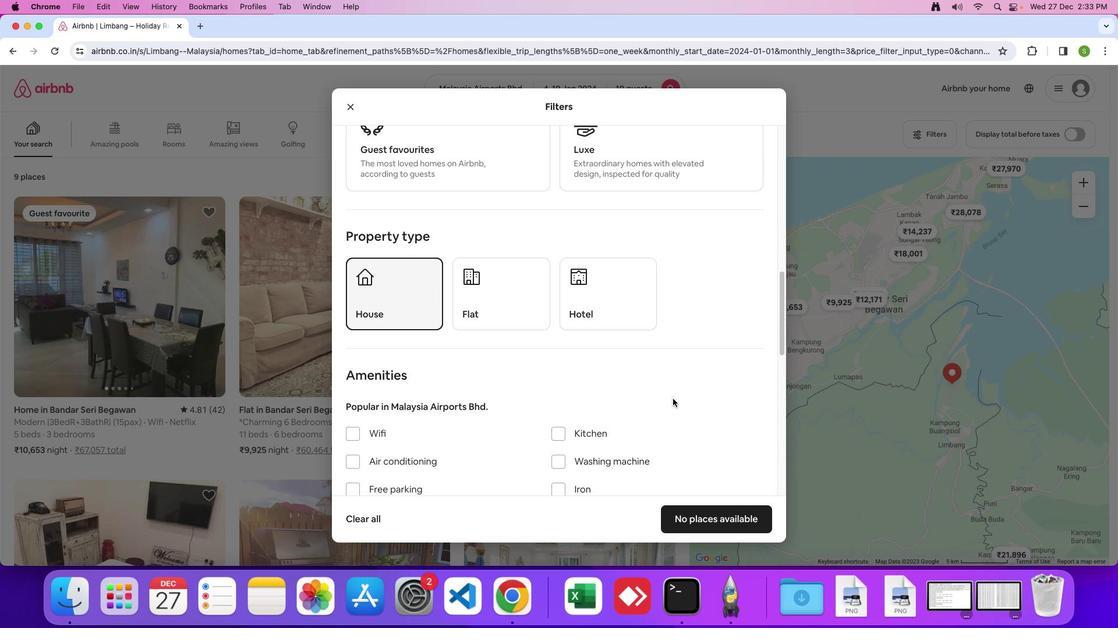 
Action: Mouse scrolled (673, 398) with delta (0, 0)
Screenshot: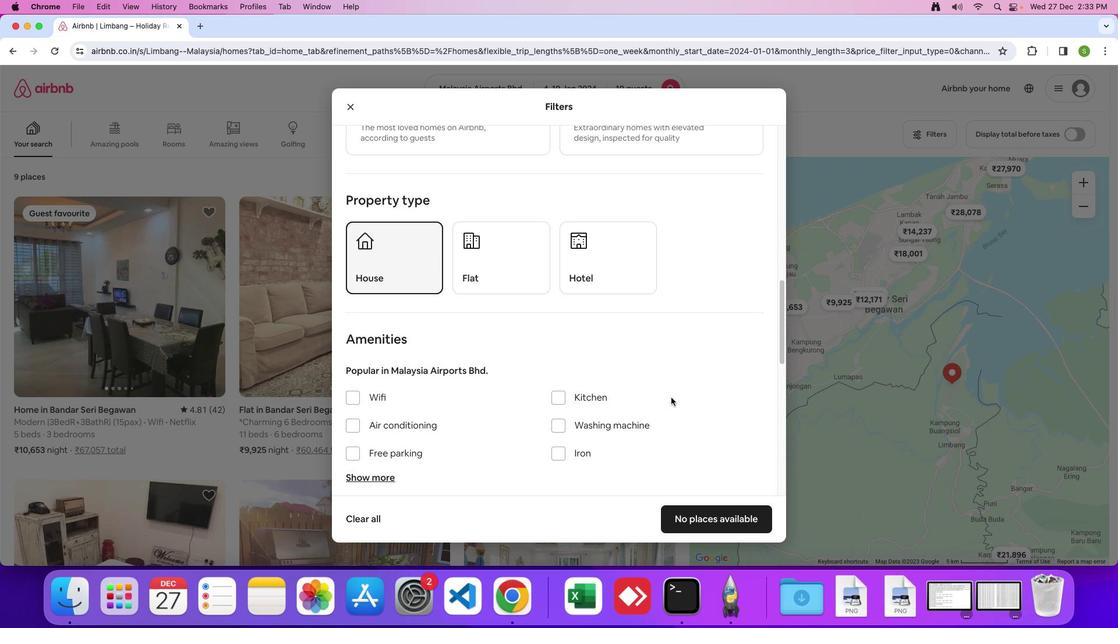 
Action: Mouse moved to (544, 368)
Screenshot: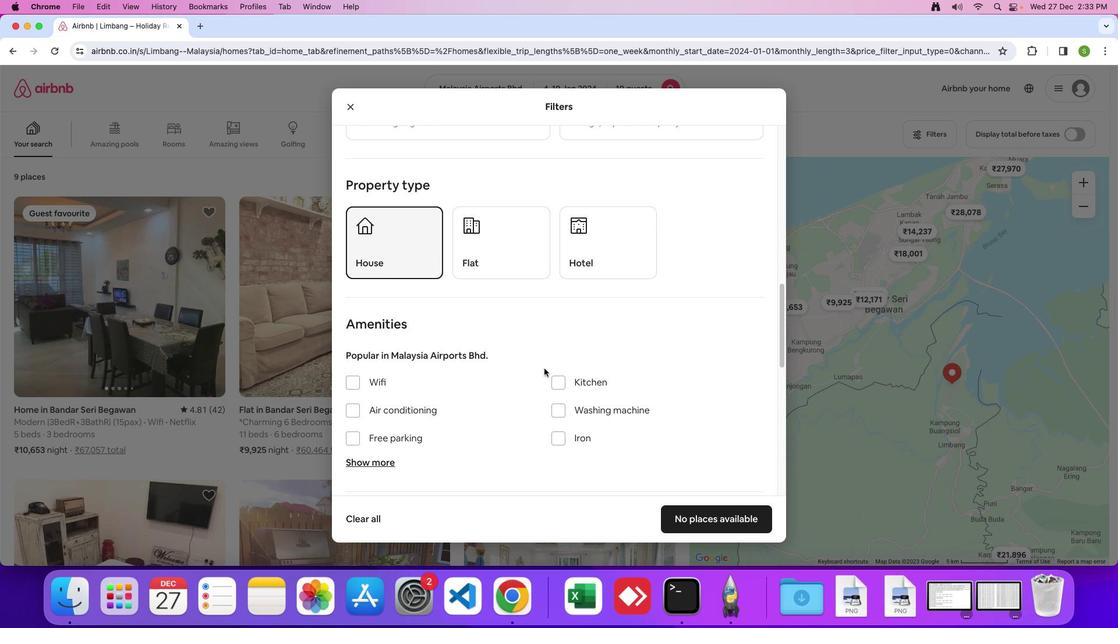 
Action: Mouse scrolled (544, 368) with delta (0, 0)
Screenshot: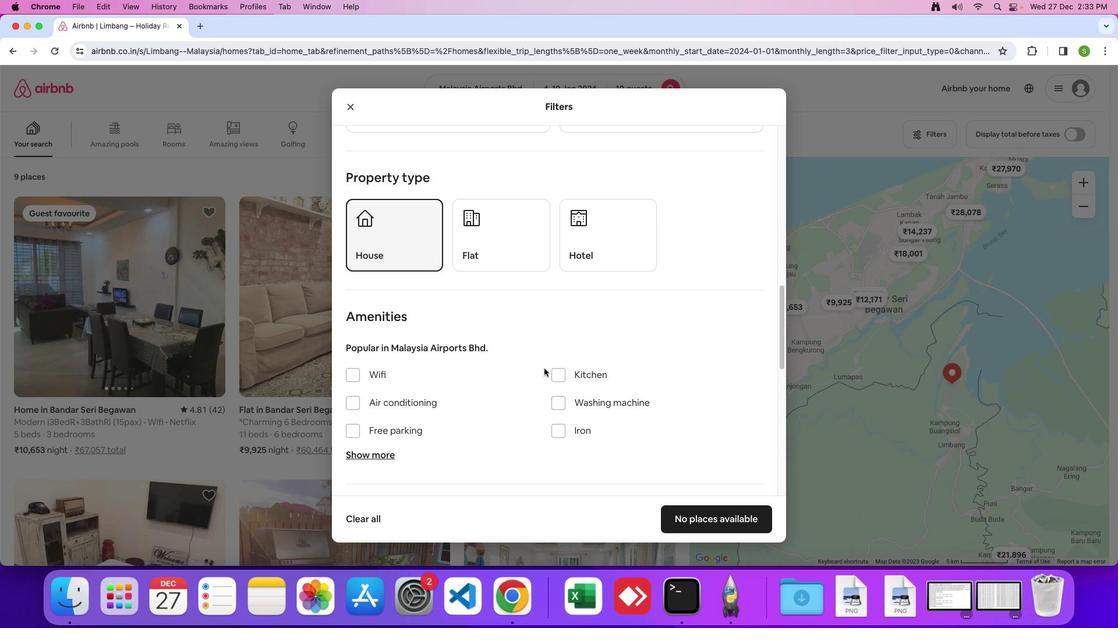 
Action: Mouse scrolled (544, 368) with delta (0, 0)
Screenshot: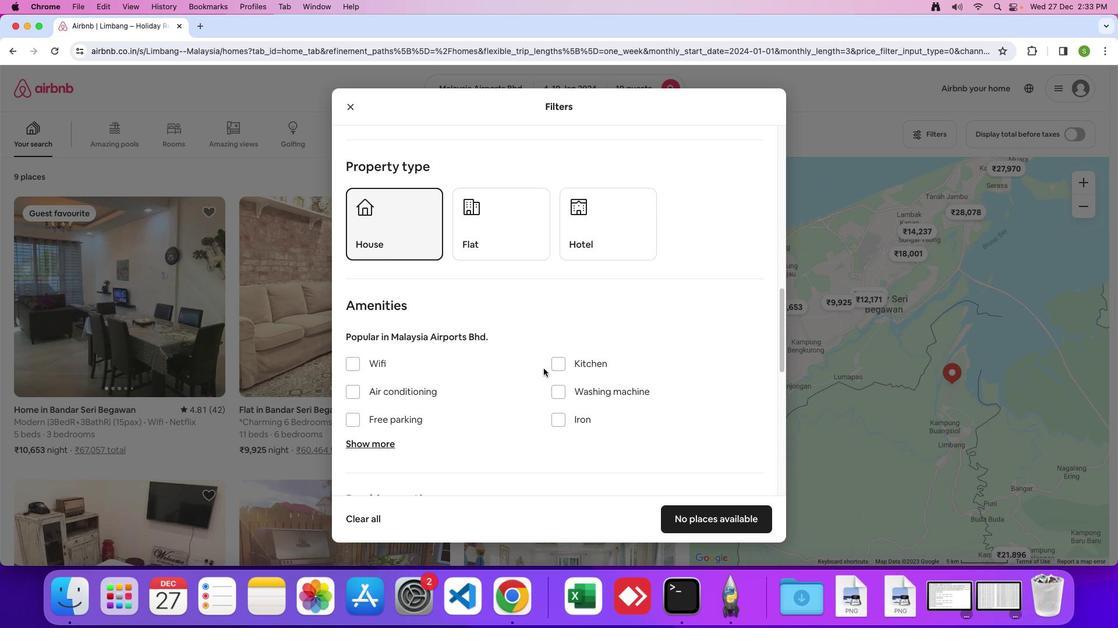 
Action: Mouse moved to (354, 355)
Screenshot: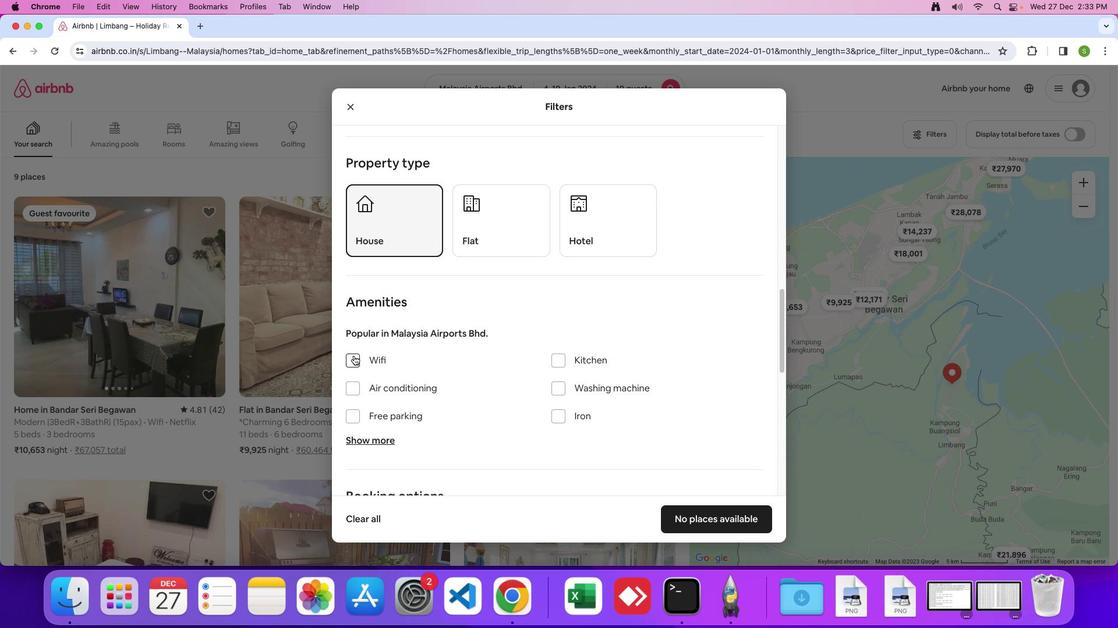 
Action: Mouse pressed left at (354, 355)
Screenshot: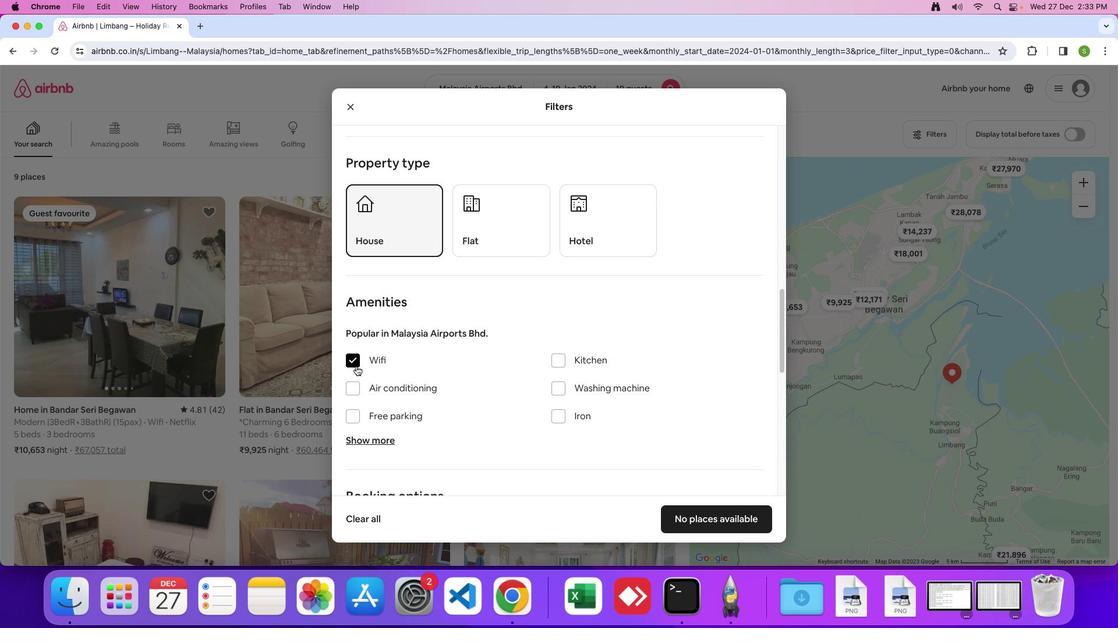 
Action: Mouse moved to (352, 420)
Screenshot: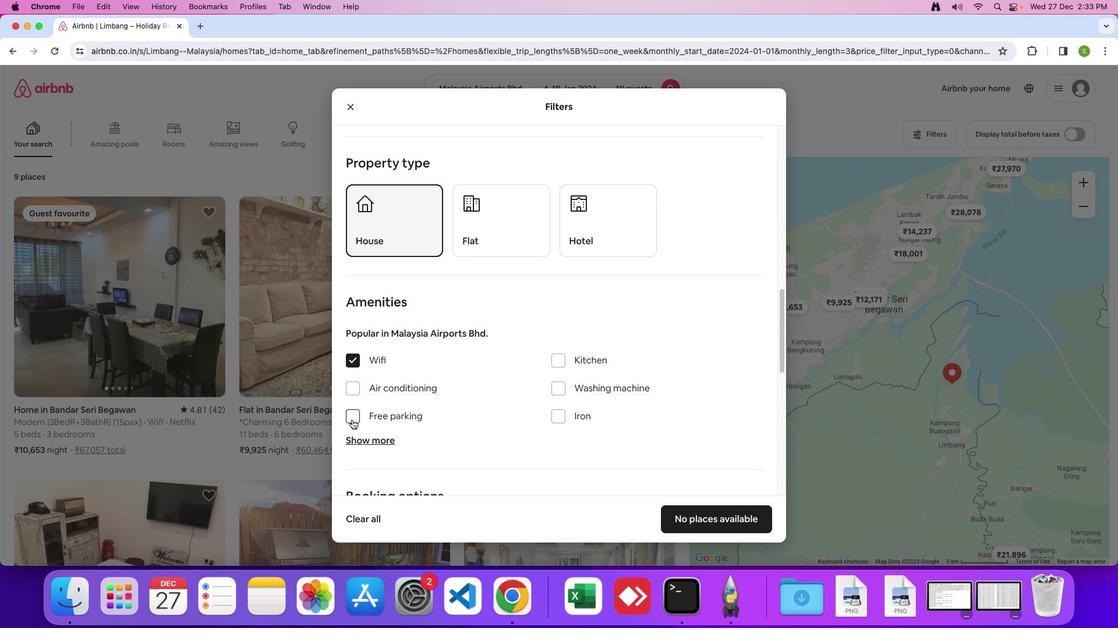 
Action: Mouse pressed left at (352, 420)
Screenshot: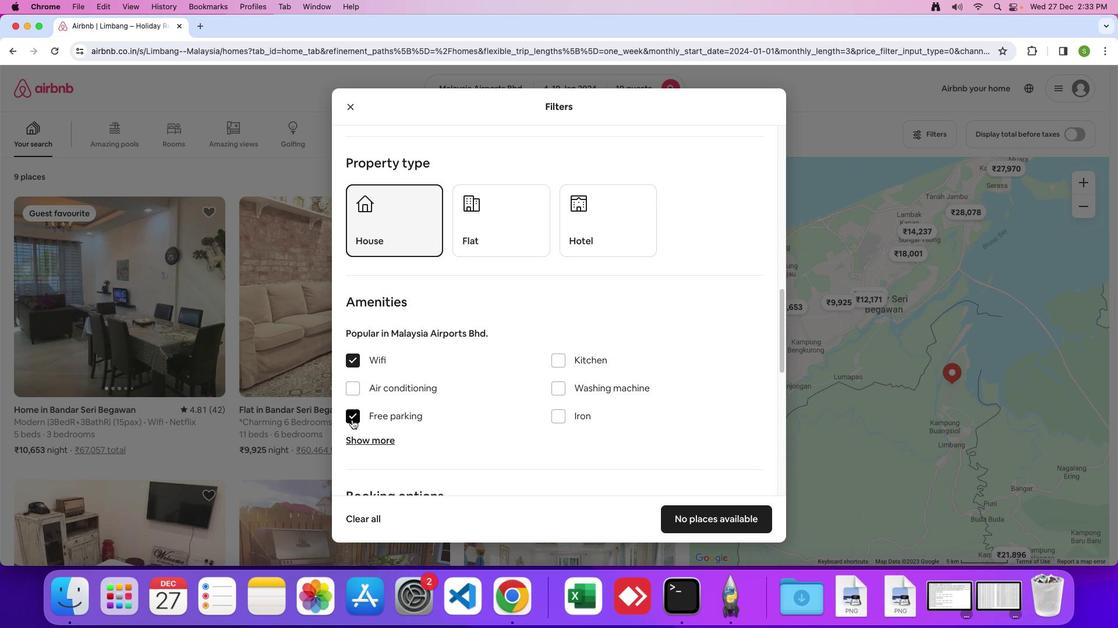 
Action: Mouse moved to (364, 440)
Screenshot: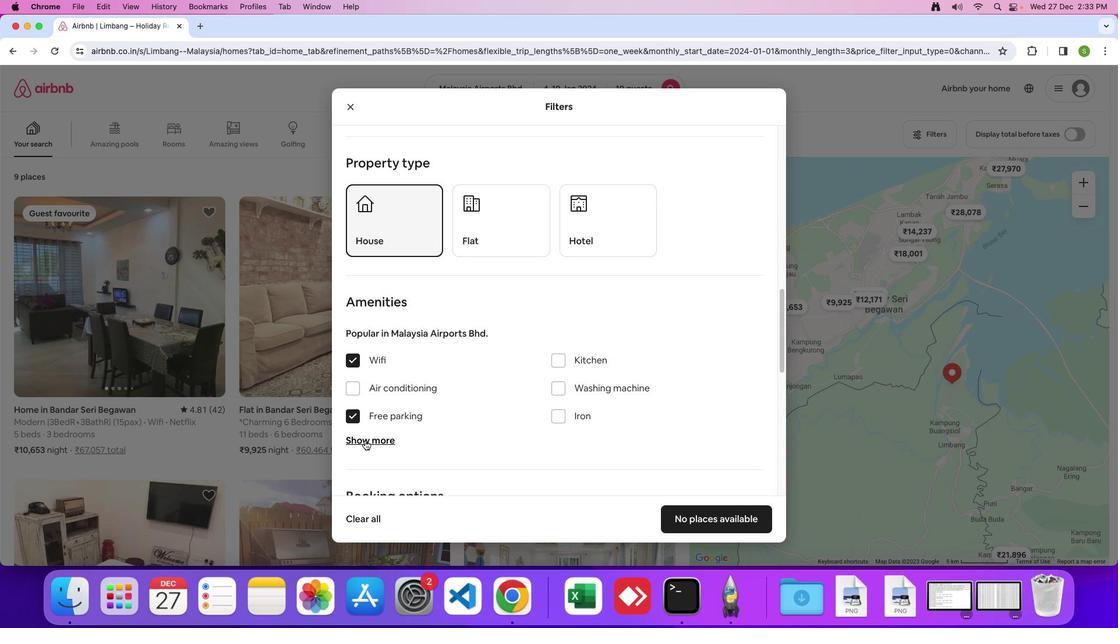 
Action: Mouse pressed left at (364, 440)
Screenshot: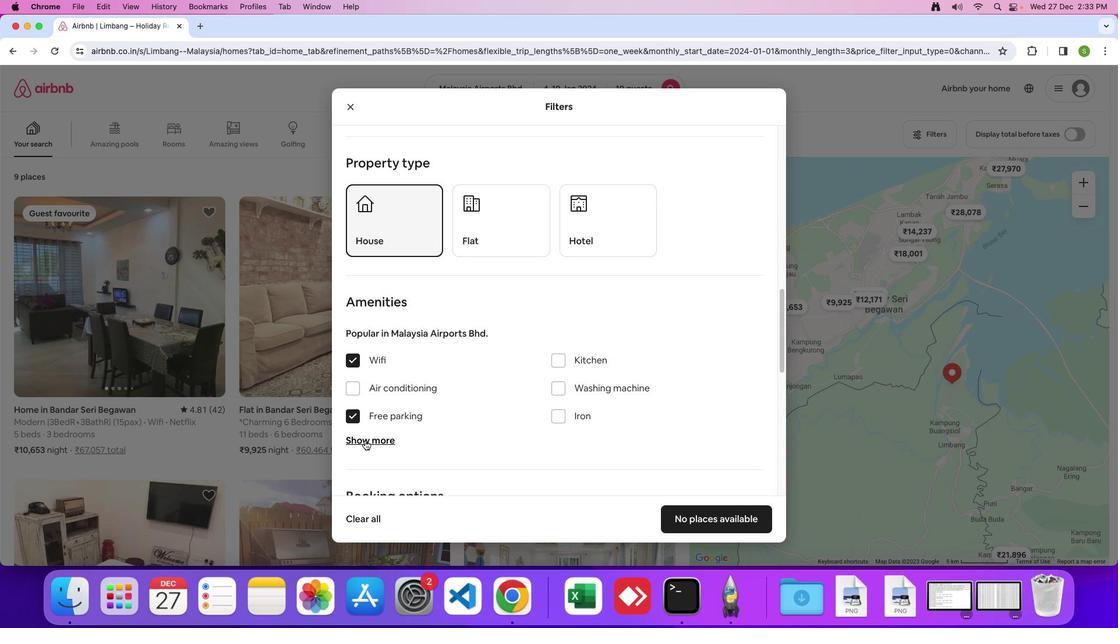 
Action: Mouse moved to (505, 387)
Screenshot: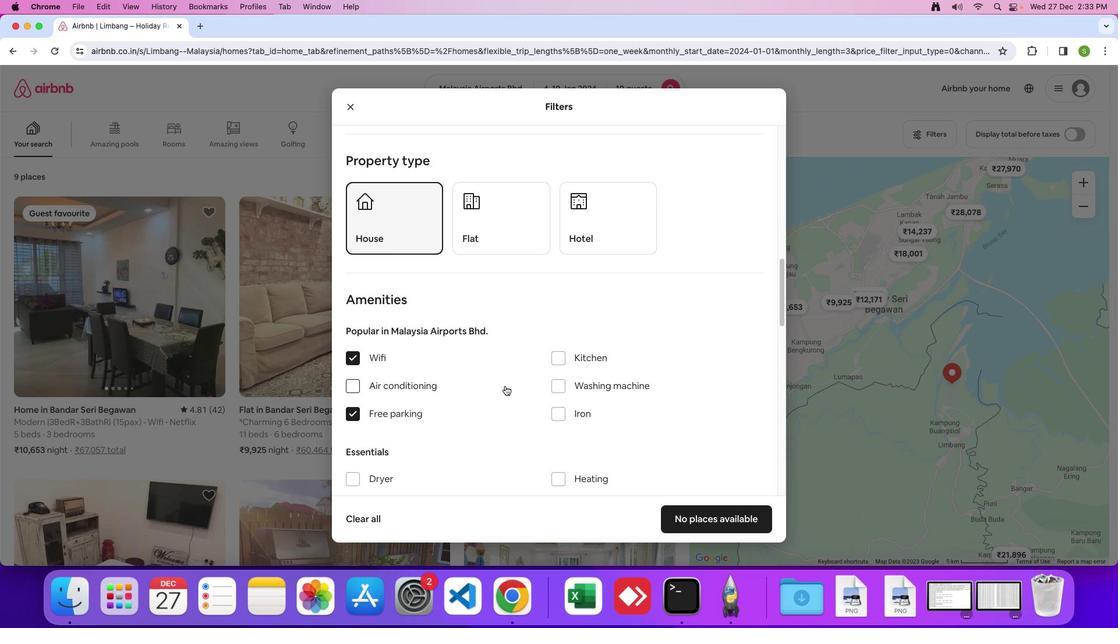 
Action: Mouse scrolled (505, 387) with delta (0, 0)
Screenshot: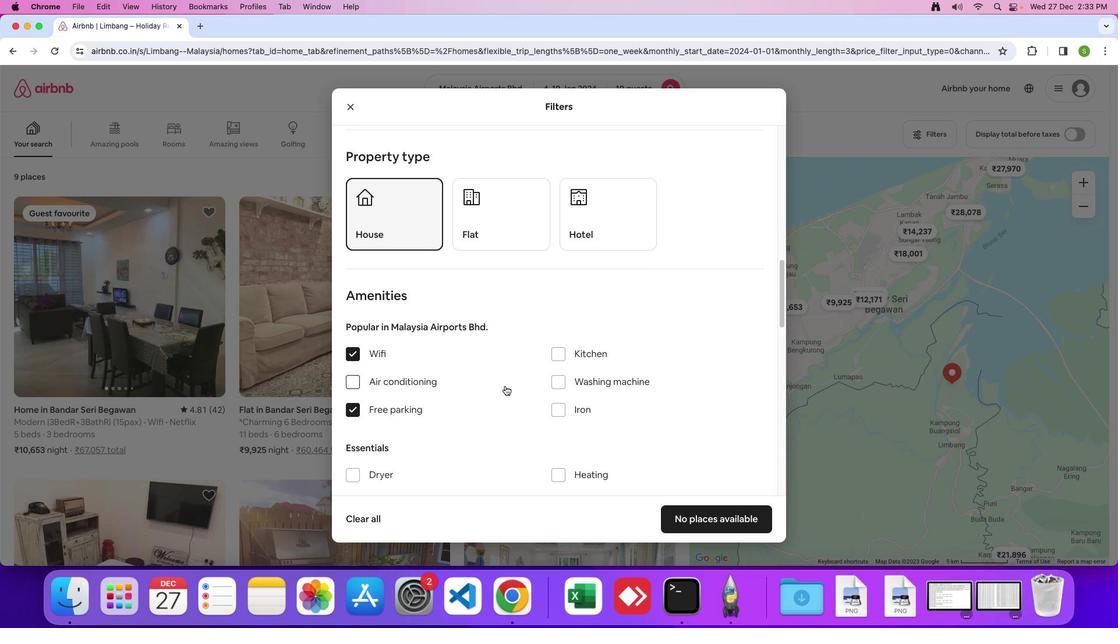 
Action: Mouse moved to (505, 387)
Screenshot: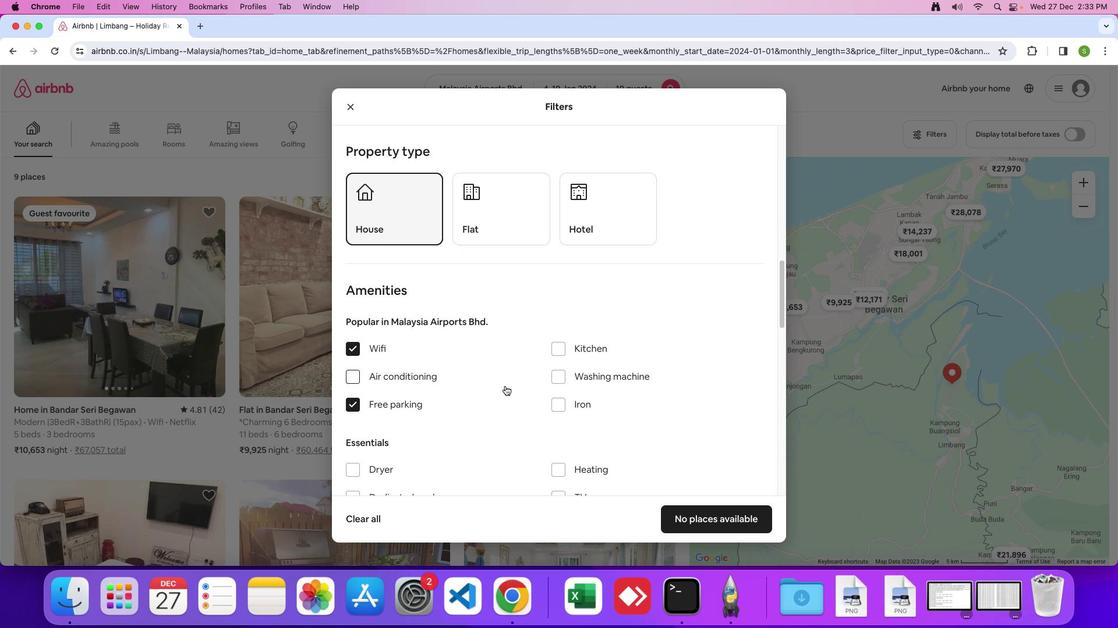 
Action: Mouse scrolled (505, 387) with delta (0, 0)
Screenshot: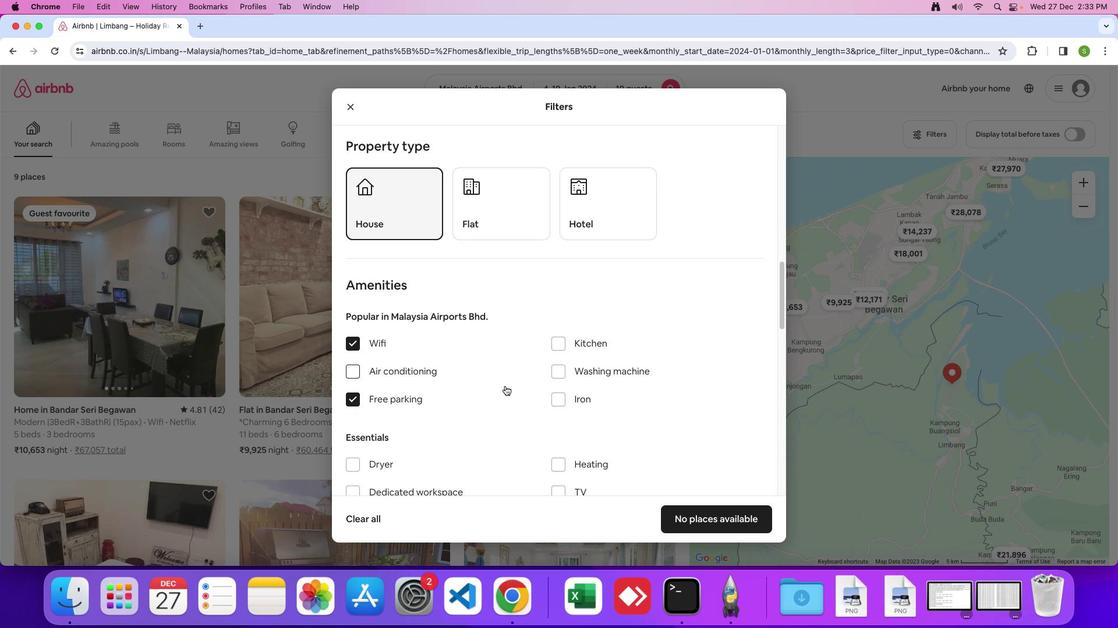 
Action: Mouse moved to (505, 386)
Screenshot: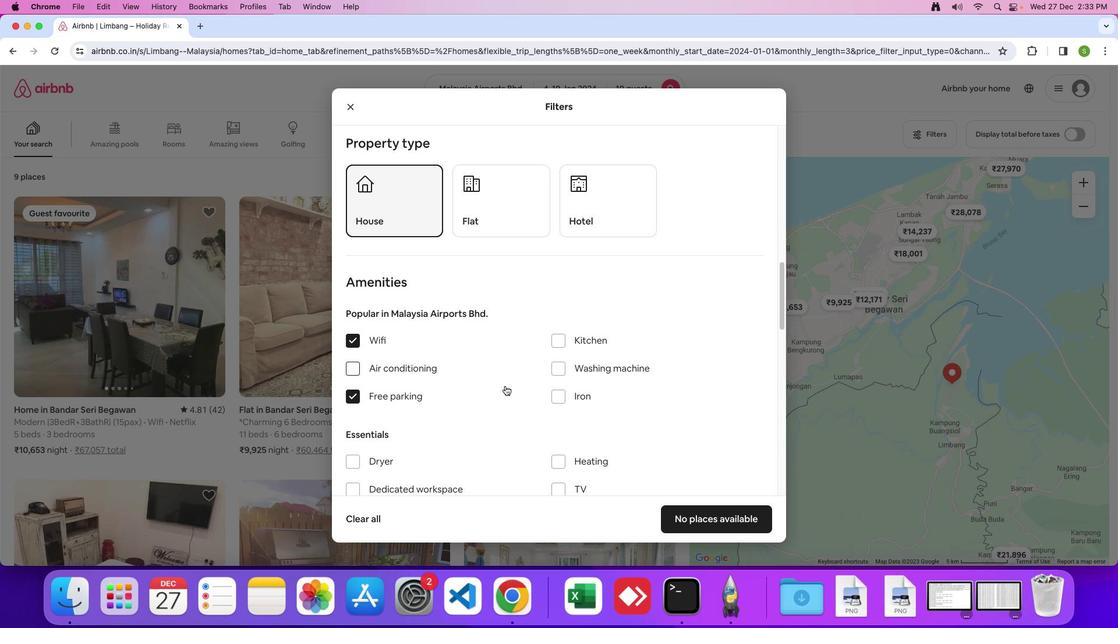 
Action: Mouse scrolled (505, 386) with delta (0, 0)
Screenshot: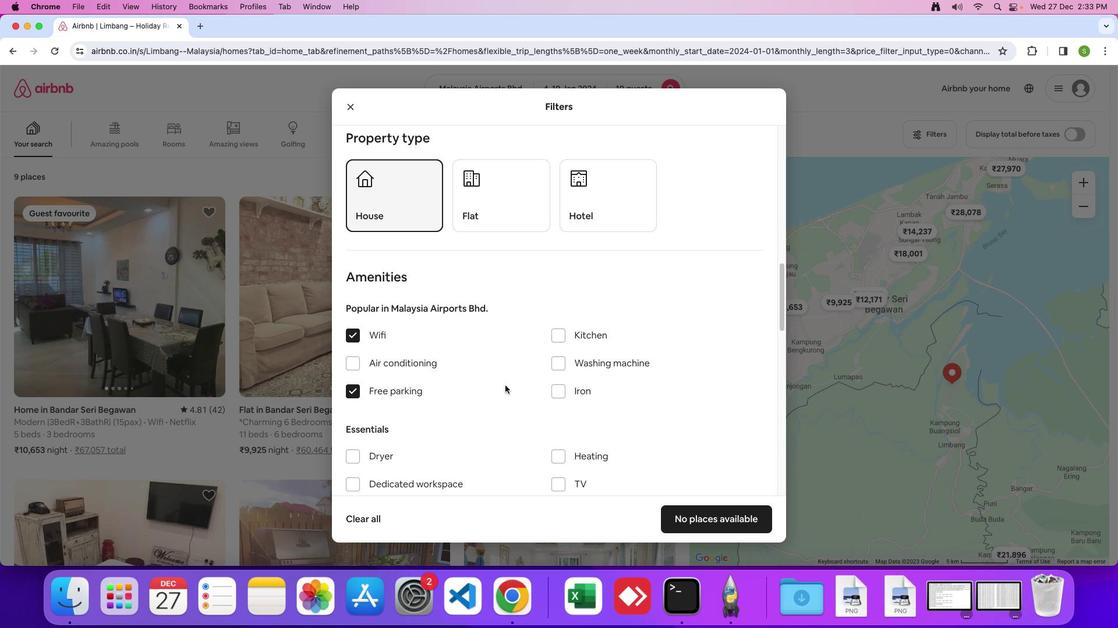 
Action: Mouse moved to (505, 386)
Screenshot: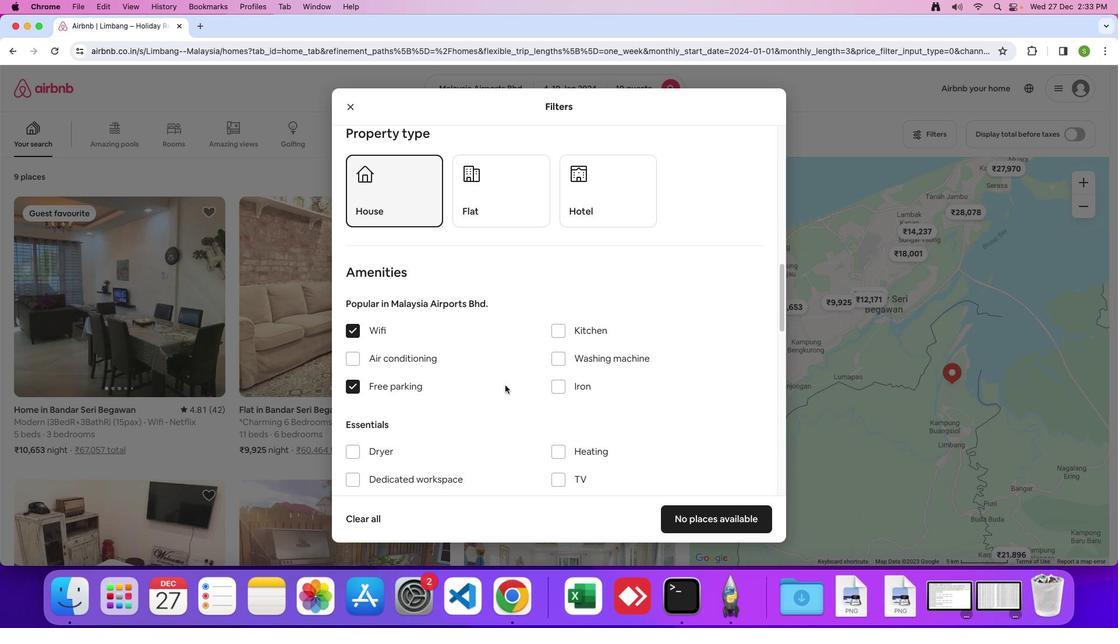 
Action: Mouse scrolled (505, 386) with delta (0, 0)
Screenshot: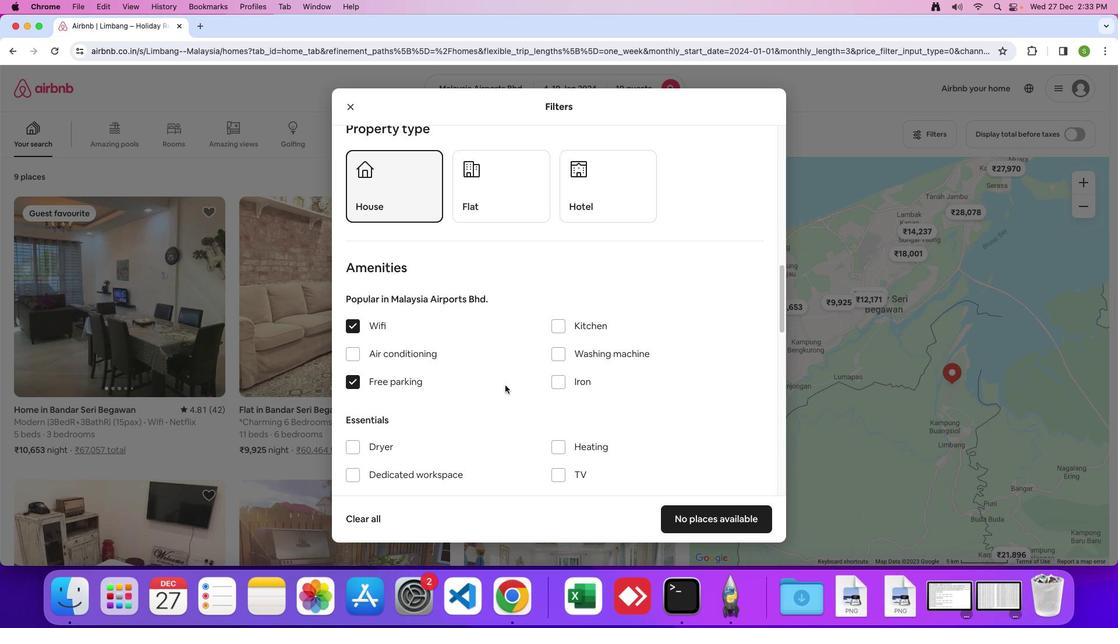 
Action: Mouse scrolled (505, 386) with delta (0, 0)
Screenshot: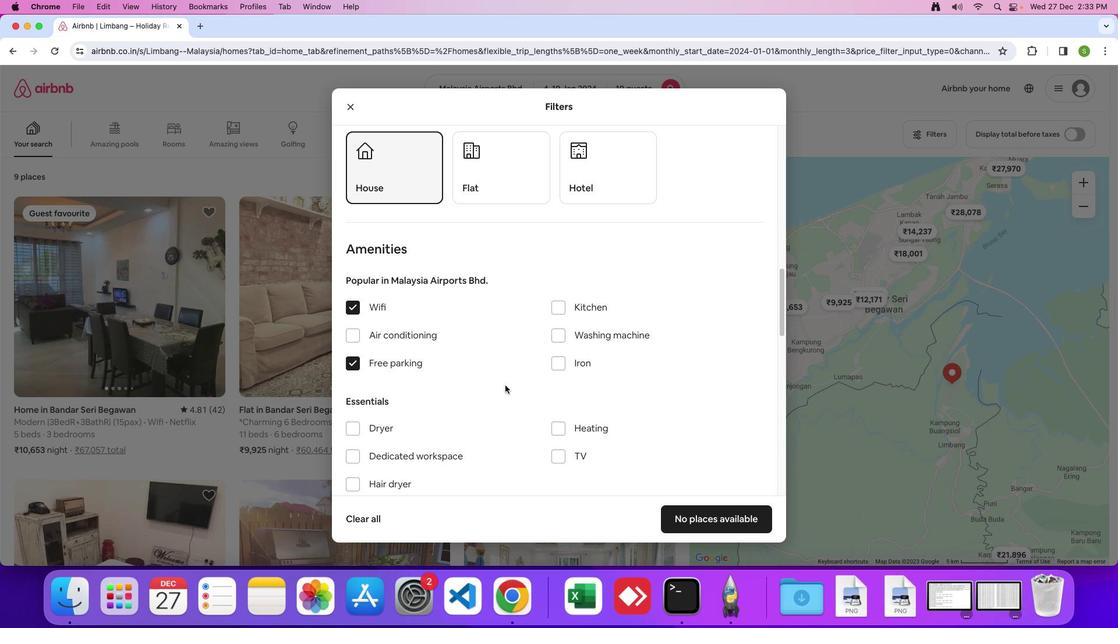 
Action: Mouse scrolled (505, 386) with delta (0, 0)
Screenshot: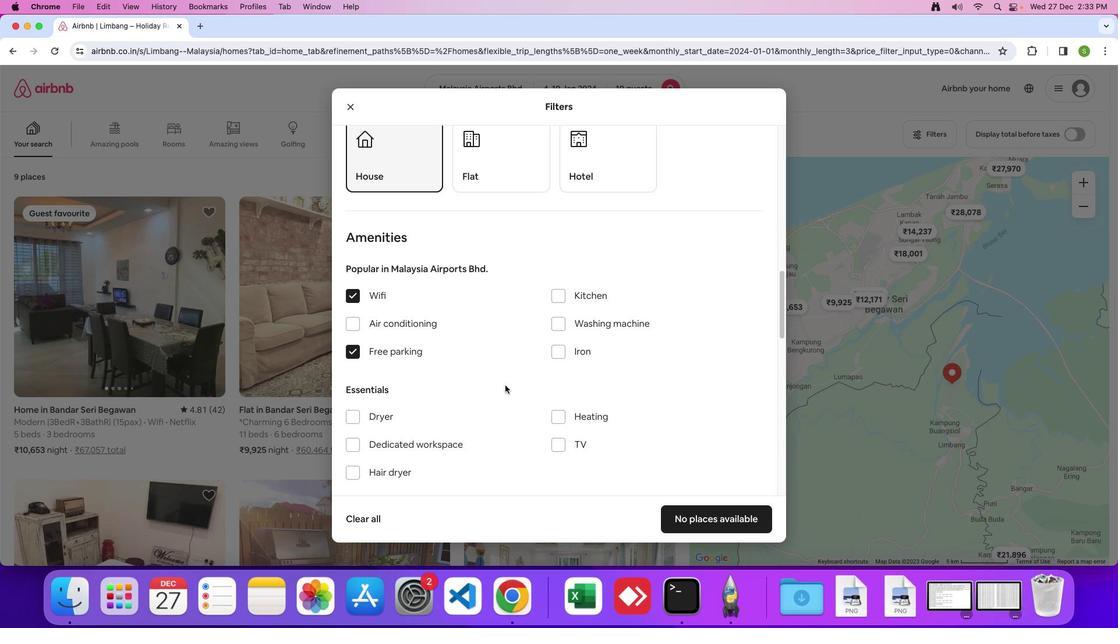 
Action: Mouse scrolled (505, 386) with delta (0, -1)
Screenshot: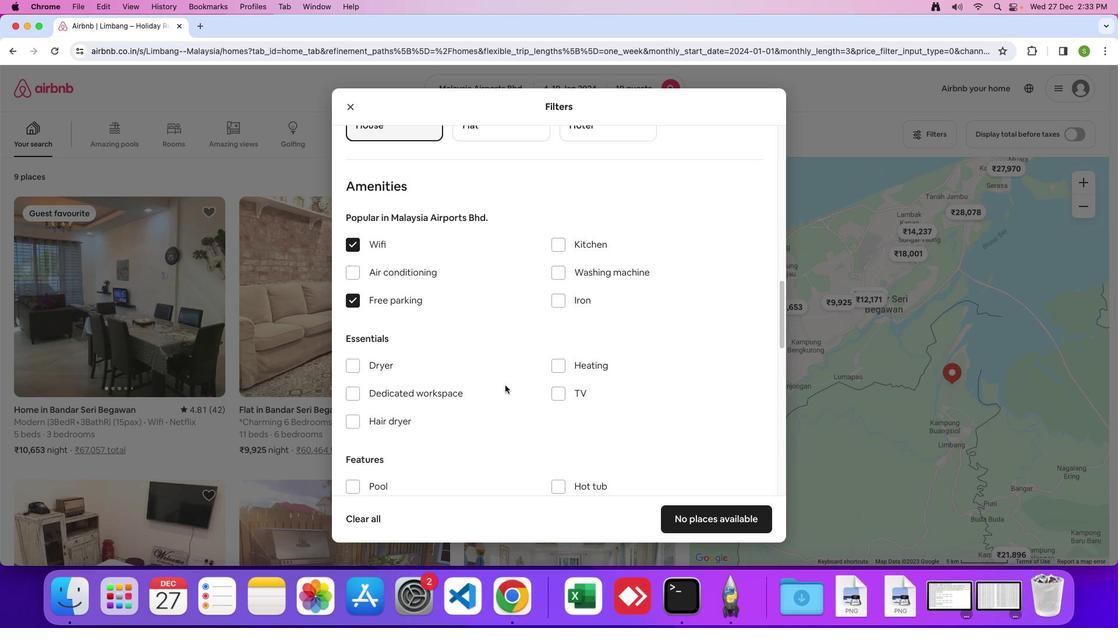 
Action: Mouse moved to (557, 386)
Screenshot: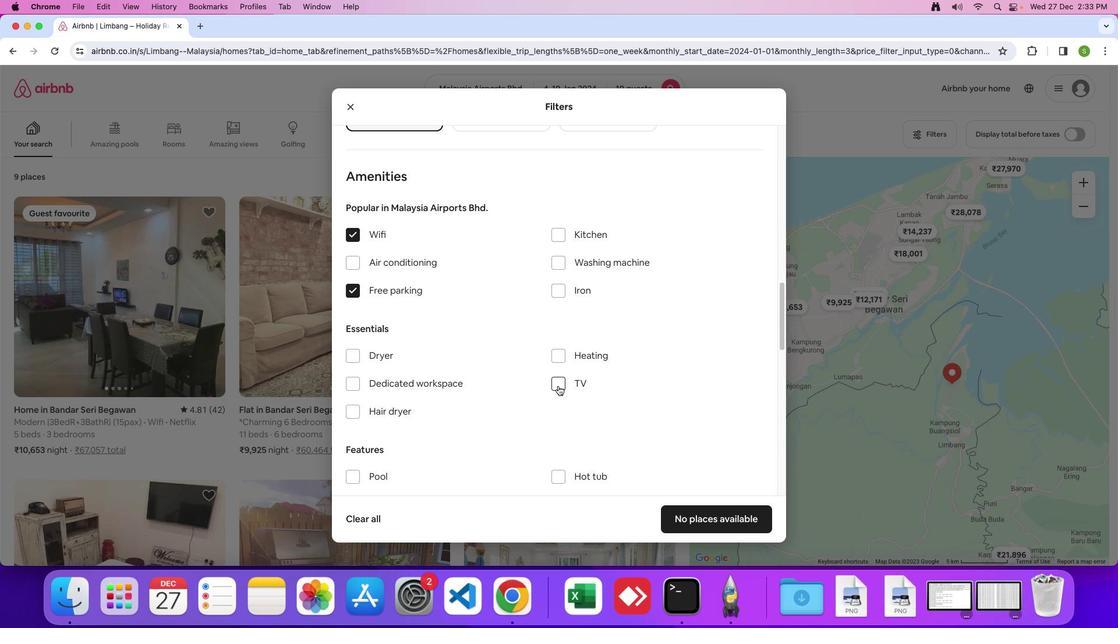 
Action: Mouse pressed left at (557, 386)
Screenshot: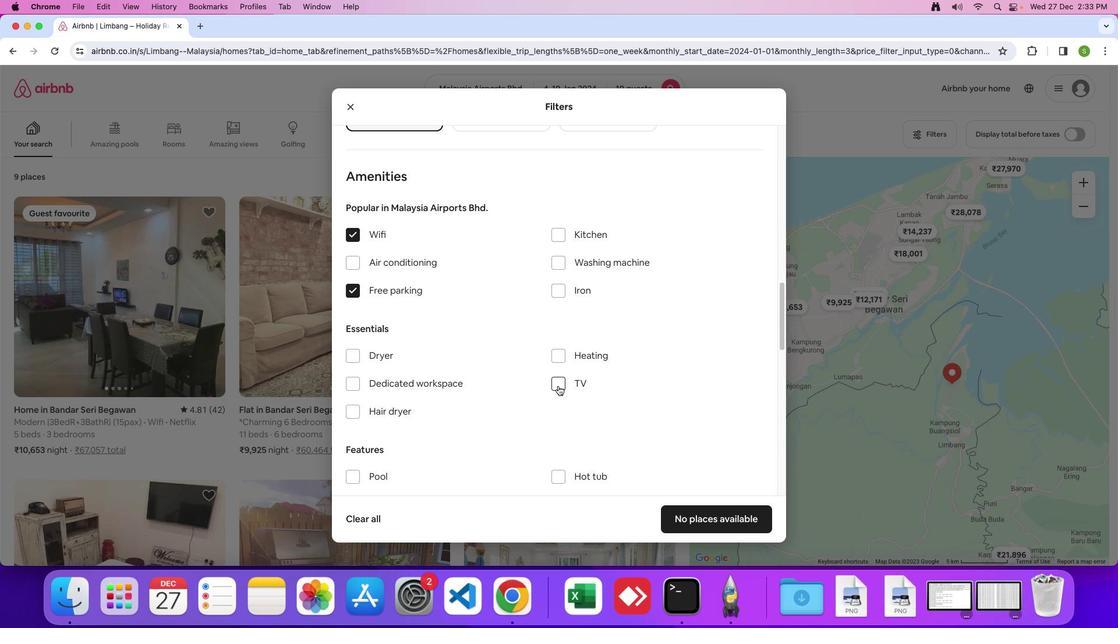 
Action: Mouse moved to (500, 386)
Screenshot: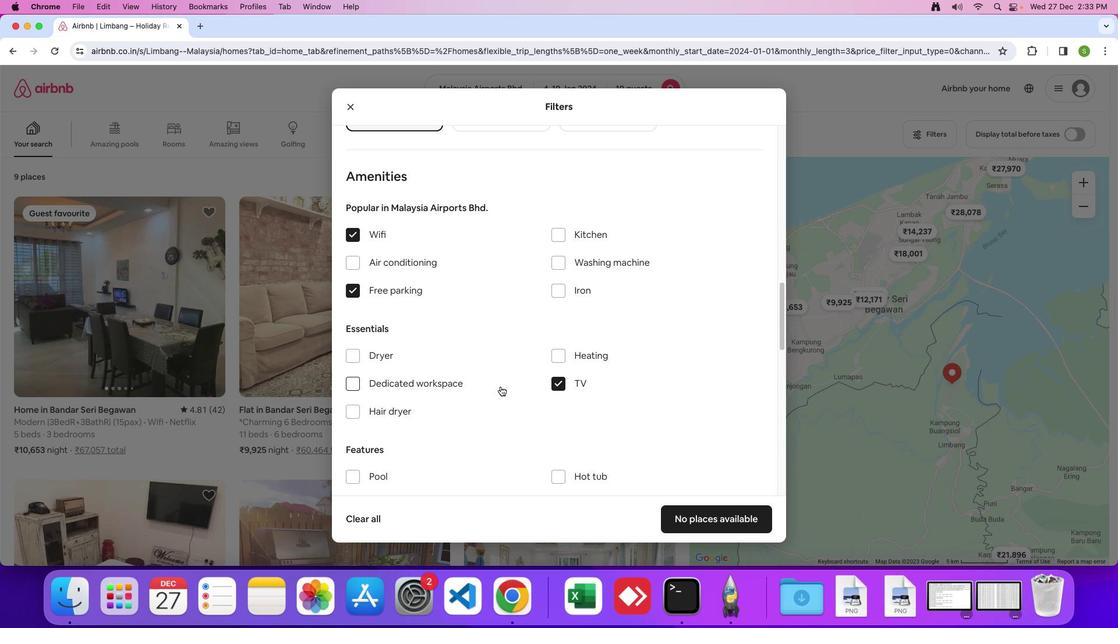 
Action: Mouse scrolled (500, 386) with delta (0, 0)
Screenshot: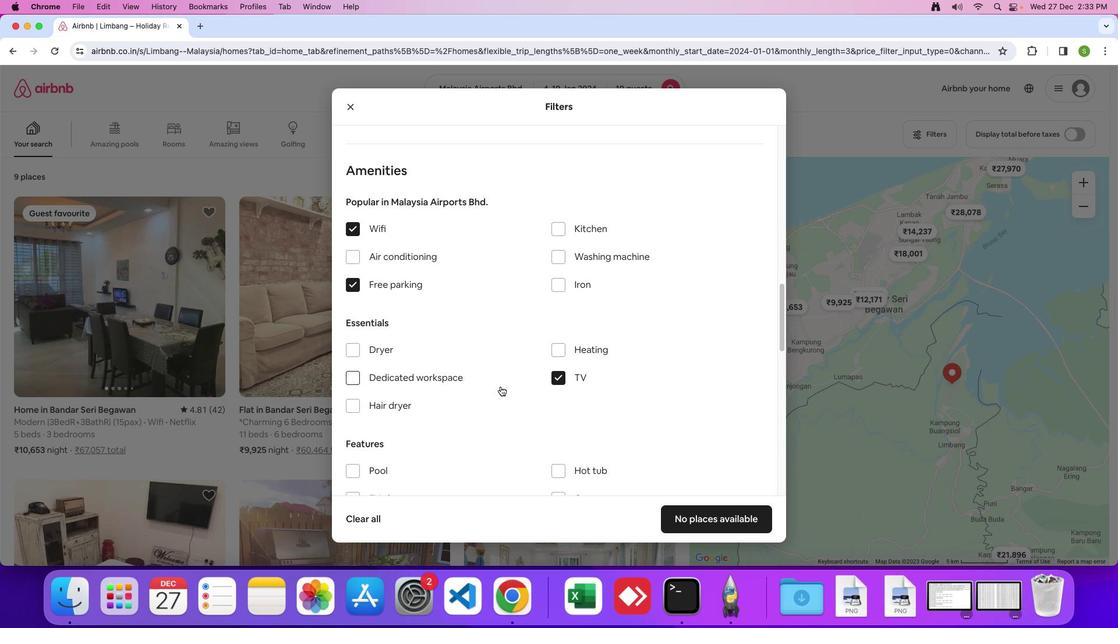
Action: Mouse scrolled (500, 386) with delta (0, 0)
Screenshot: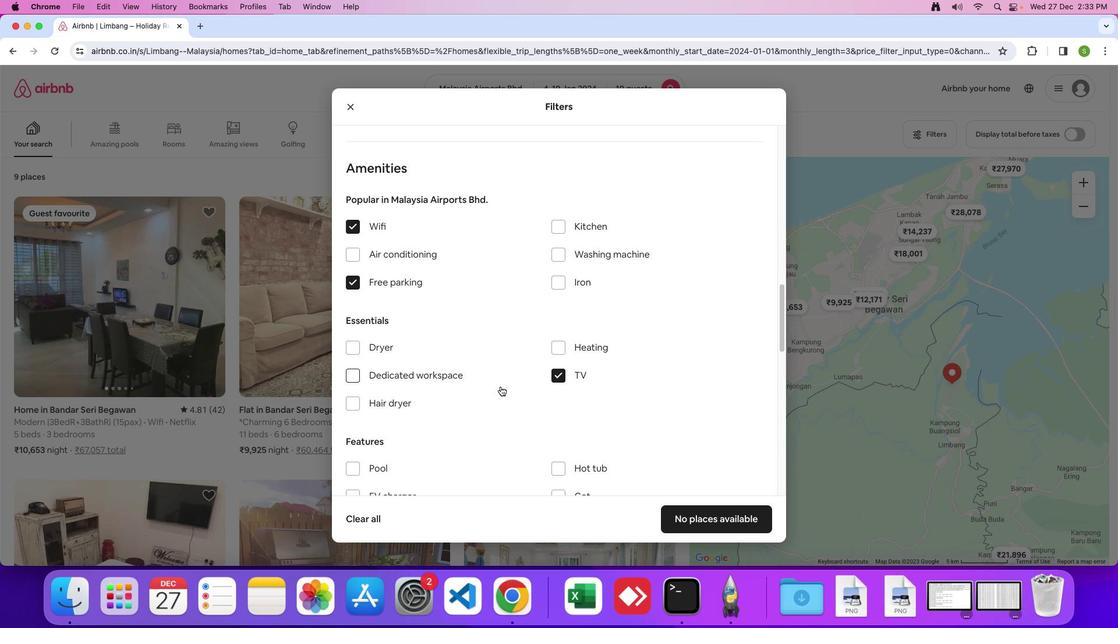 
Action: Mouse scrolled (500, 386) with delta (0, 0)
Screenshot: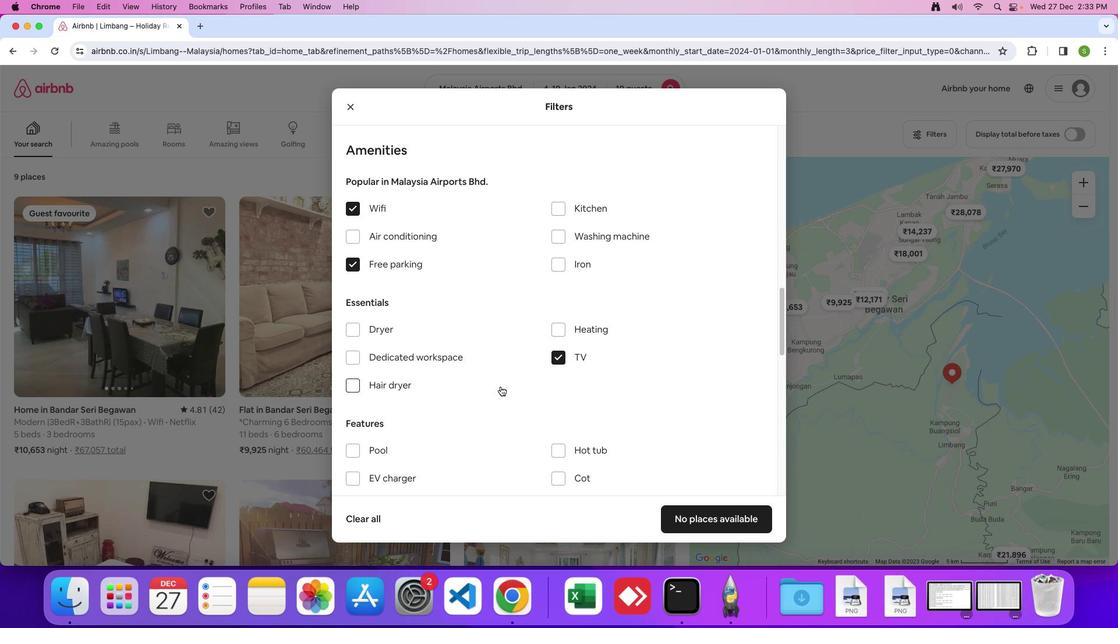 
Action: Mouse scrolled (500, 386) with delta (0, 0)
Screenshot: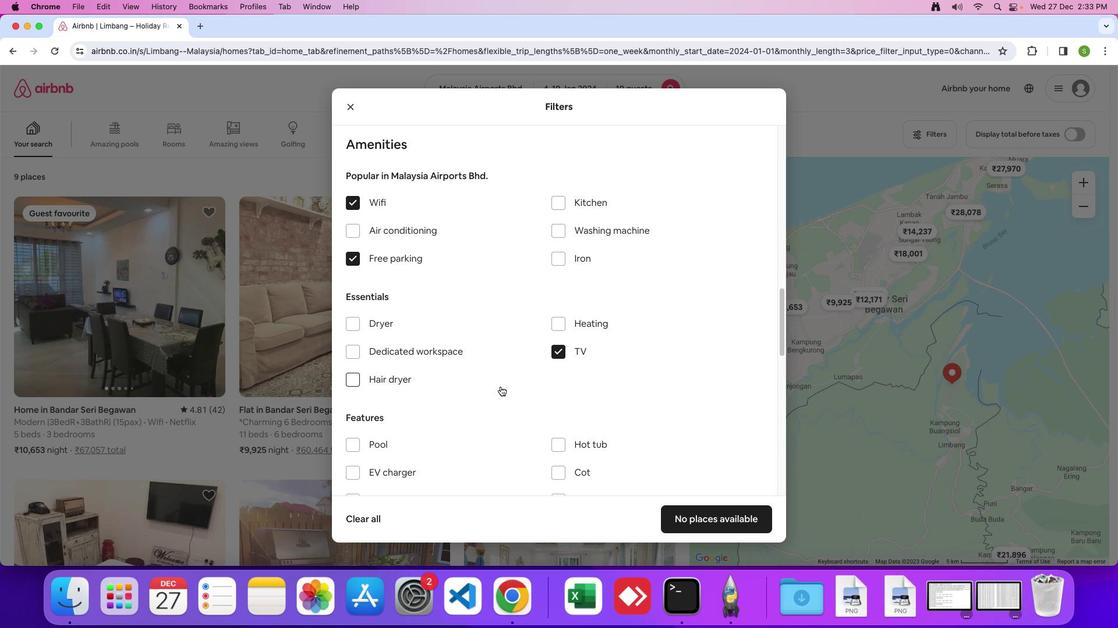 
Action: Mouse scrolled (500, 386) with delta (0, 0)
Screenshot: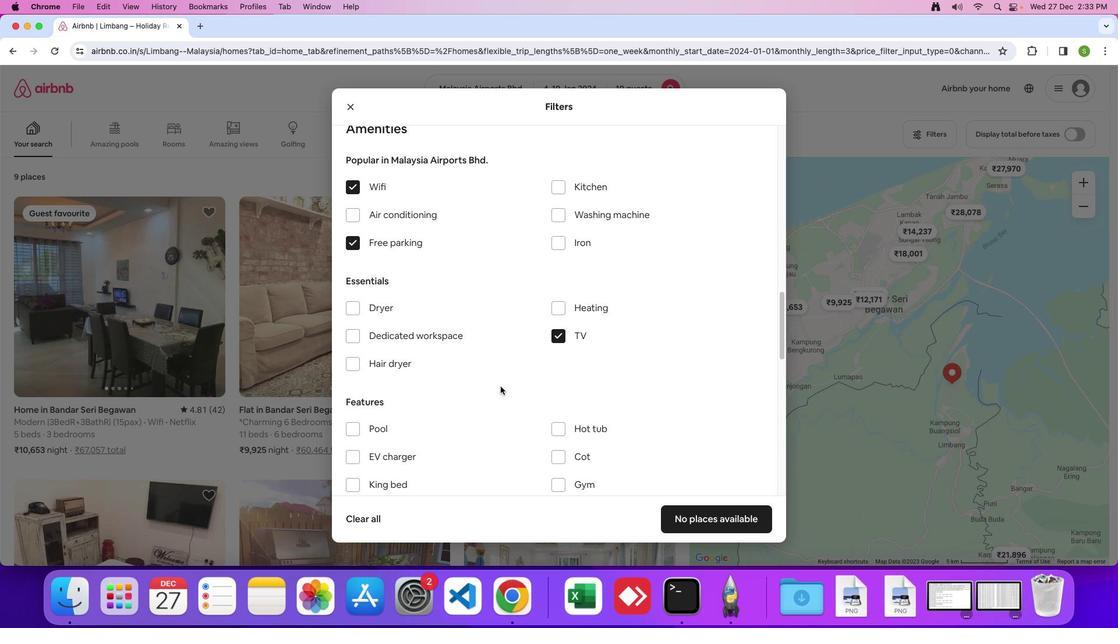 
Action: Mouse scrolled (500, 386) with delta (0, 0)
Screenshot: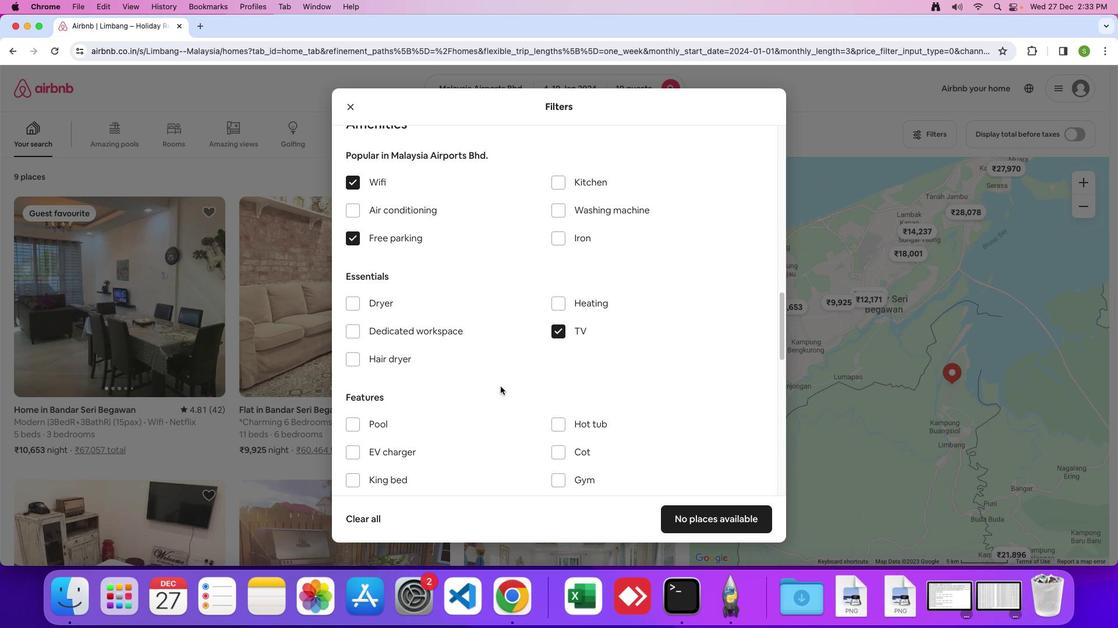 
Action: Mouse scrolled (500, 386) with delta (0, 0)
Screenshot: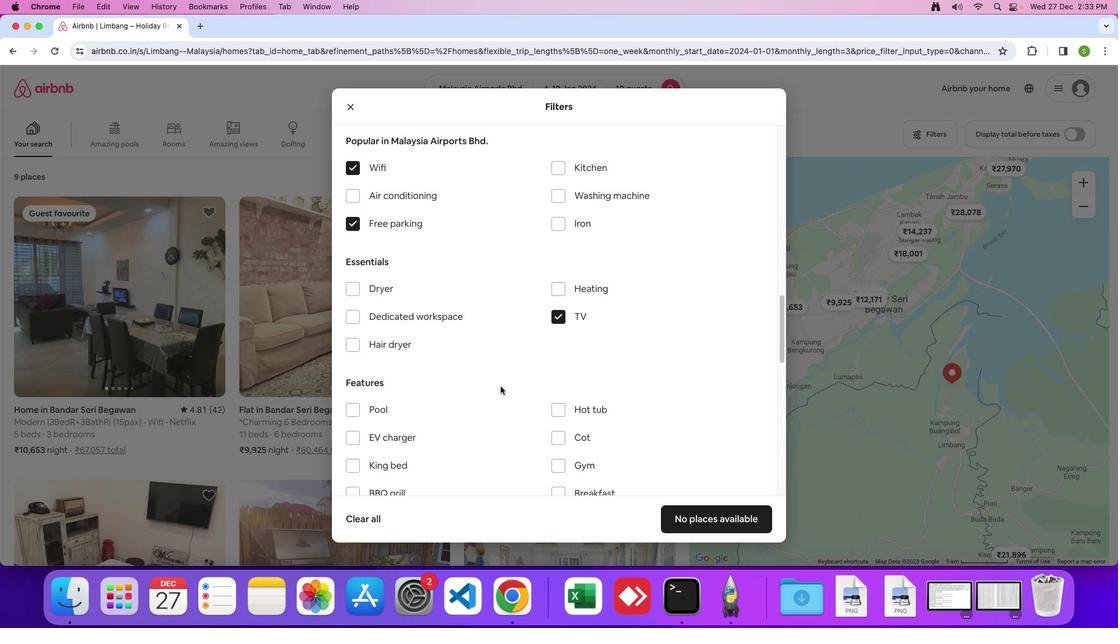 
Action: Mouse scrolled (500, 386) with delta (0, 0)
Screenshot: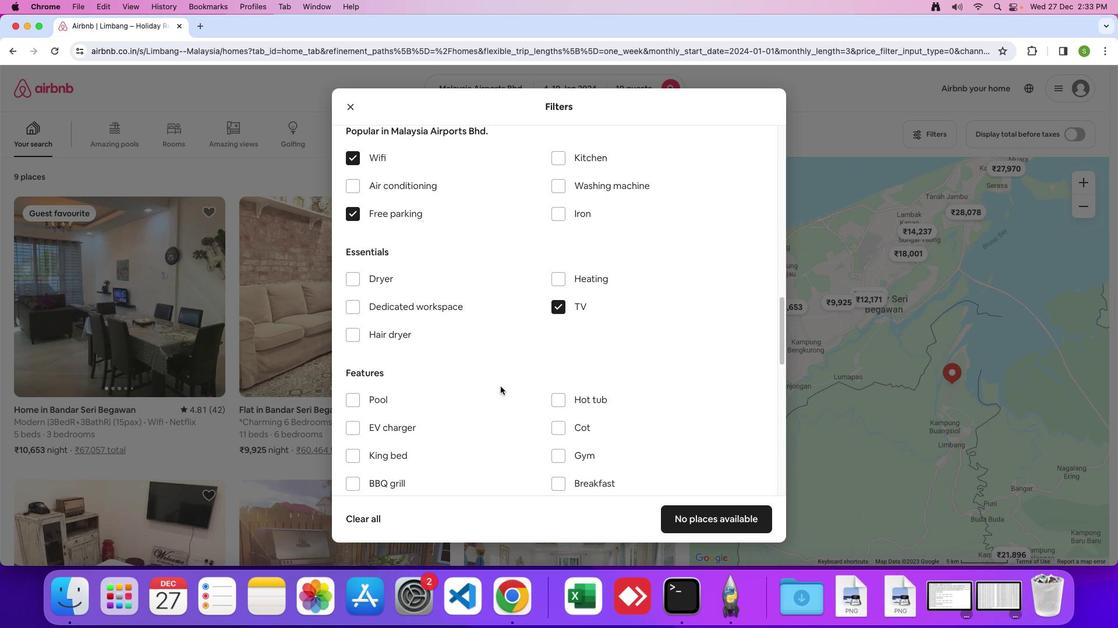 
Action: Mouse scrolled (500, 386) with delta (0, 0)
Screenshot: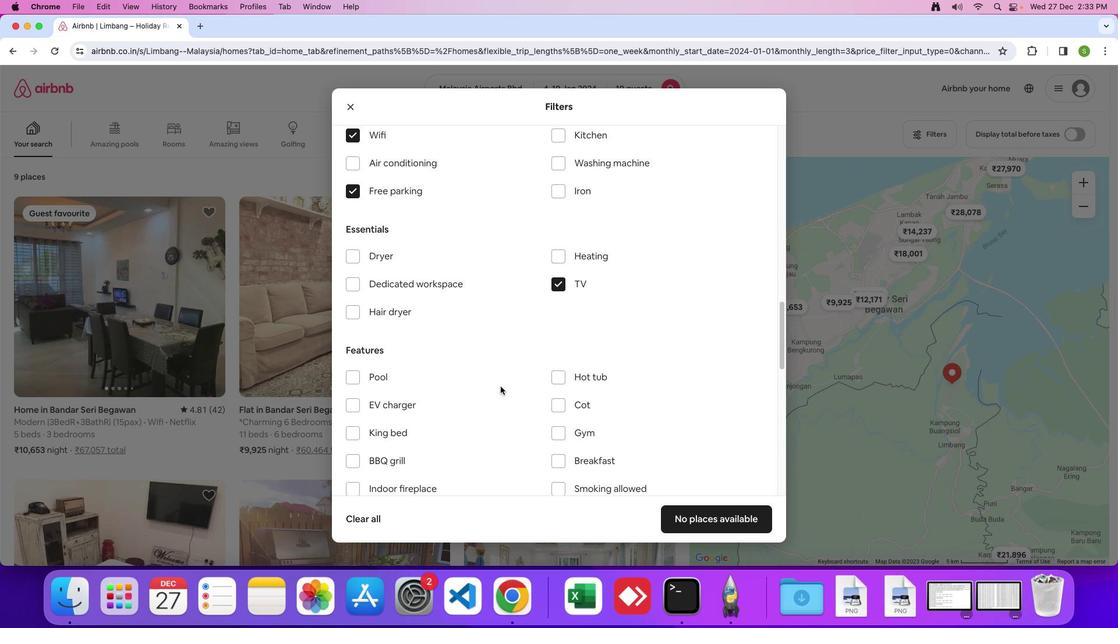 
Action: Mouse scrolled (500, 386) with delta (0, 0)
Screenshot: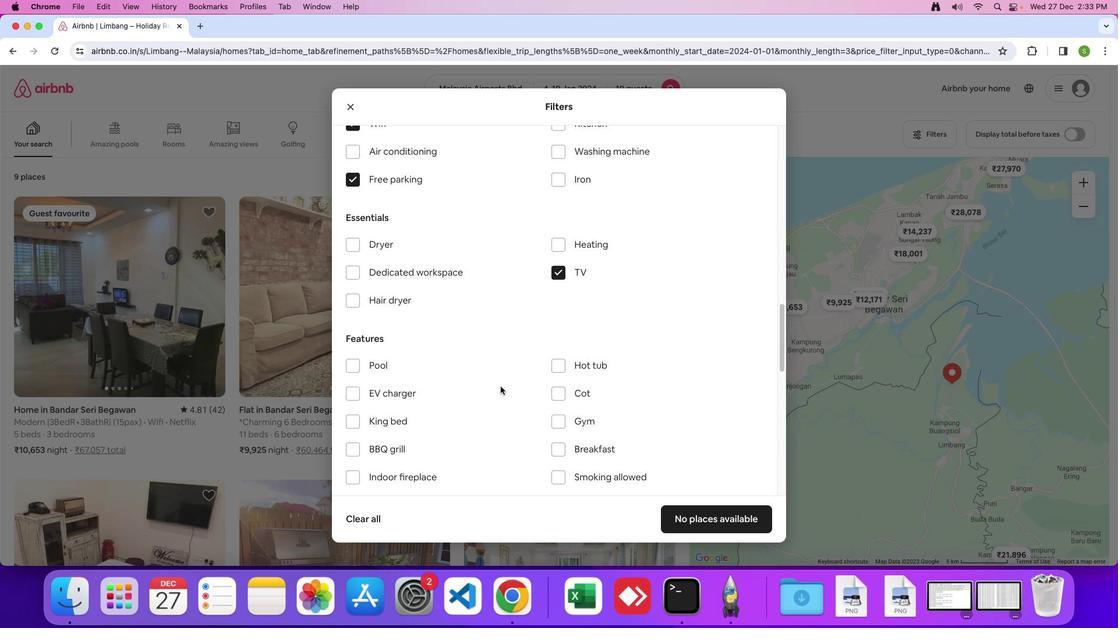 
Action: Mouse scrolled (500, 386) with delta (0, 0)
Screenshot: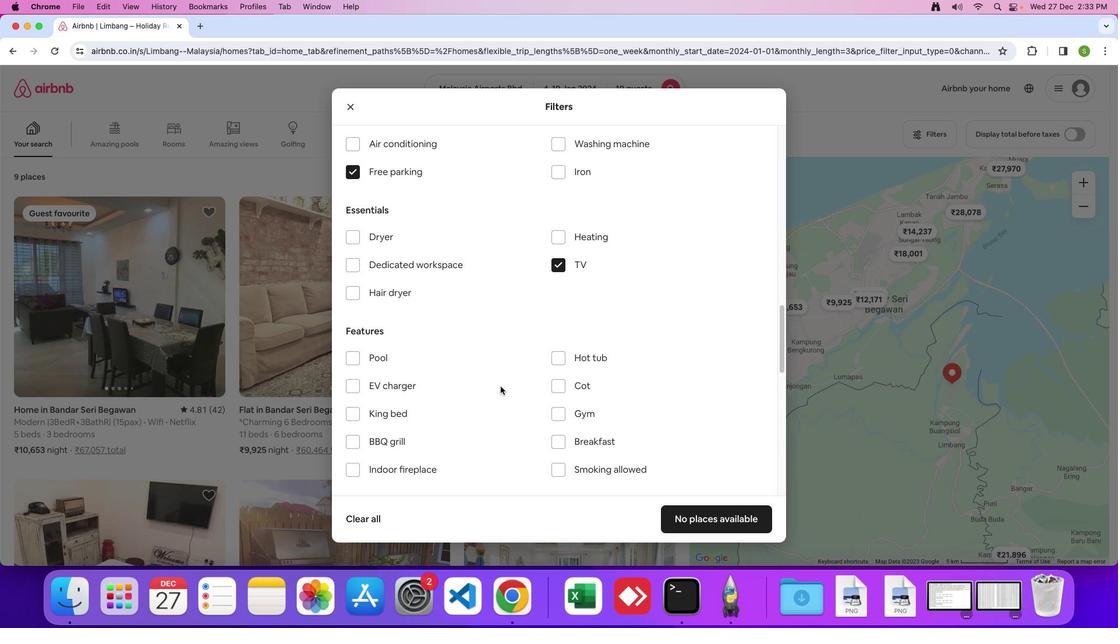 
Action: Mouse moved to (557, 404)
Screenshot: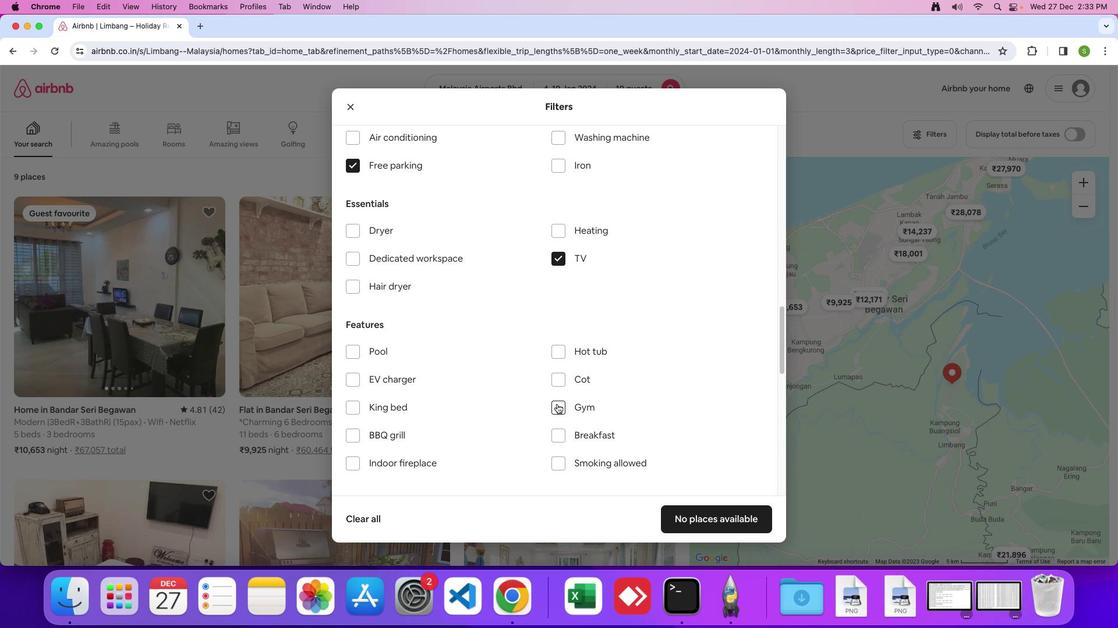 
Action: Mouse pressed left at (557, 404)
Screenshot: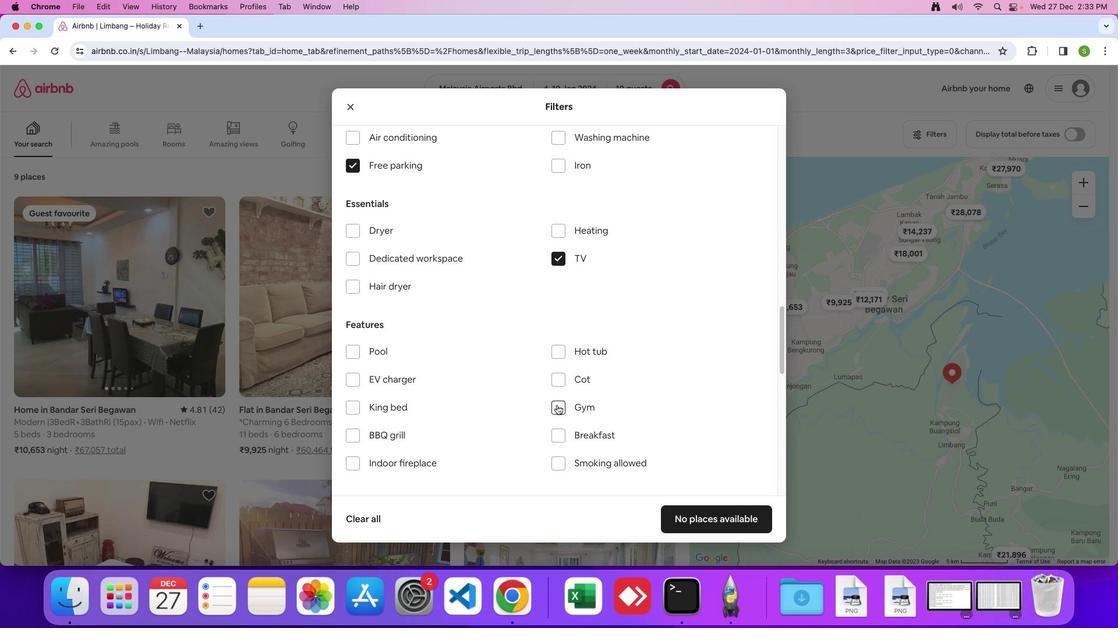 
Action: Mouse moved to (558, 431)
Screenshot: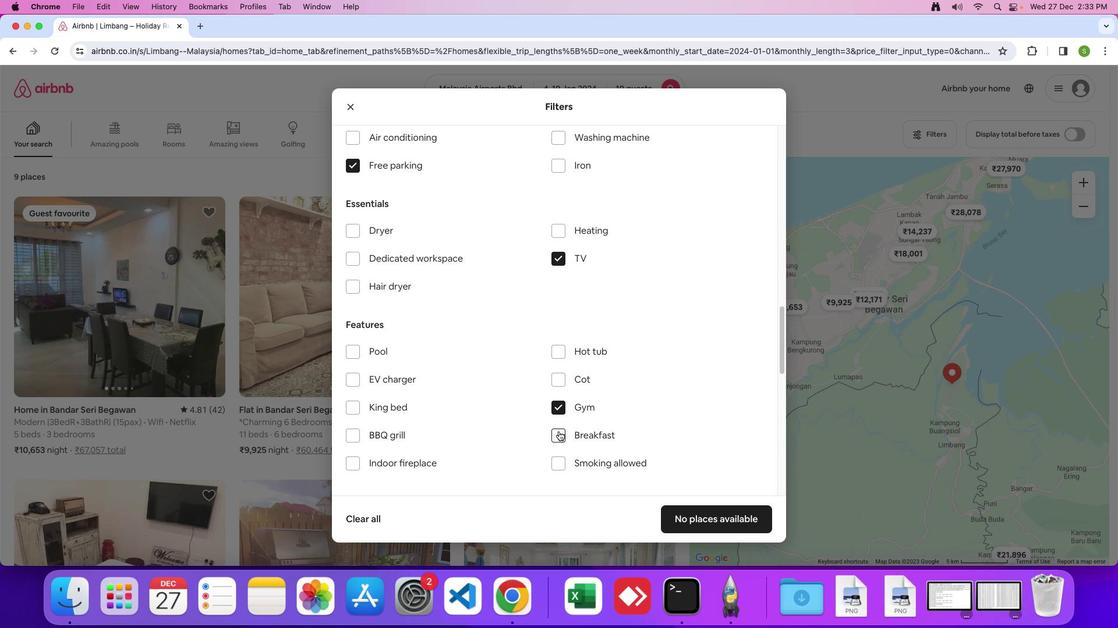 
Action: Mouse pressed left at (558, 431)
Screenshot: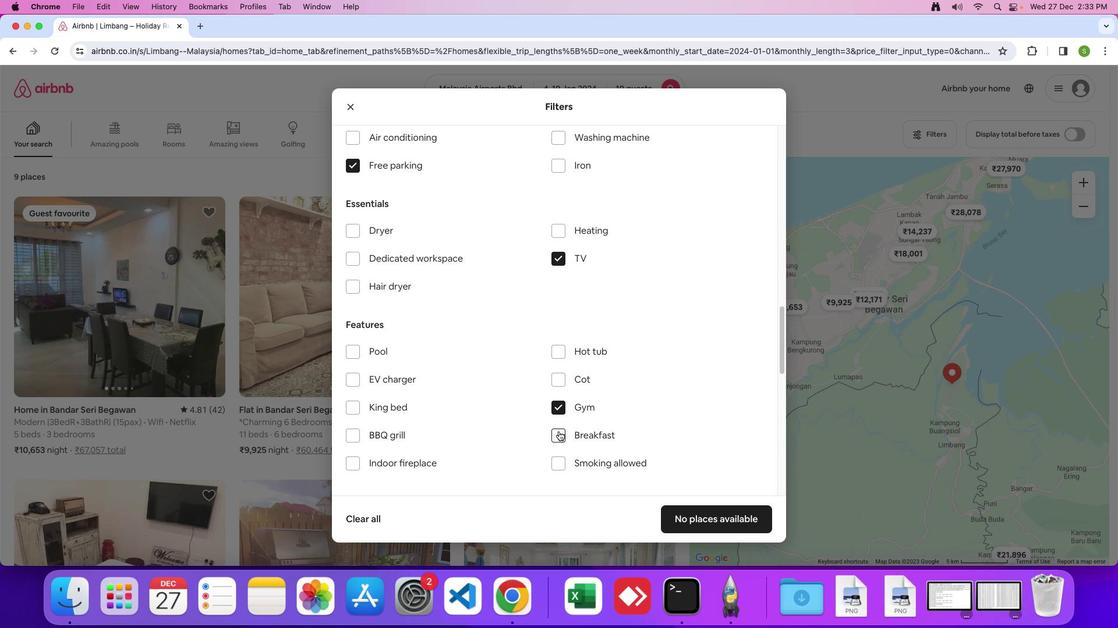 
Action: Mouse moved to (507, 405)
Screenshot: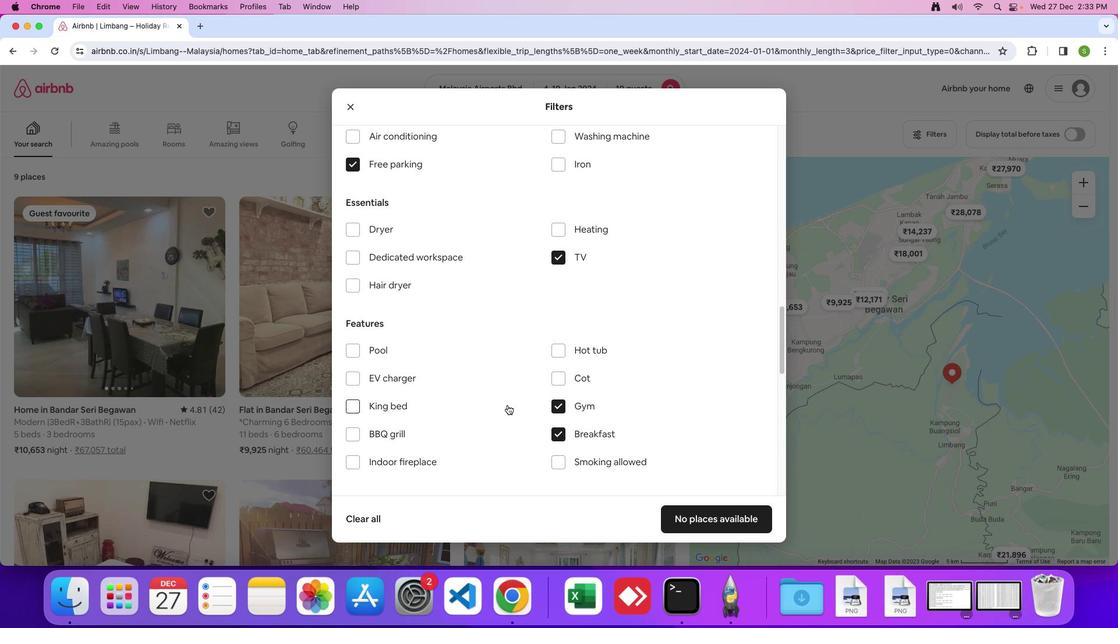 
Action: Mouse scrolled (507, 405) with delta (0, 0)
Screenshot: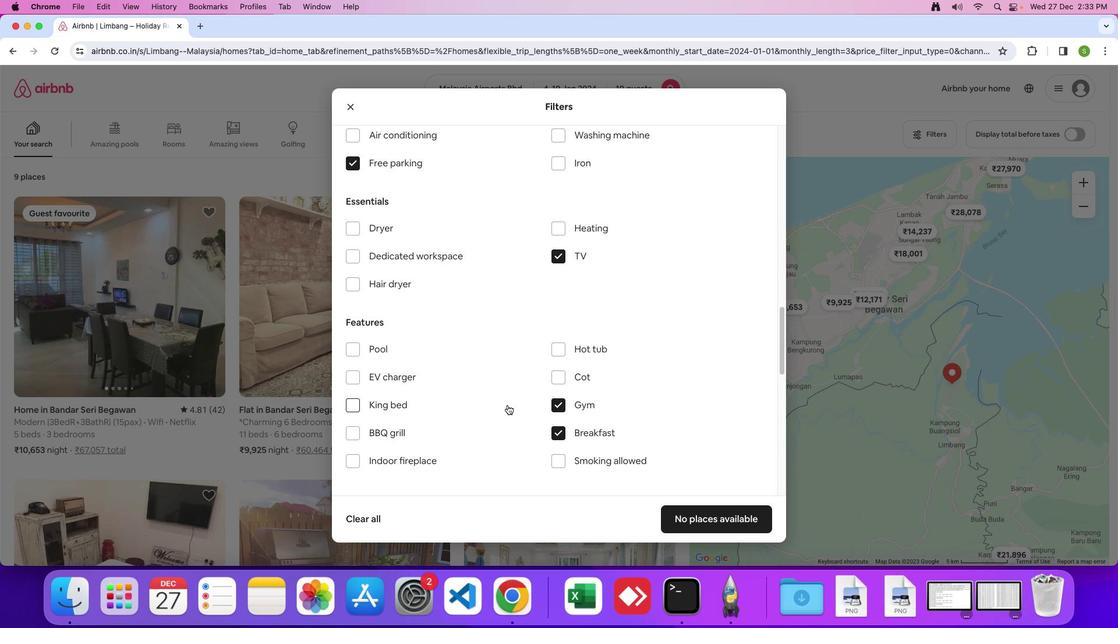
Action: Mouse scrolled (507, 405) with delta (0, 0)
Screenshot: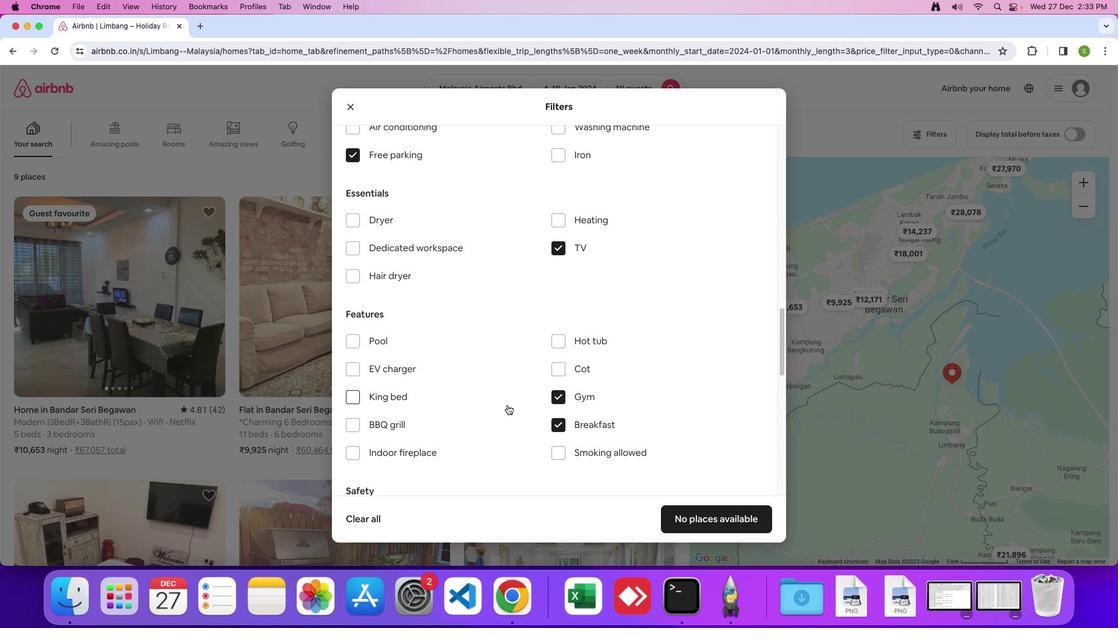 
Action: Mouse scrolled (507, 405) with delta (0, 0)
Screenshot: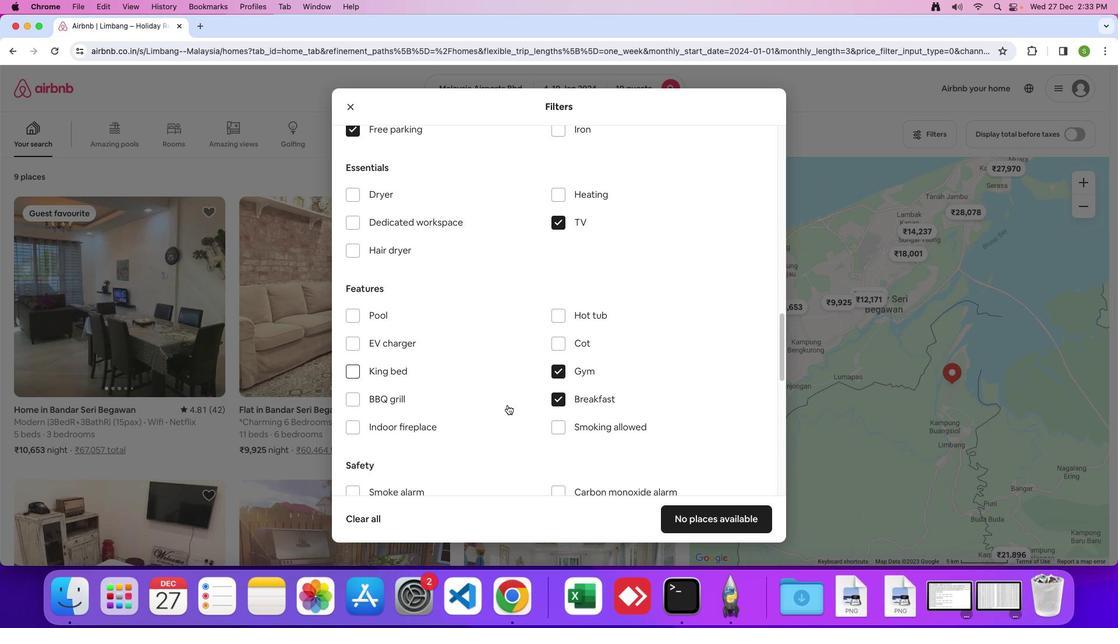 
Action: Mouse scrolled (507, 405) with delta (0, 0)
Screenshot: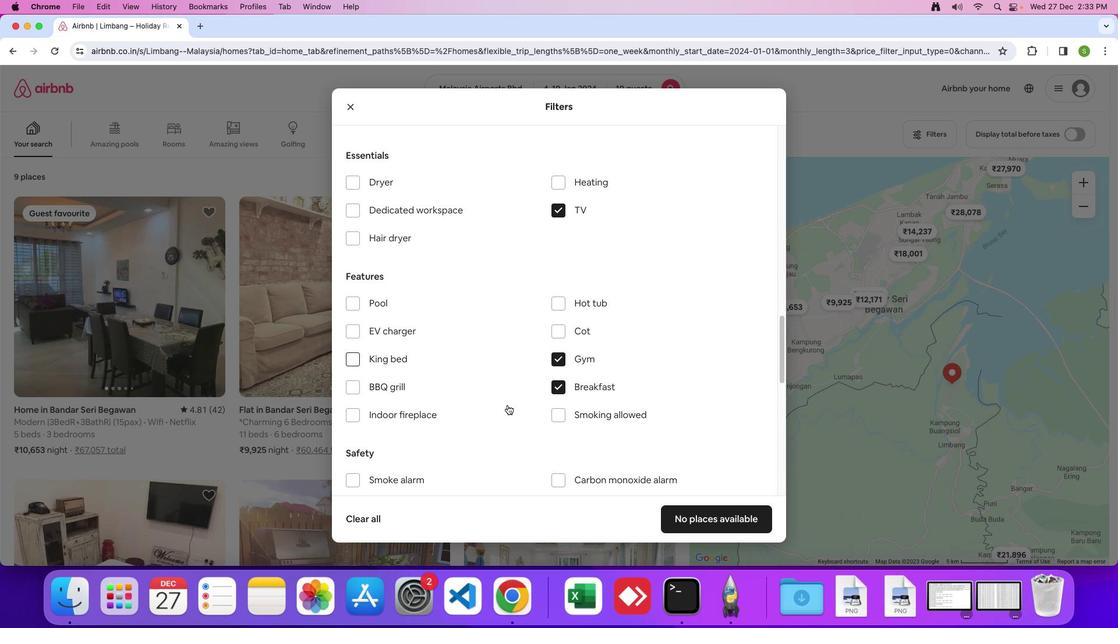 
Action: Mouse scrolled (507, 405) with delta (0, 0)
Screenshot: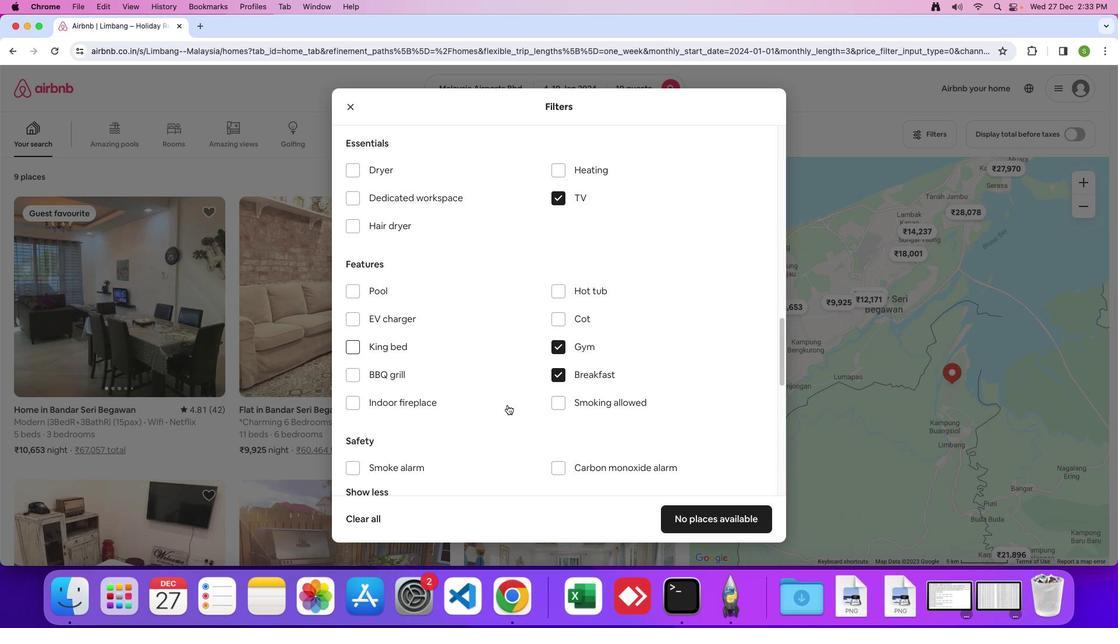 
Action: Mouse scrolled (507, 405) with delta (0, -1)
Screenshot: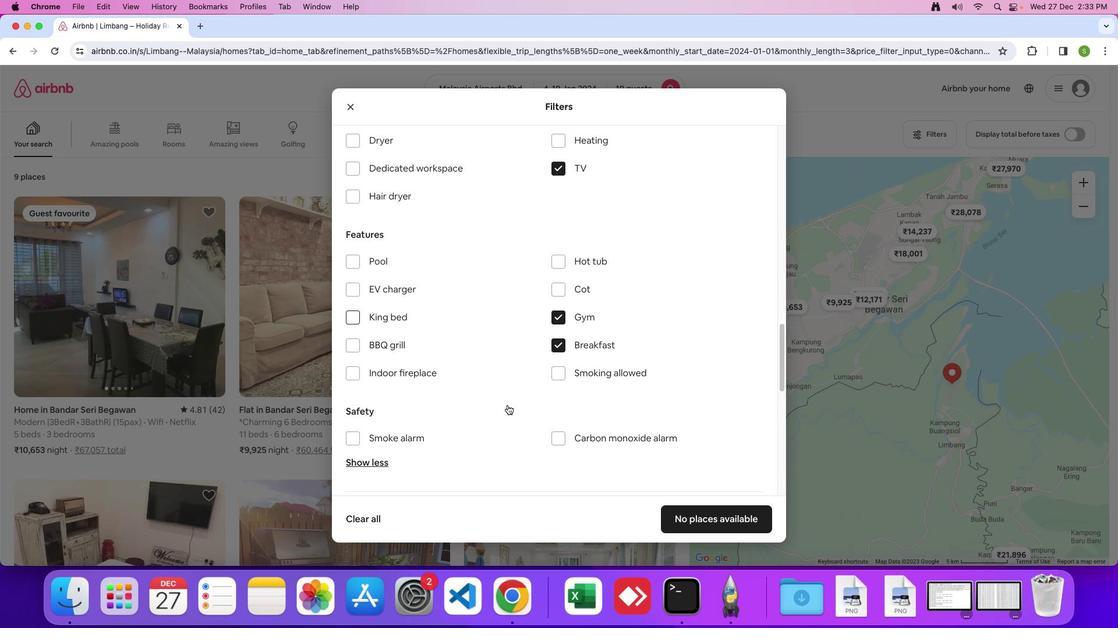 
Action: Mouse scrolled (507, 405) with delta (0, 0)
Screenshot: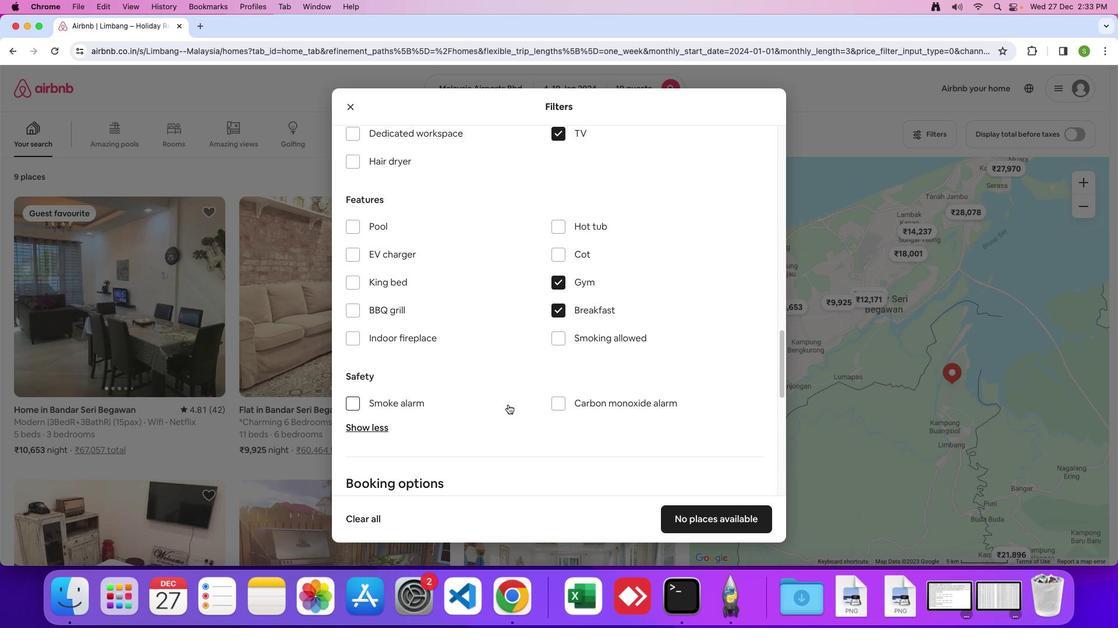 
Action: Mouse moved to (507, 405)
Screenshot: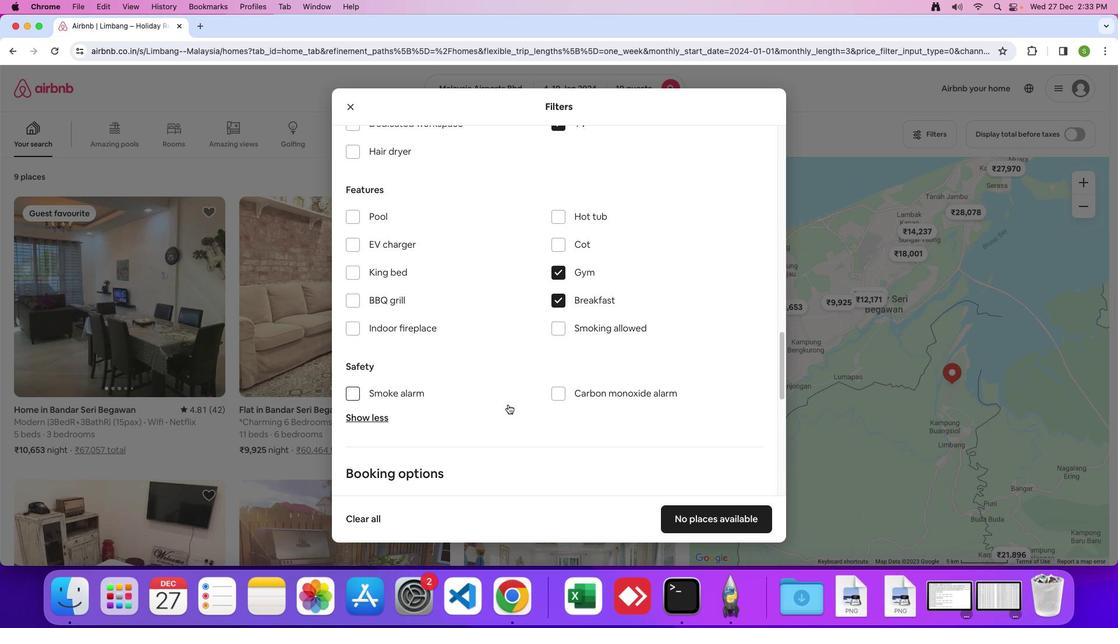 
Action: Mouse scrolled (507, 405) with delta (0, 0)
Screenshot: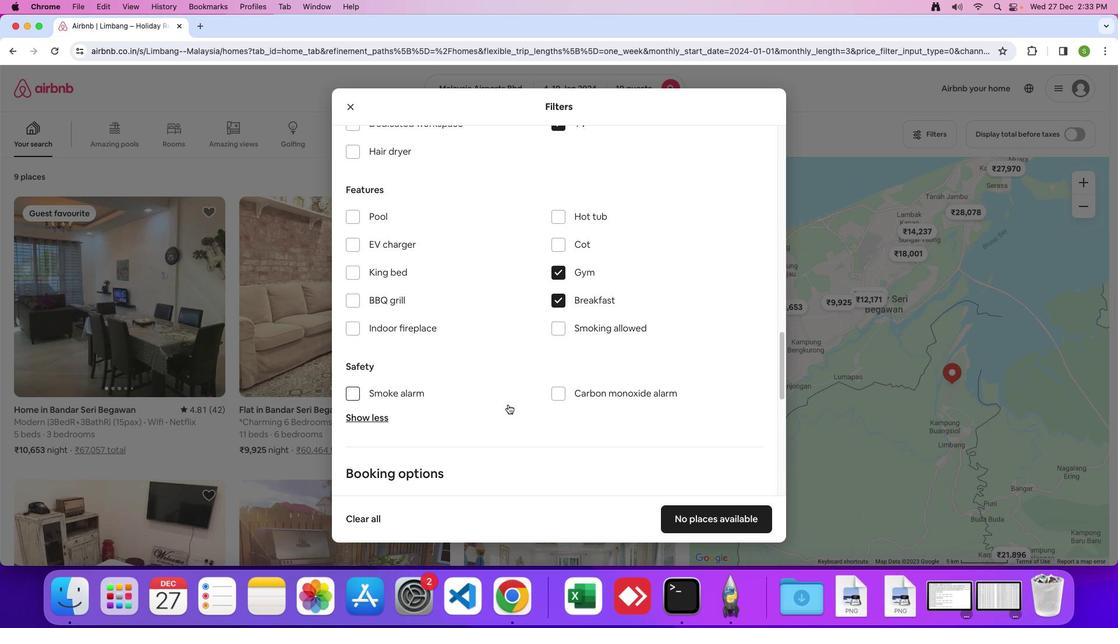 
Action: Mouse moved to (507, 404)
Screenshot: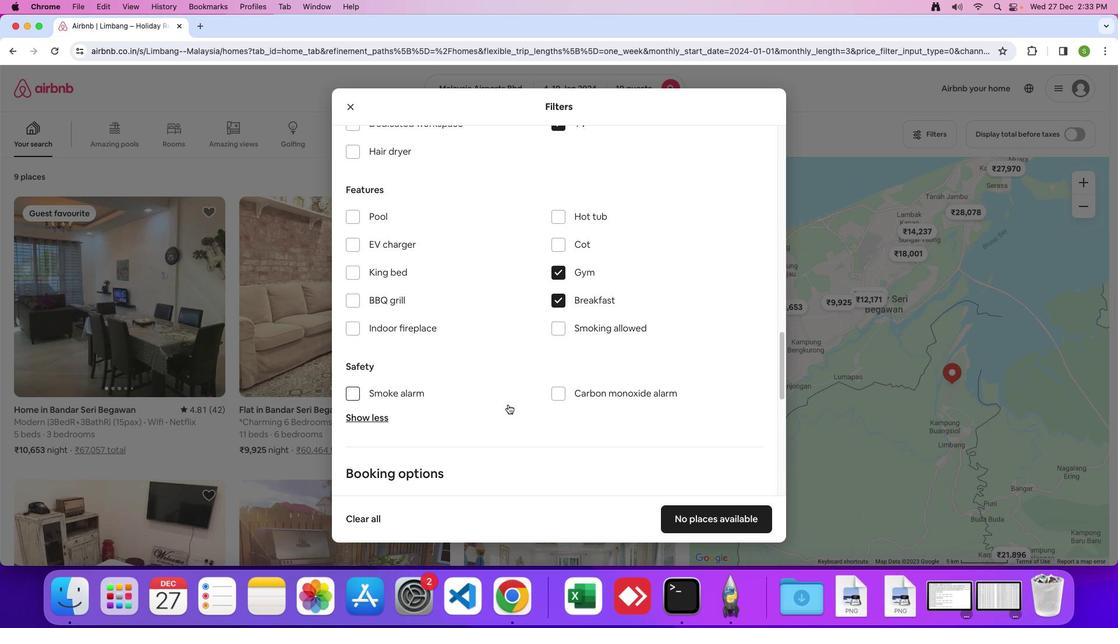 
Action: Mouse scrolled (507, 404) with delta (0, 0)
Screenshot: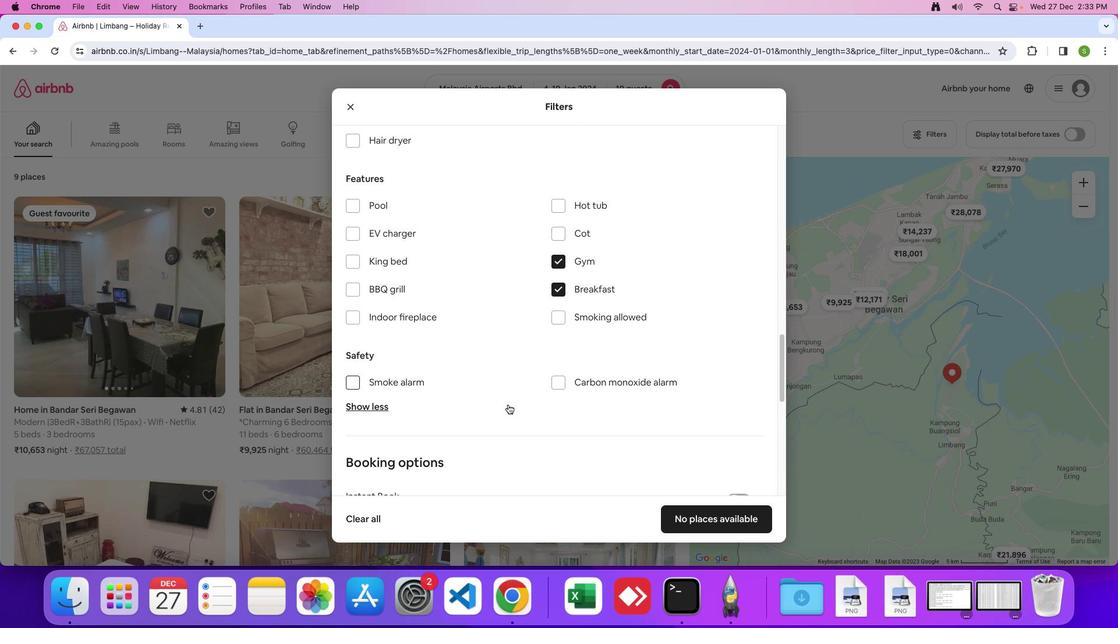 
Action: Mouse scrolled (507, 404) with delta (0, 0)
Screenshot: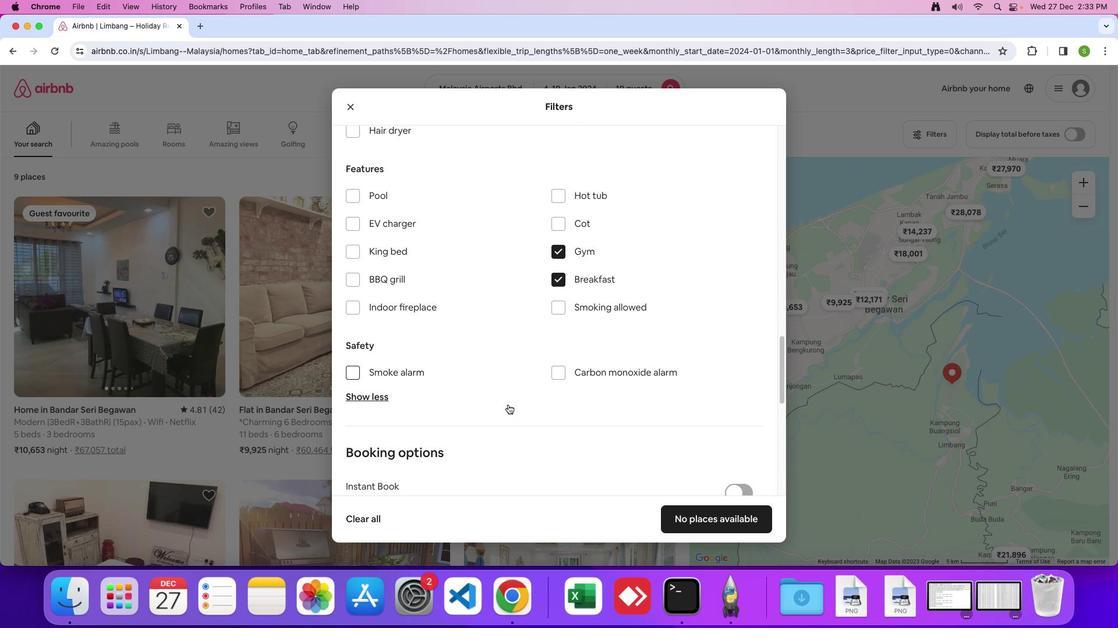 
Action: Mouse scrolled (507, 404) with delta (0, -1)
Screenshot: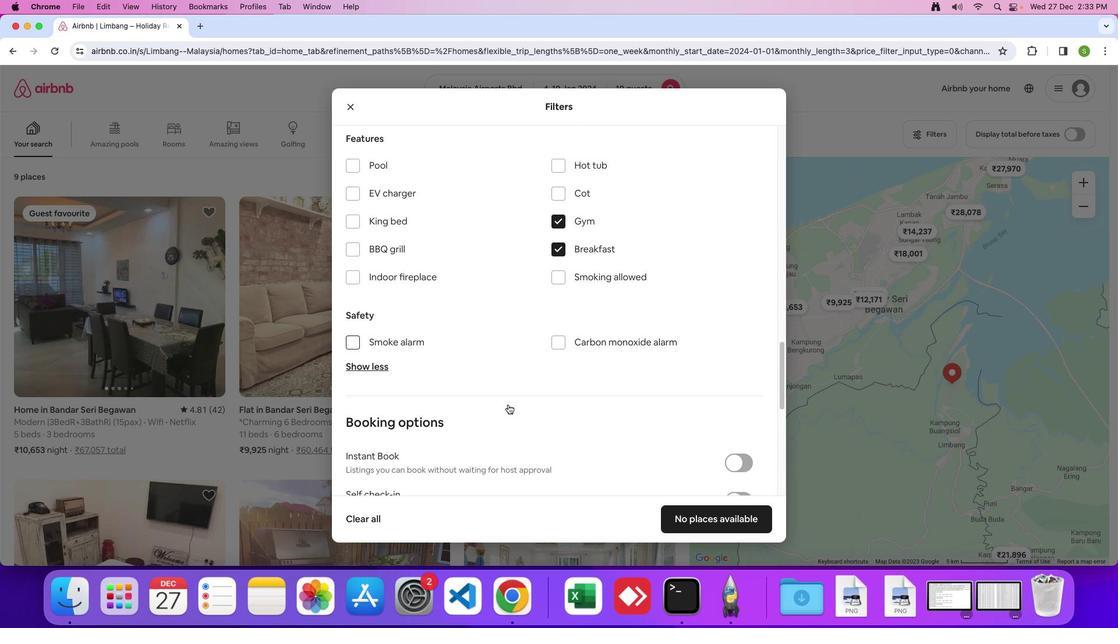 
Action: Mouse scrolled (507, 404) with delta (0, 0)
Screenshot: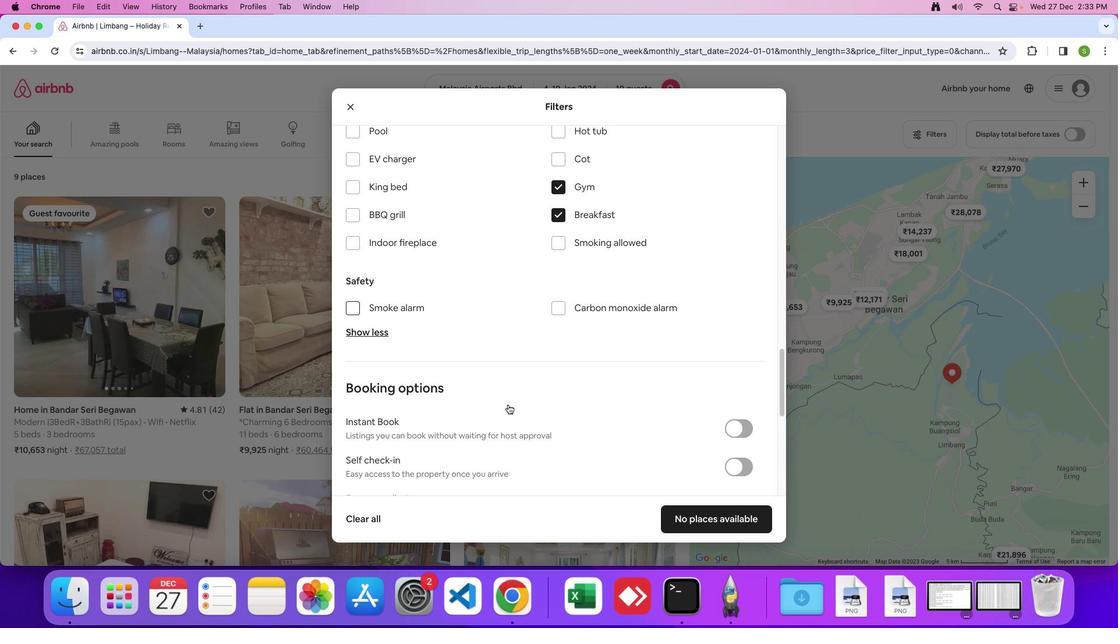 
Action: Mouse scrolled (507, 404) with delta (0, 0)
Screenshot: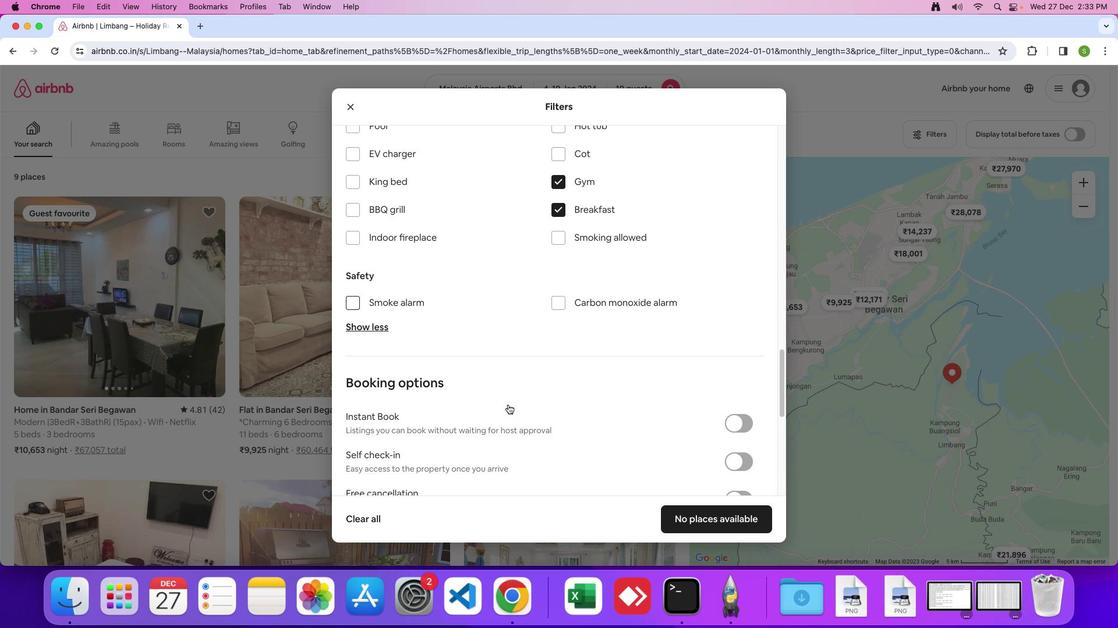 
Action: Mouse moved to (586, 397)
Screenshot: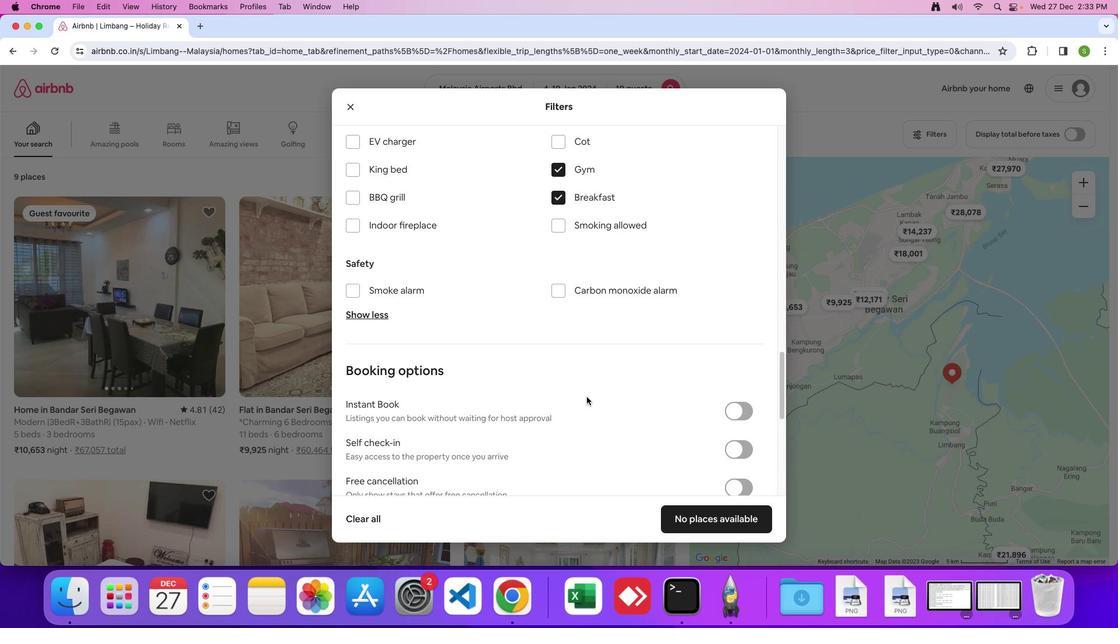 
Action: Mouse scrolled (586, 397) with delta (0, 0)
Screenshot: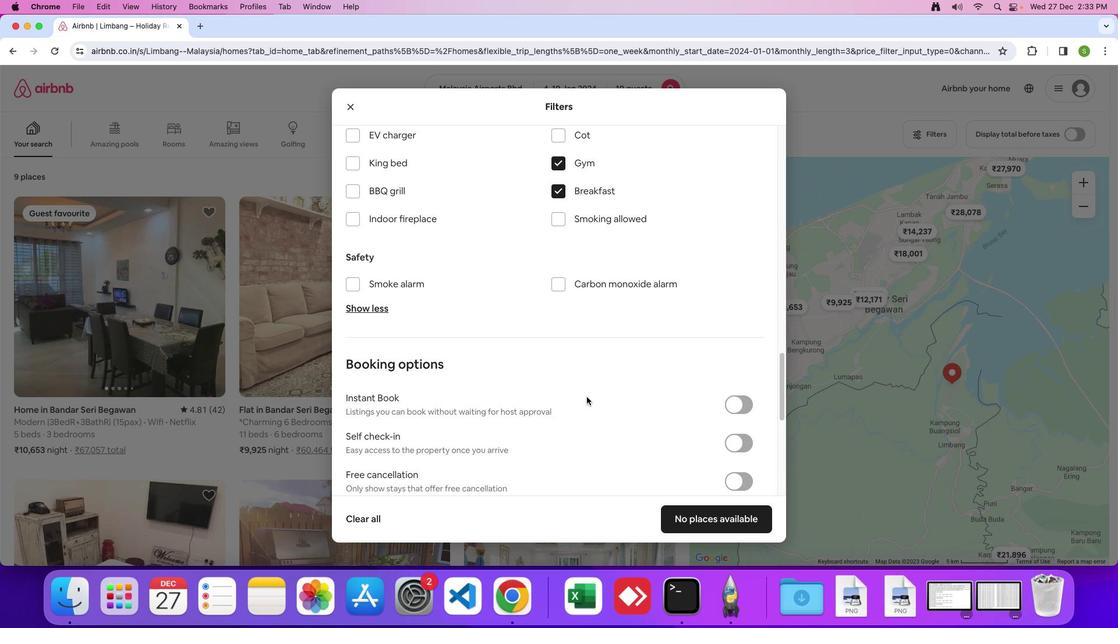 
Action: Mouse scrolled (586, 397) with delta (0, 0)
Screenshot: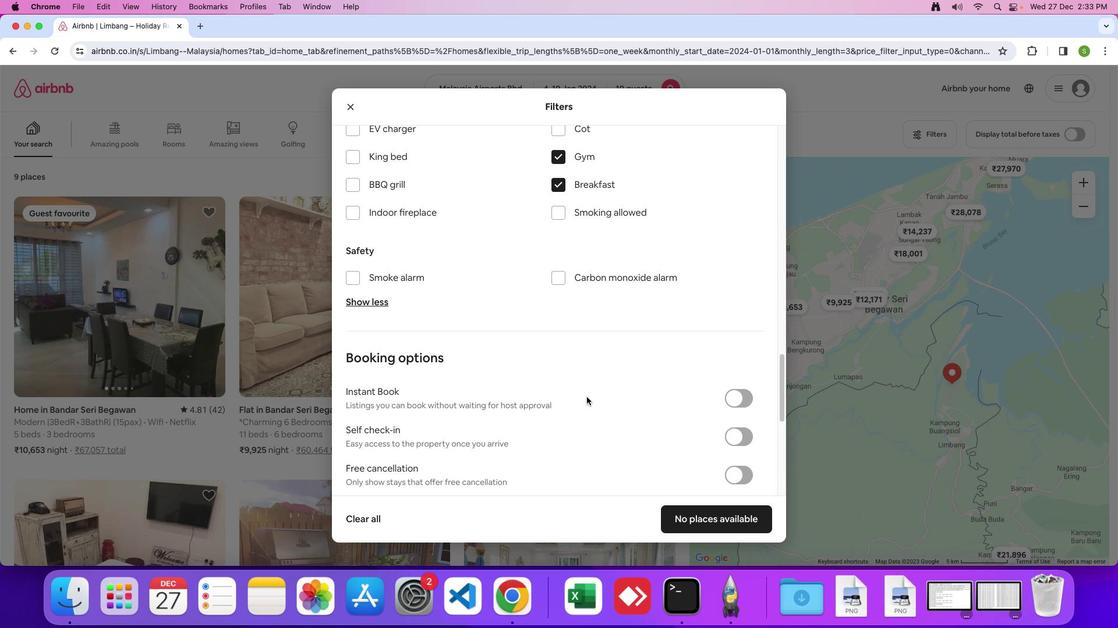 
Action: Mouse scrolled (586, 397) with delta (0, 0)
Screenshot: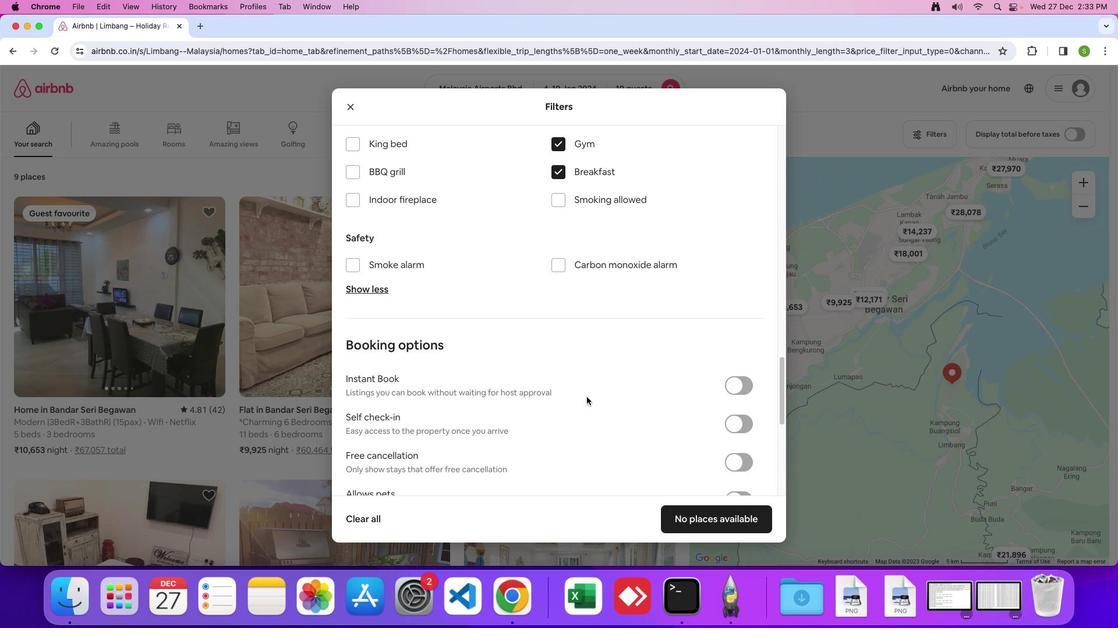 
Action: Mouse scrolled (586, 397) with delta (0, 0)
Screenshot: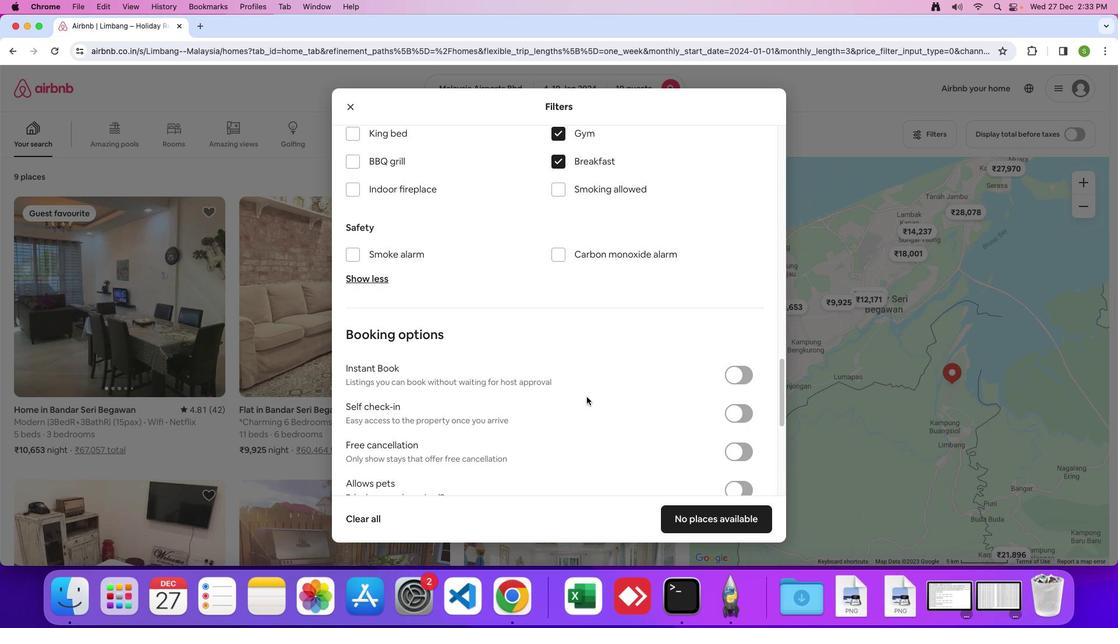 
Action: Mouse scrolled (586, 397) with delta (0, -1)
Screenshot: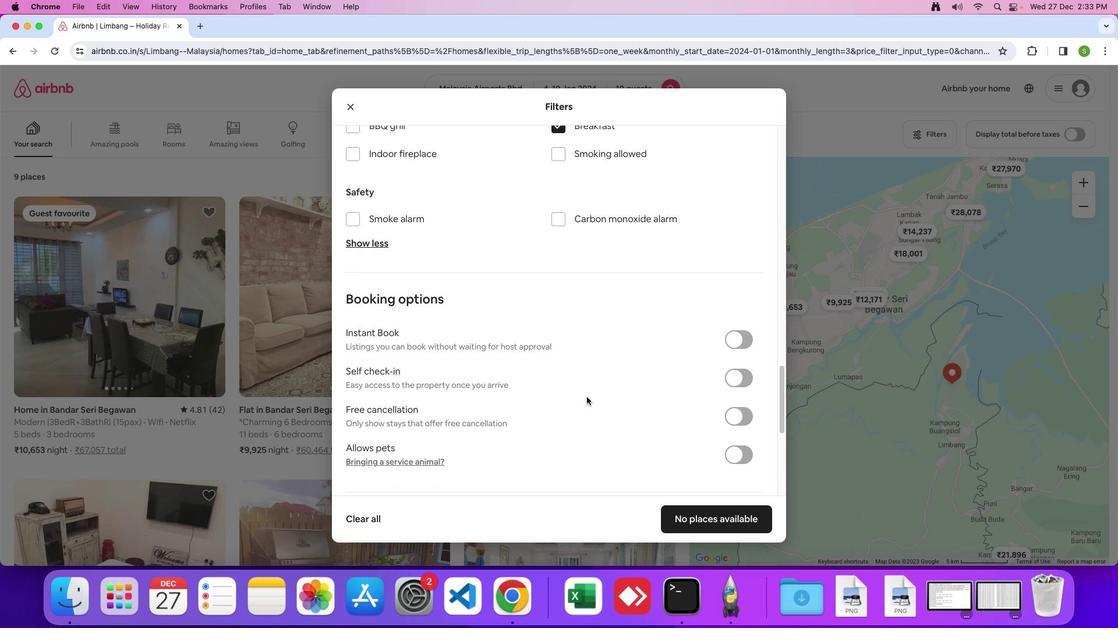 
Action: Mouse scrolled (586, 397) with delta (0, 0)
Screenshot: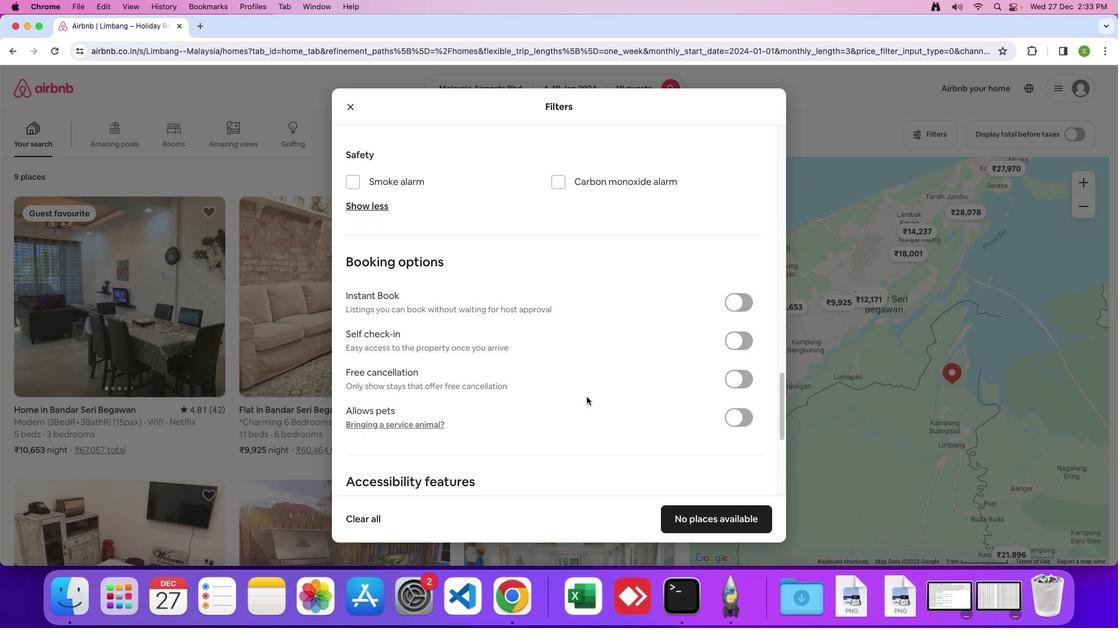 
Action: Mouse scrolled (586, 397) with delta (0, 0)
Screenshot: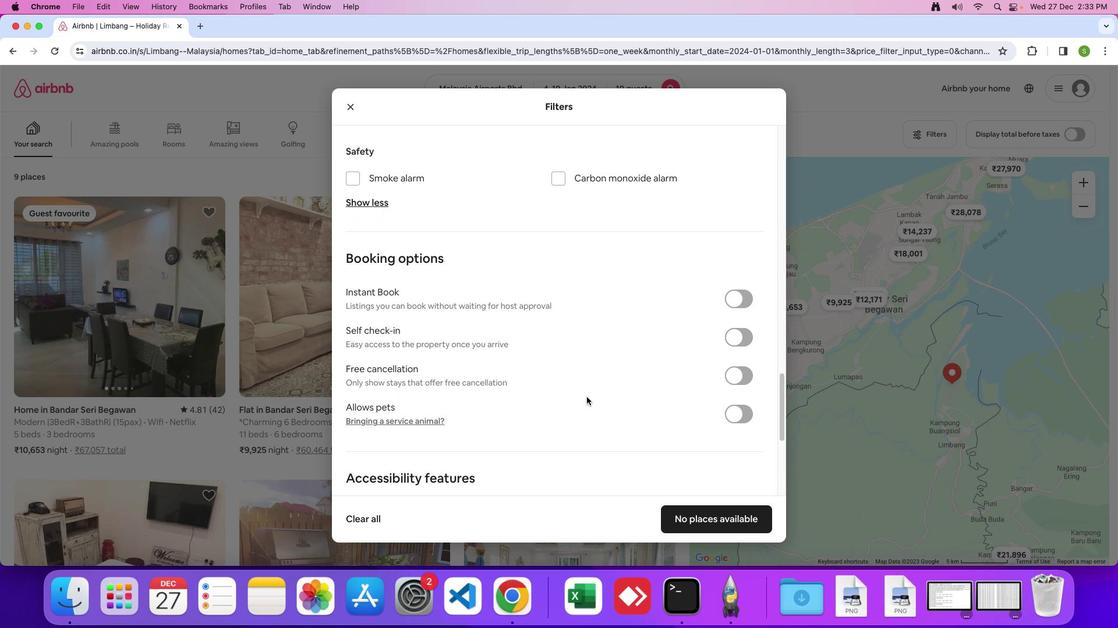 
Action: Mouse scrolled (586, 397) with delta (0, 0)
Screenshot: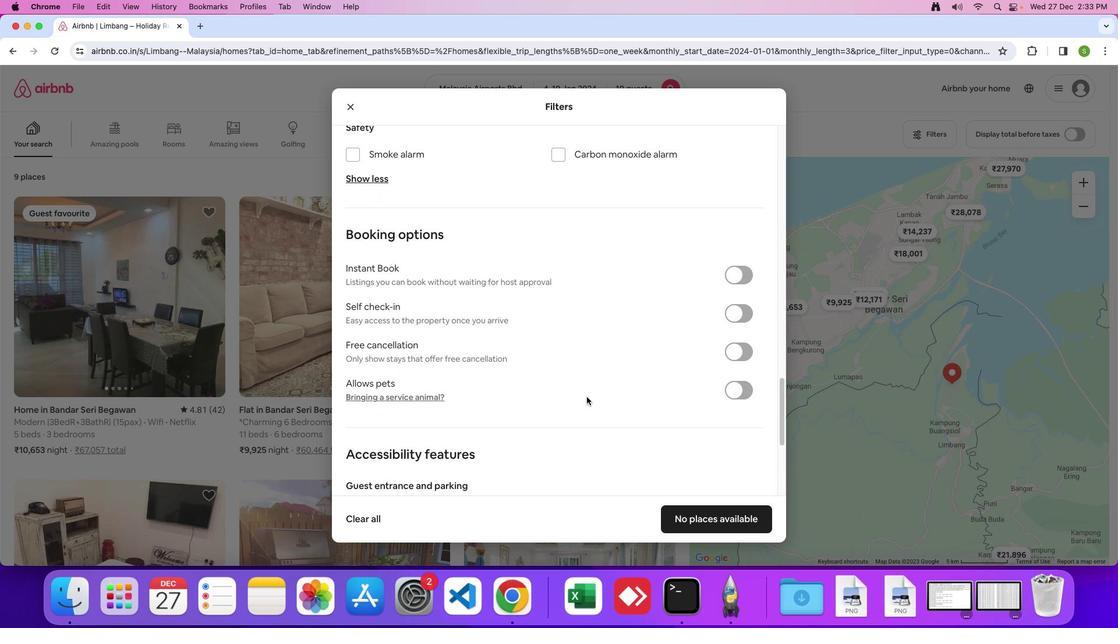 
Action: Mouse scrolled (586, 397) with delta (0, 0)
Screenshot: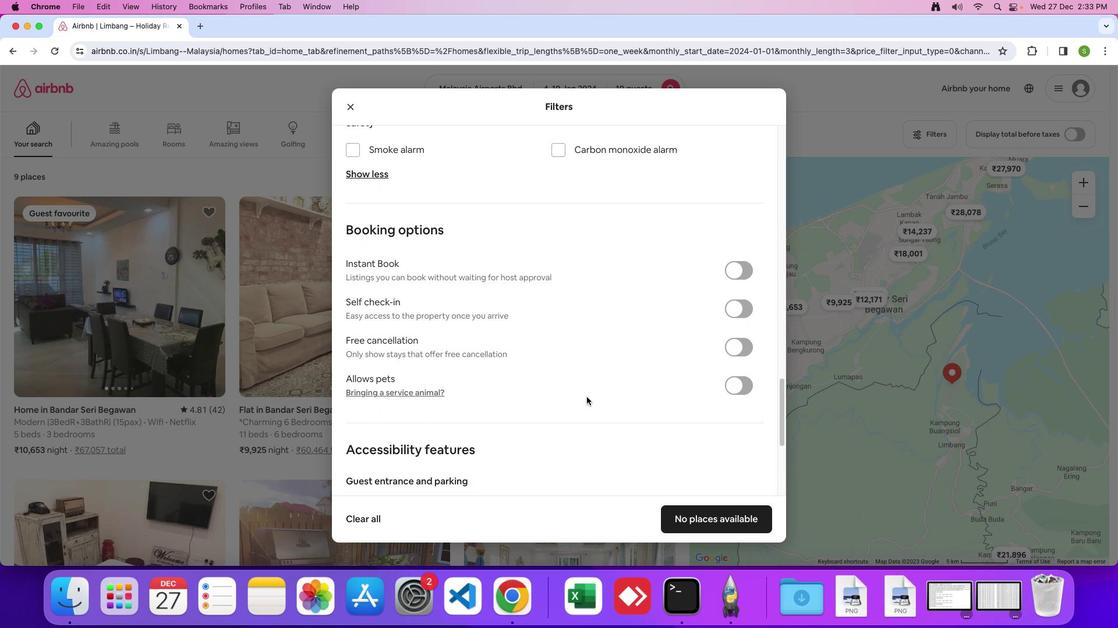 
Action: Mouse scrolled (586, 397) with delta (0, -1)
Screenshot: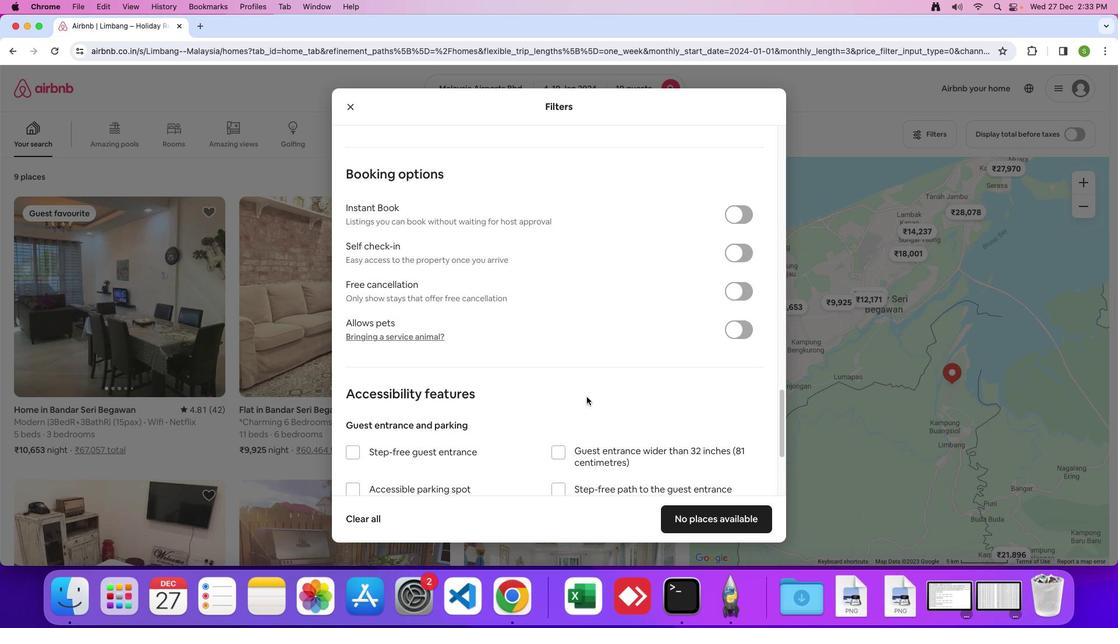 
Action: Mouse scrolled (586, 397) with delta (0, 0)
Screenshot: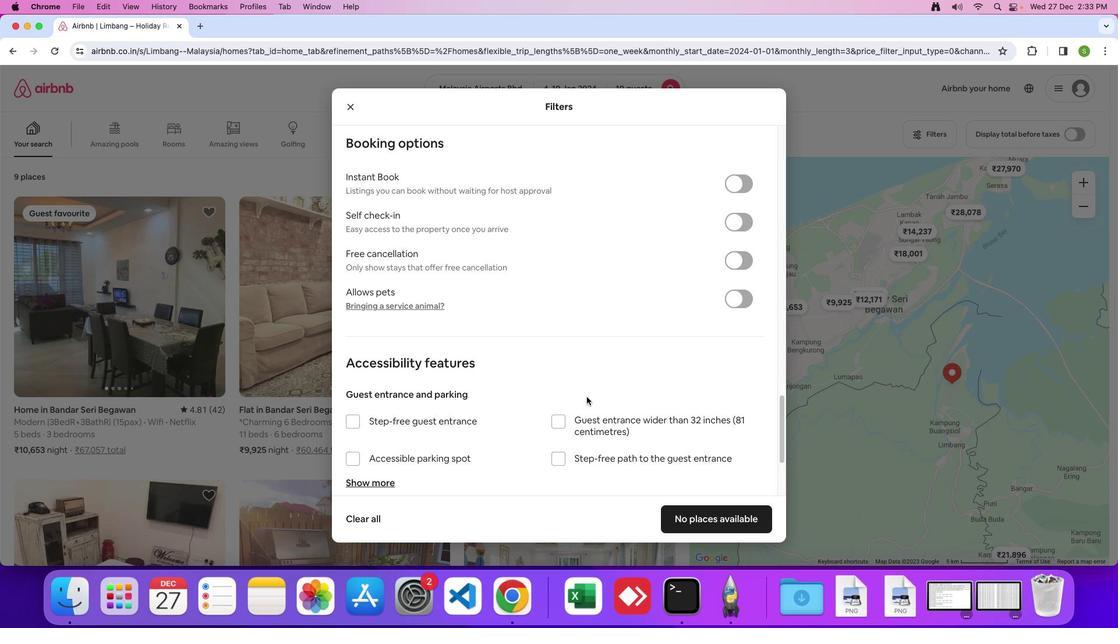 
Action: Mouse scrolled (586, 397) with delta (0, 0)
Screenshot: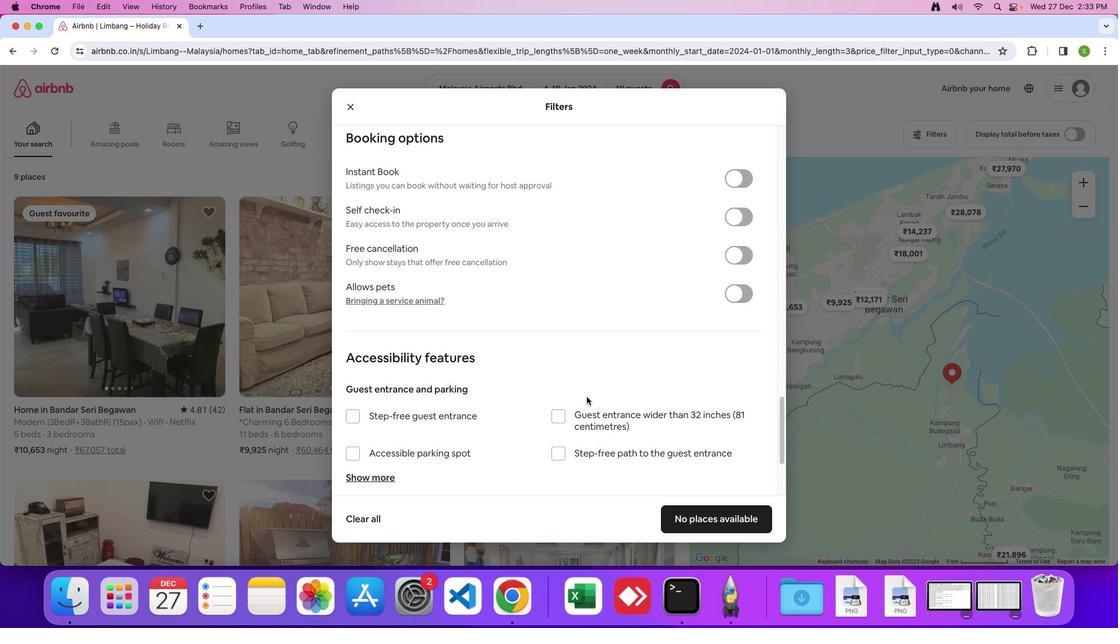 
Action: Mouse moved to (538, 394)
Screenshot: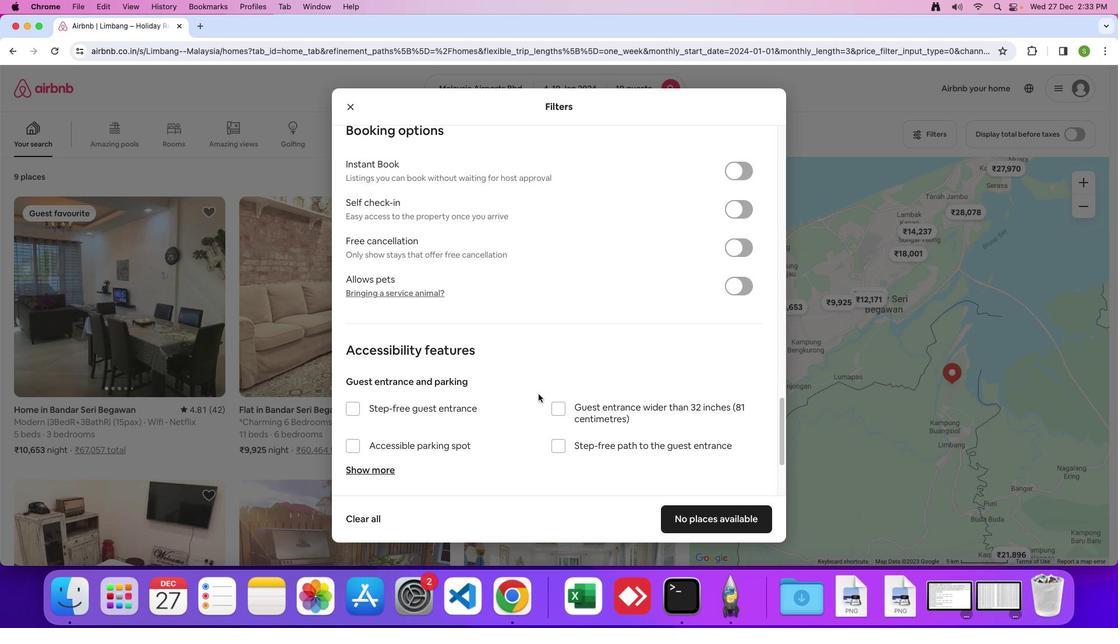 
Action: Mouse scrolled (538, 394) with delta (0, 0)
Screenshot: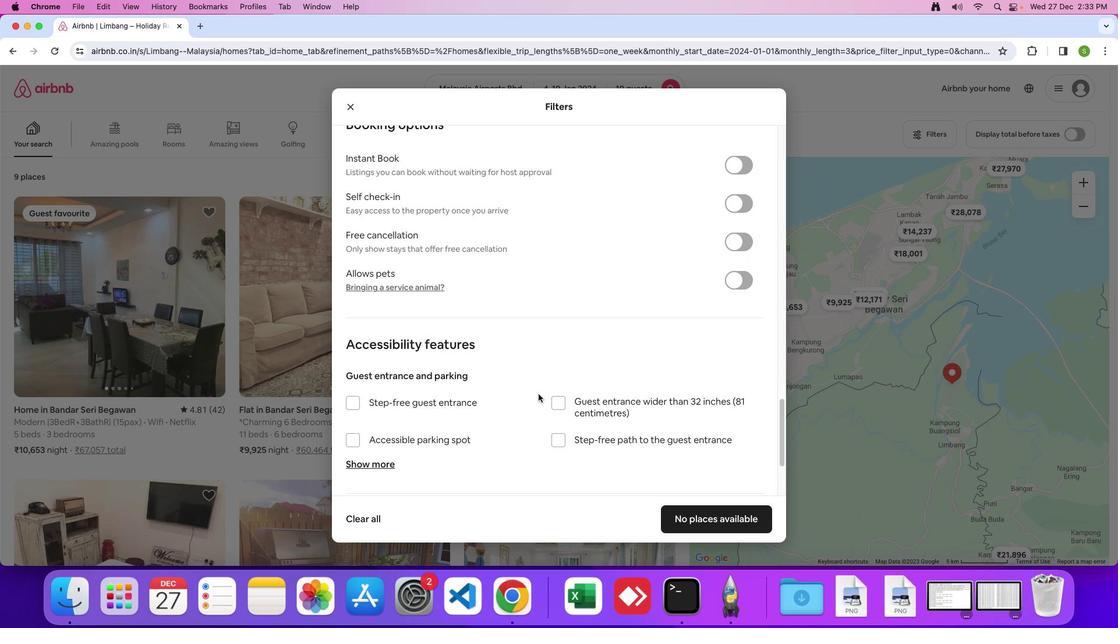 
Action: Mouse scrolled (538, 394) with delta (0, 0)
Screenshot: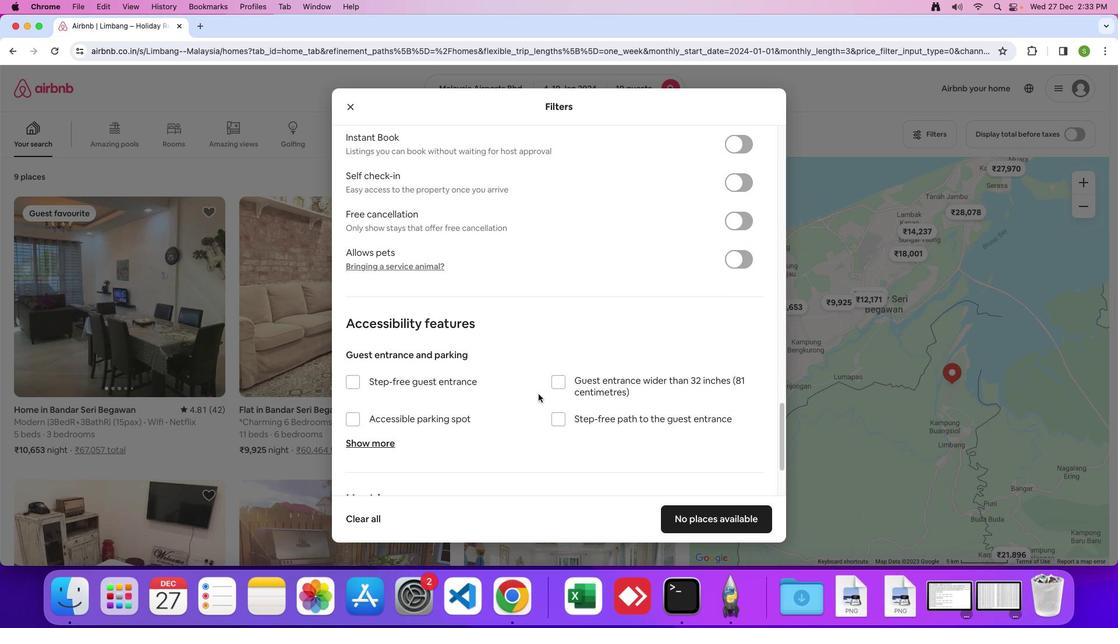 
Action: Mouse scrolled (538, 394) with delta (0, -1)
Screenshot: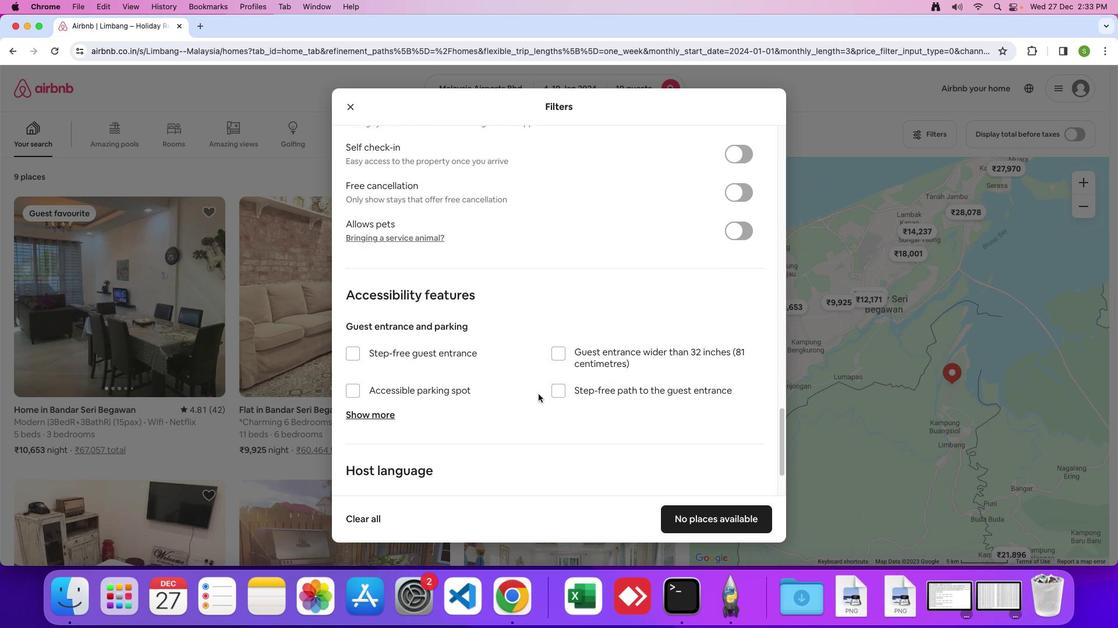 
Action: Mouse scrolled (538, 394) with delta (0, 0)
Screenshot: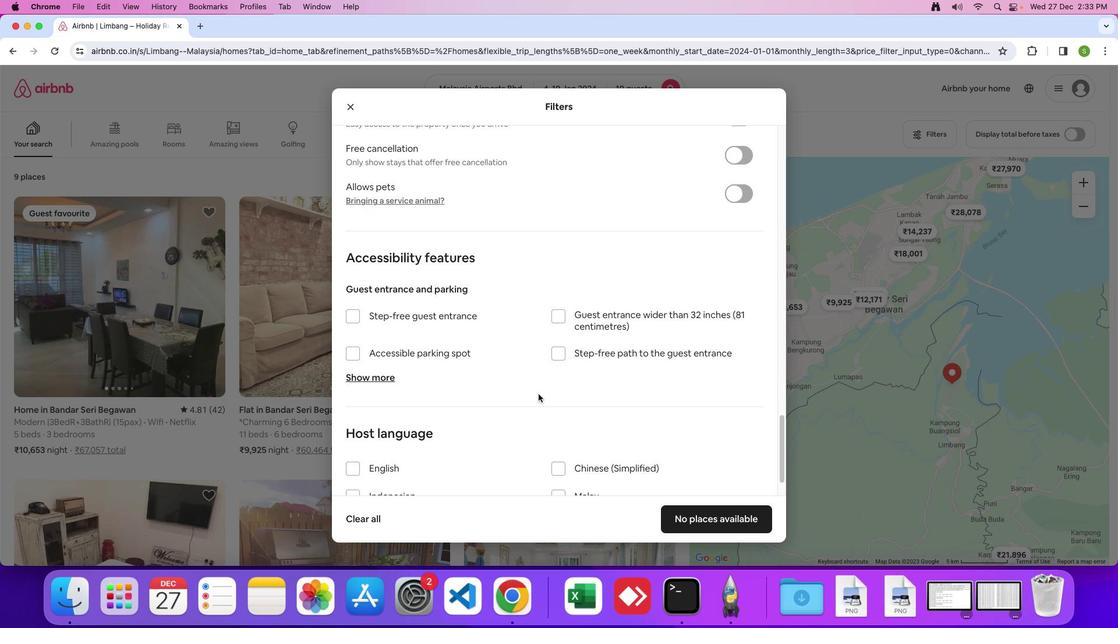 
Action: Mouse scrolled (538, 394) with delta (0, 0)
Screenshot: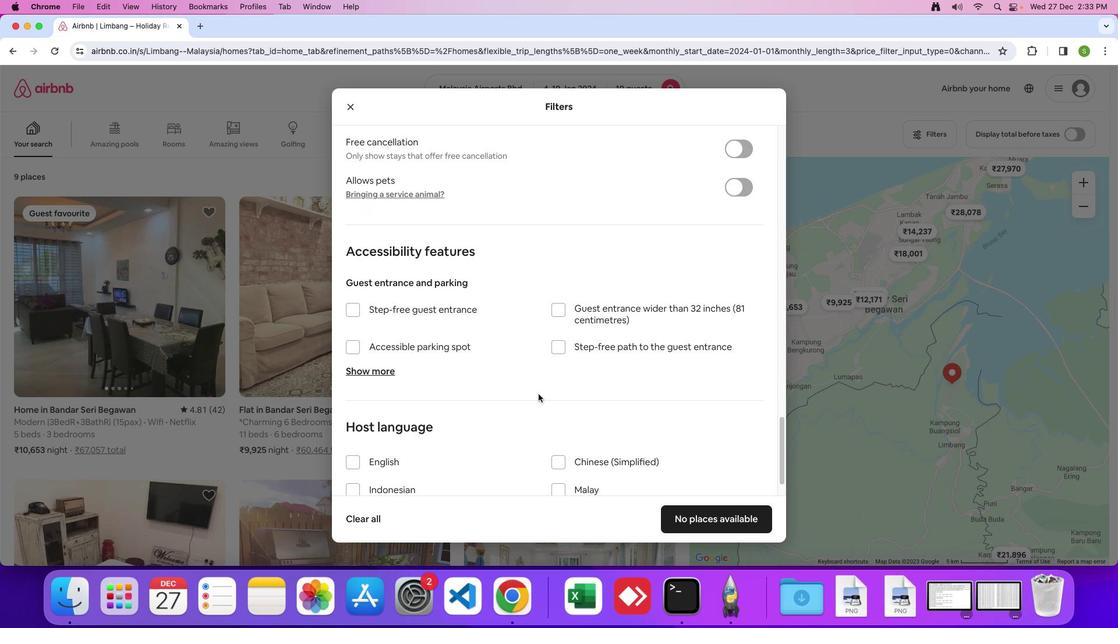
Action: Mouse scrolled (538, 394) with delta (0, 0)
Screenshot: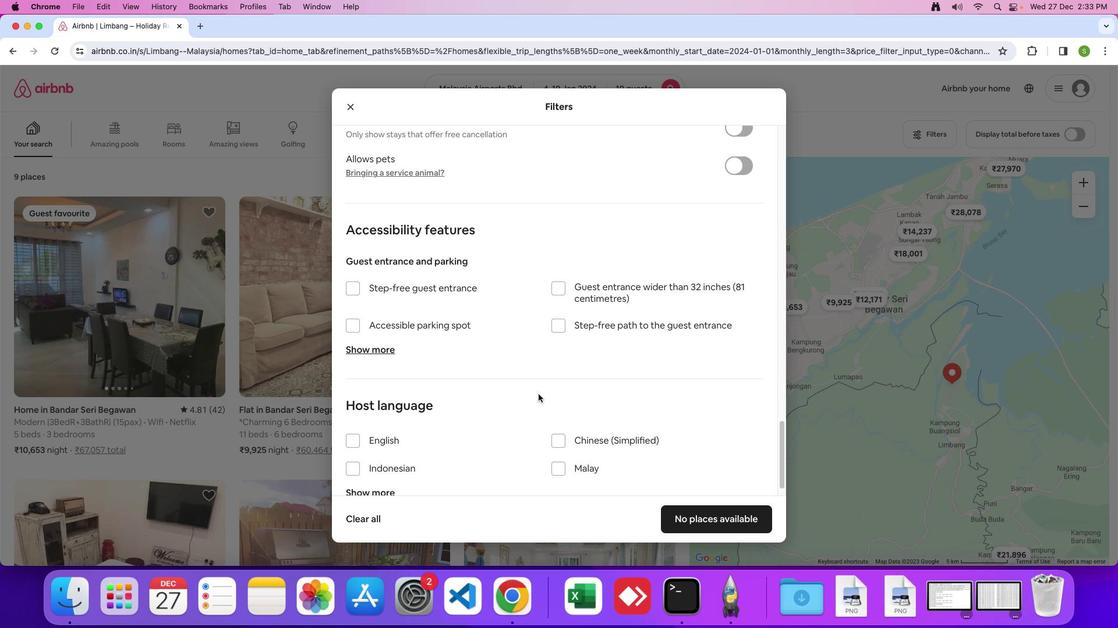 
Action: Mouse scrolled (538, 394) with delta (0, 0)
Screenshot: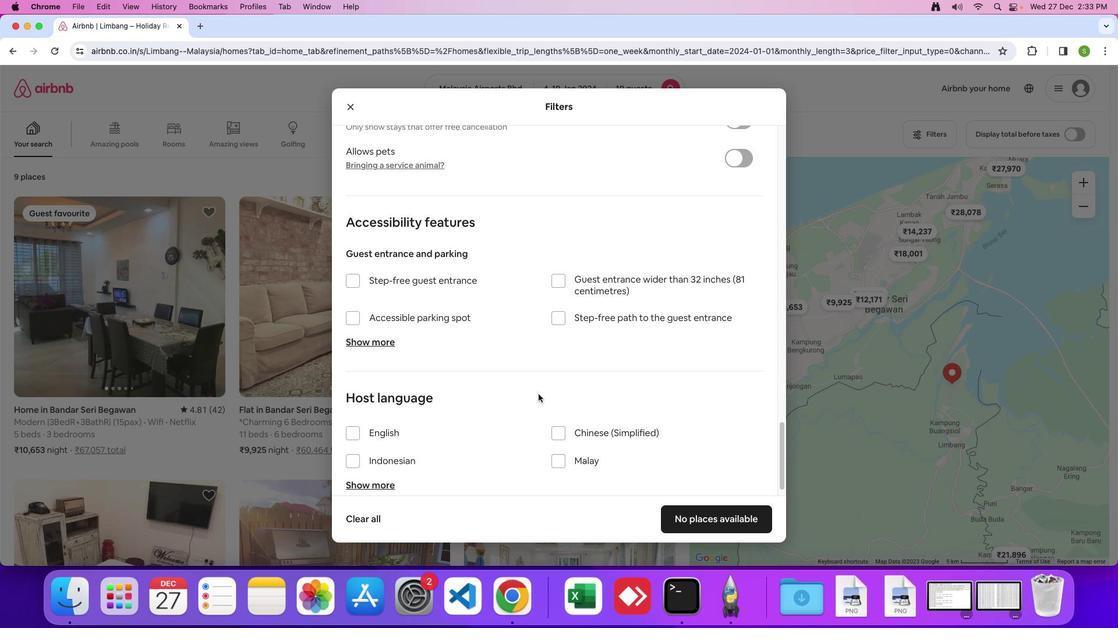 
Action: Mouse scrolled (538, 394) with delta (0, 0)
Screenshot: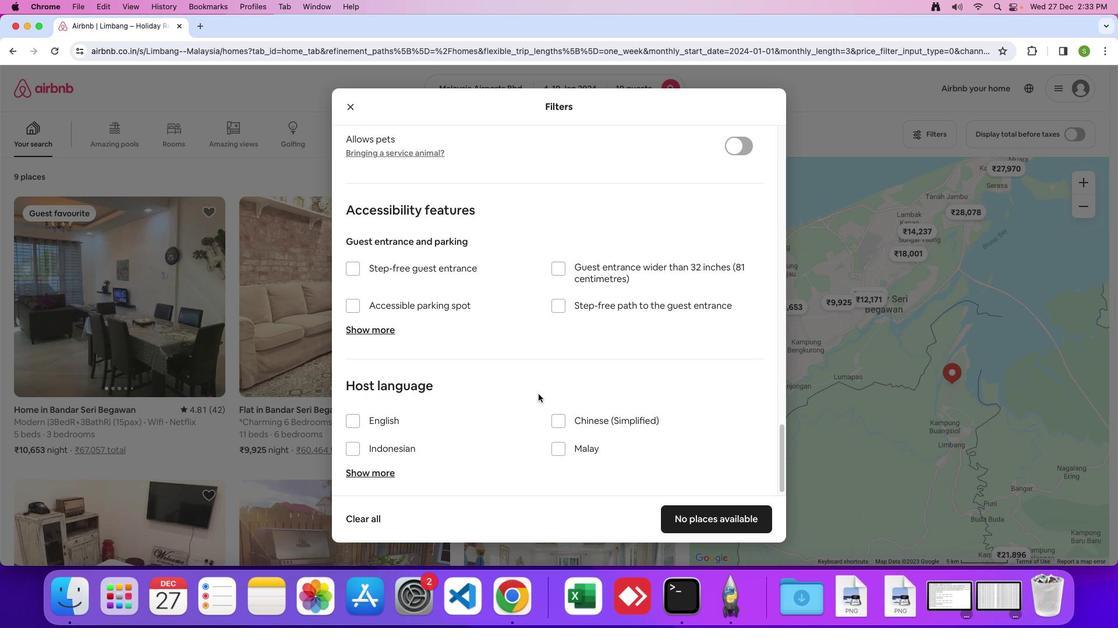 
Action: Mouse scrolled (538, 394) with delta (0, 0)
Screenshot: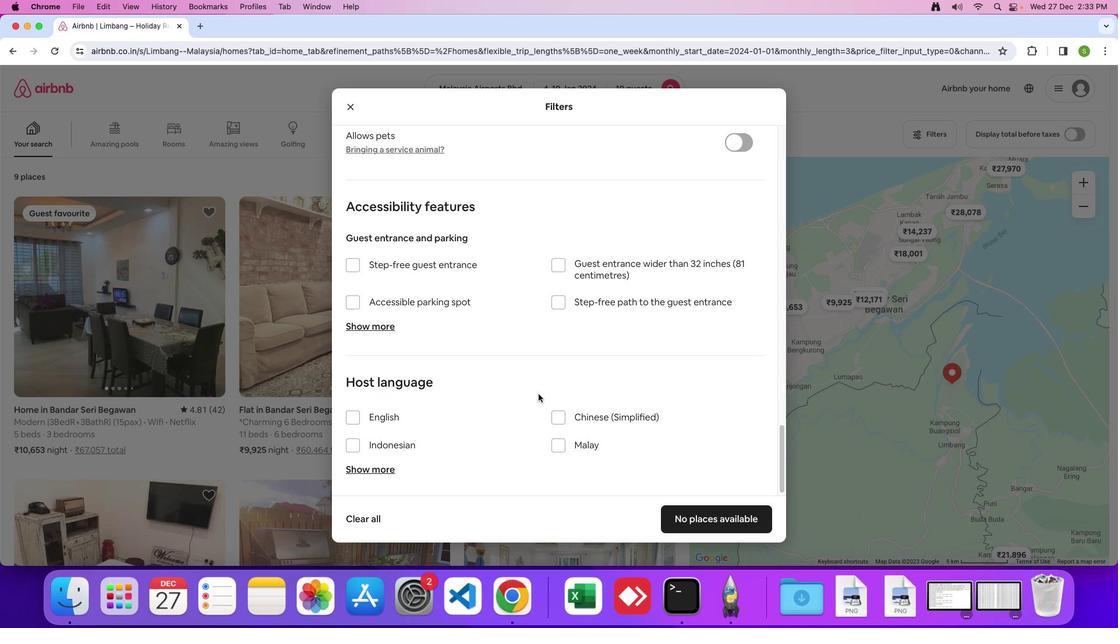 
Action: Mouse scrolled (538, 394) with delta (0, -1)
Screenshot: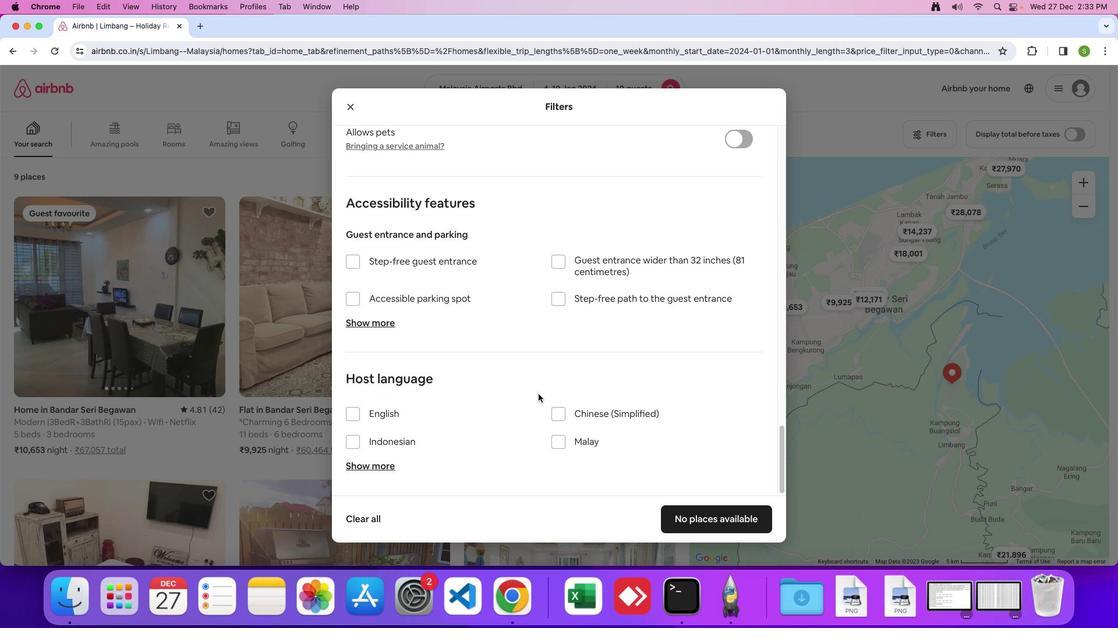 
Action: Mouse moved to (546, 405)
Screenshot: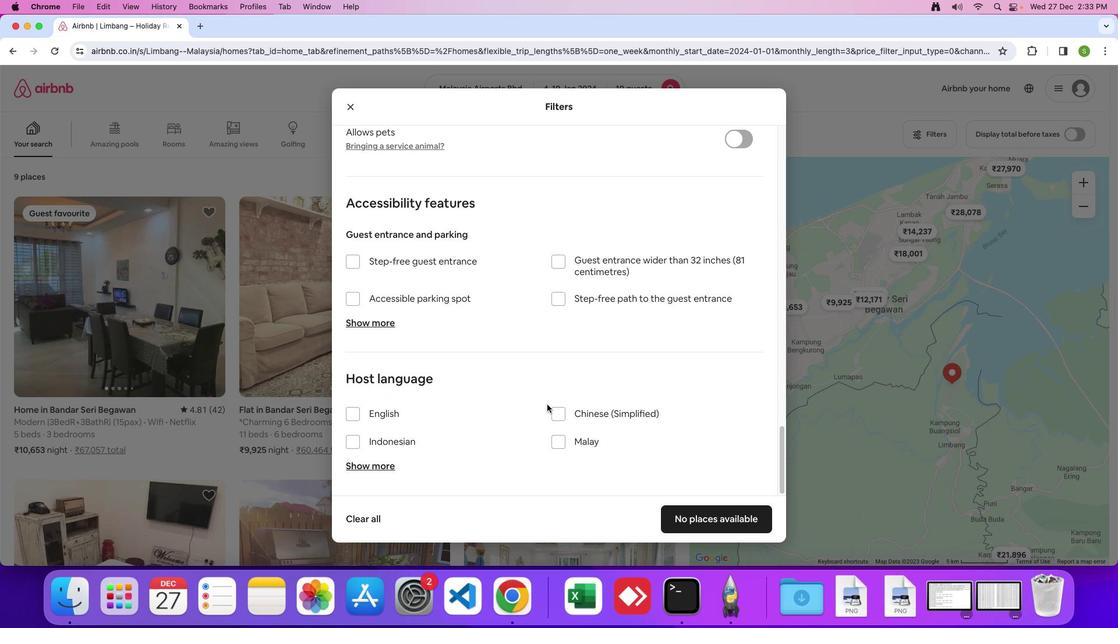 
Action: Mouse scrolled (546, 405) with delta (0, 0)
Screenshot: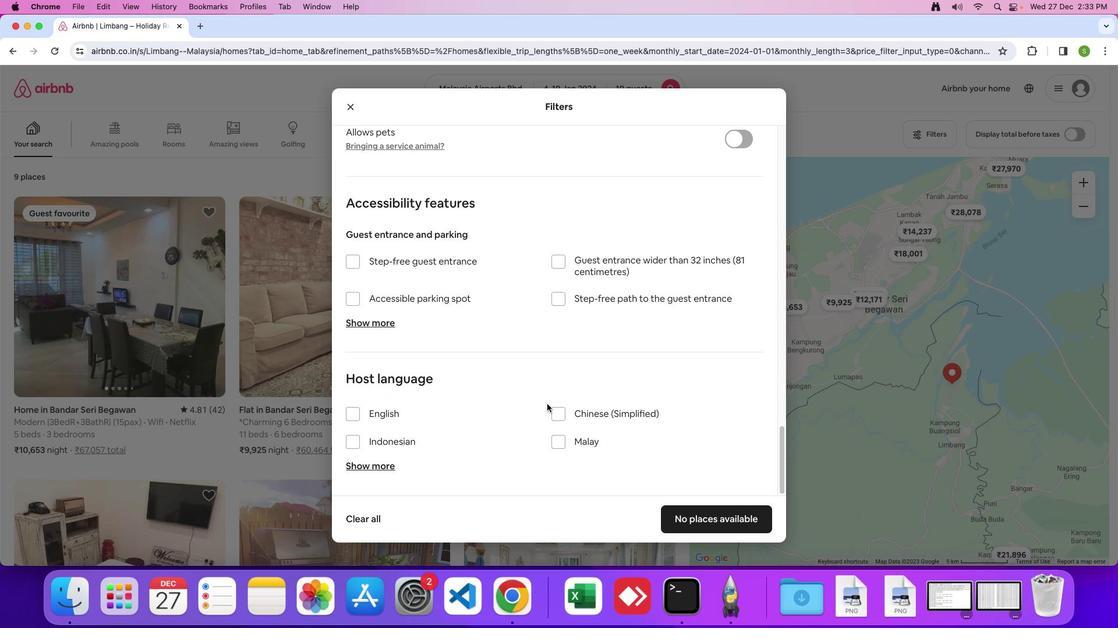 
Action: Mouse moved to (546, 404)
Screenshot: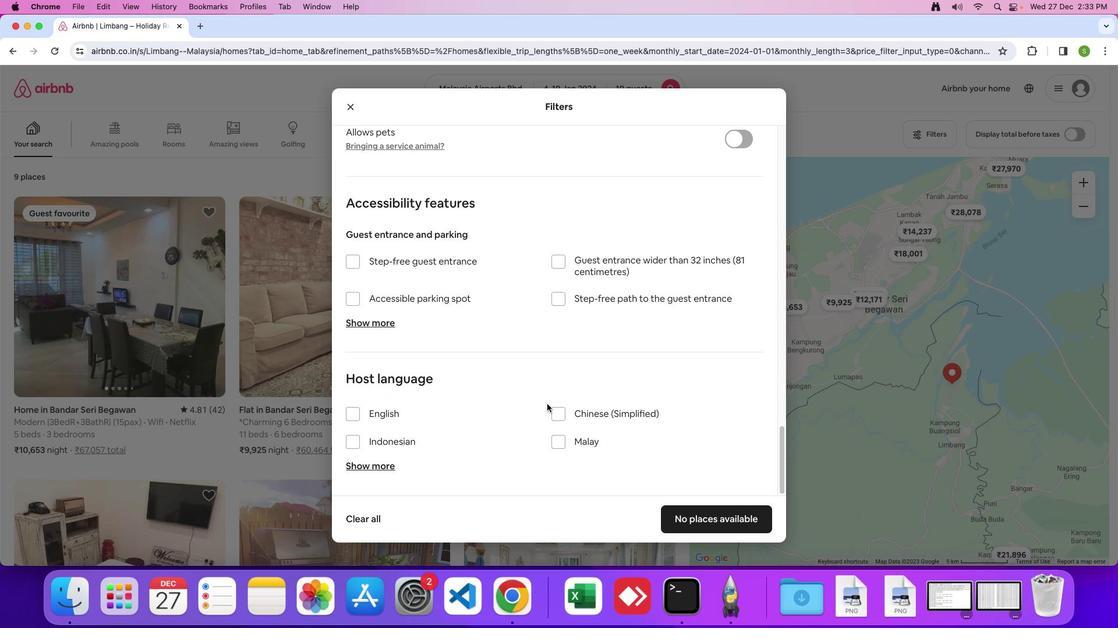 
Action: Mouse scrolled (546, 404) with delta (0, 0)
Screenshot: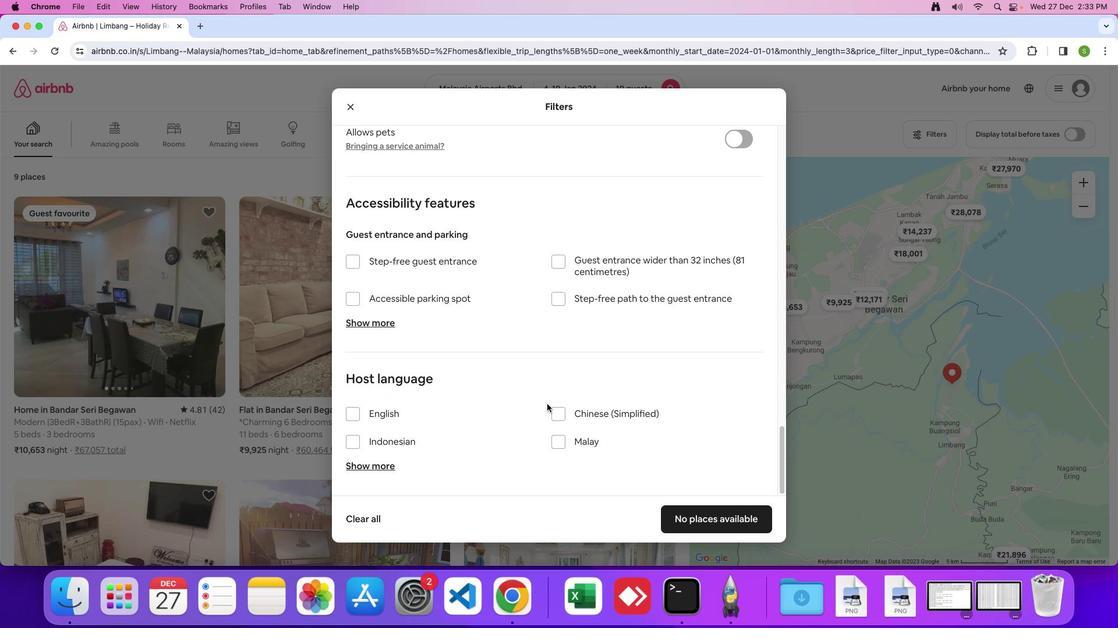 
Action: Mouse moved to (720, 529)
Screenshot: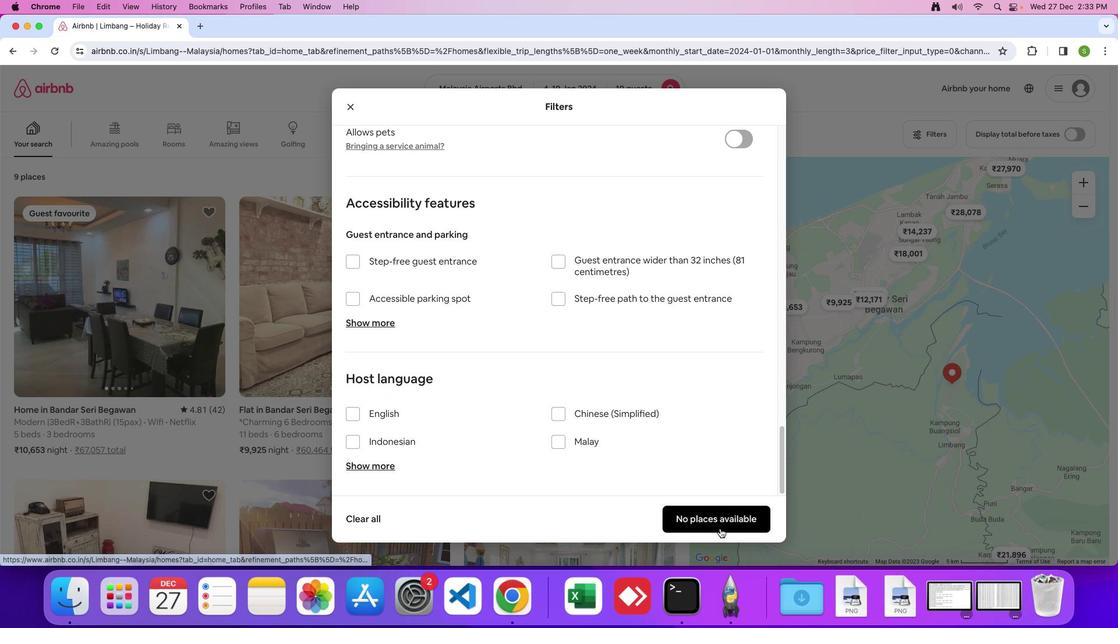 
Action: Mouse pressed left at (720, 529)
Screenshot: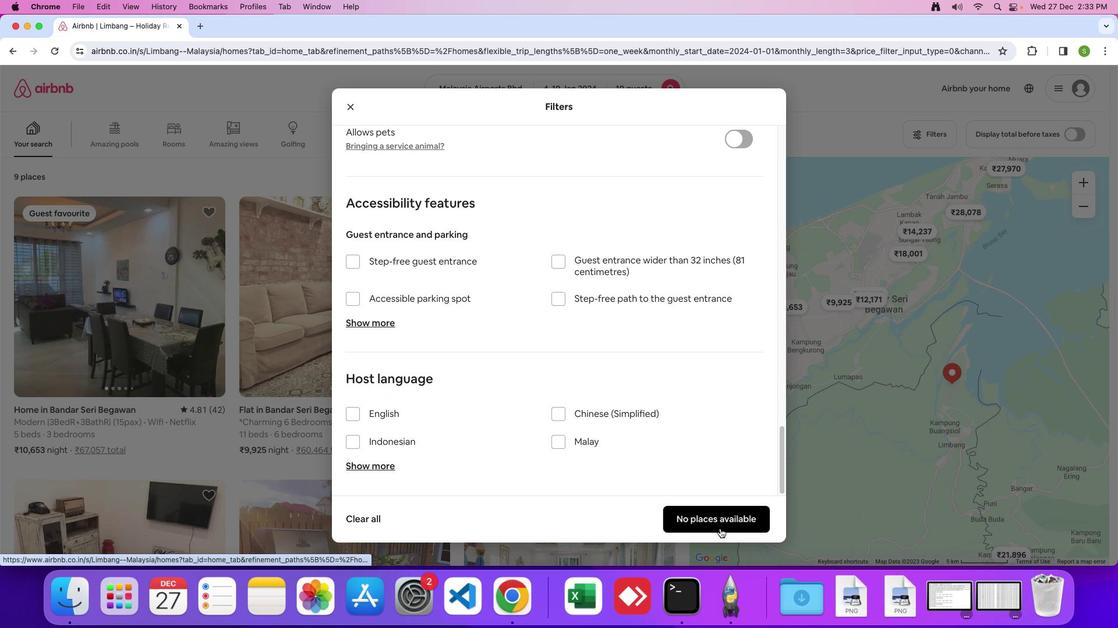 
Action: Mouse moved to (500, 336)
Screenshot: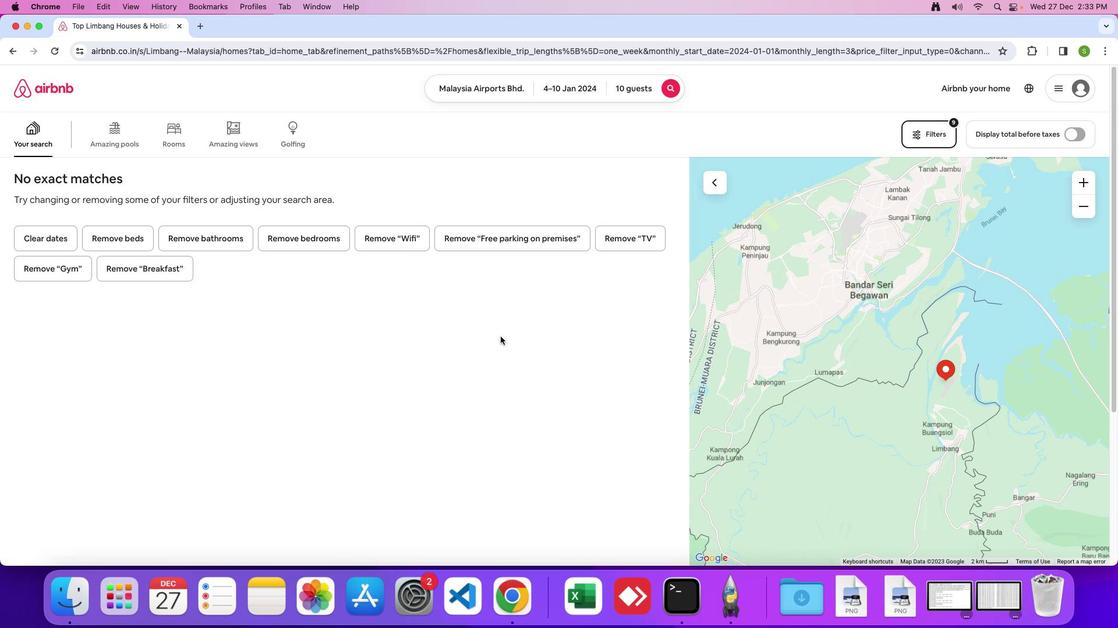 
